 Task: Look for space in Miskolc, Hungary from 6th June, 2023 to 8th June, 2023 for 2 adults in price range Rs.7000 to Rs.12000. Place can be private room with 1  bedroom having 2 beds and 1 bathroom. Property type can be house, flat, guest house. Booking option can be shelf check-in. Required host language is English.
Action: Mouse moved to (601, 83)
Screenshot: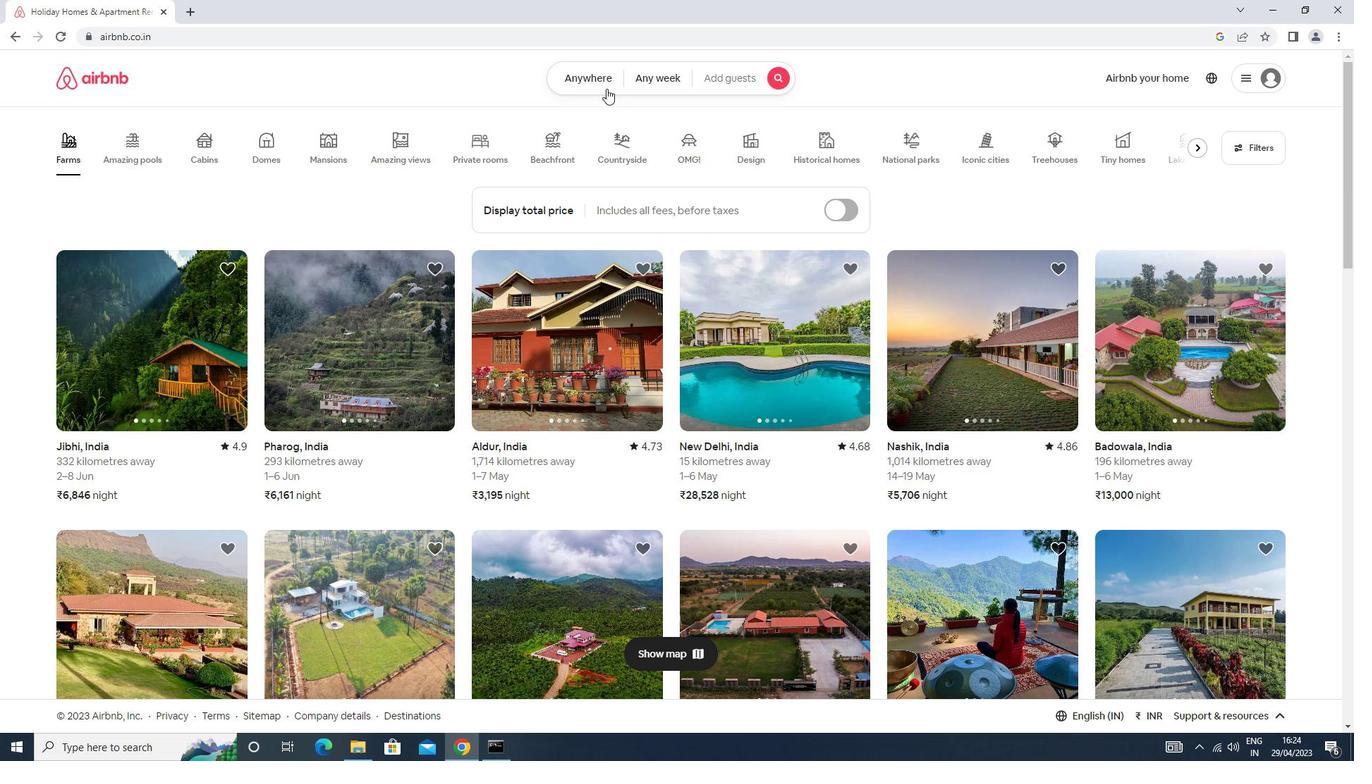 
Action: Mouse pressed left at (601, 83)
Screenshot: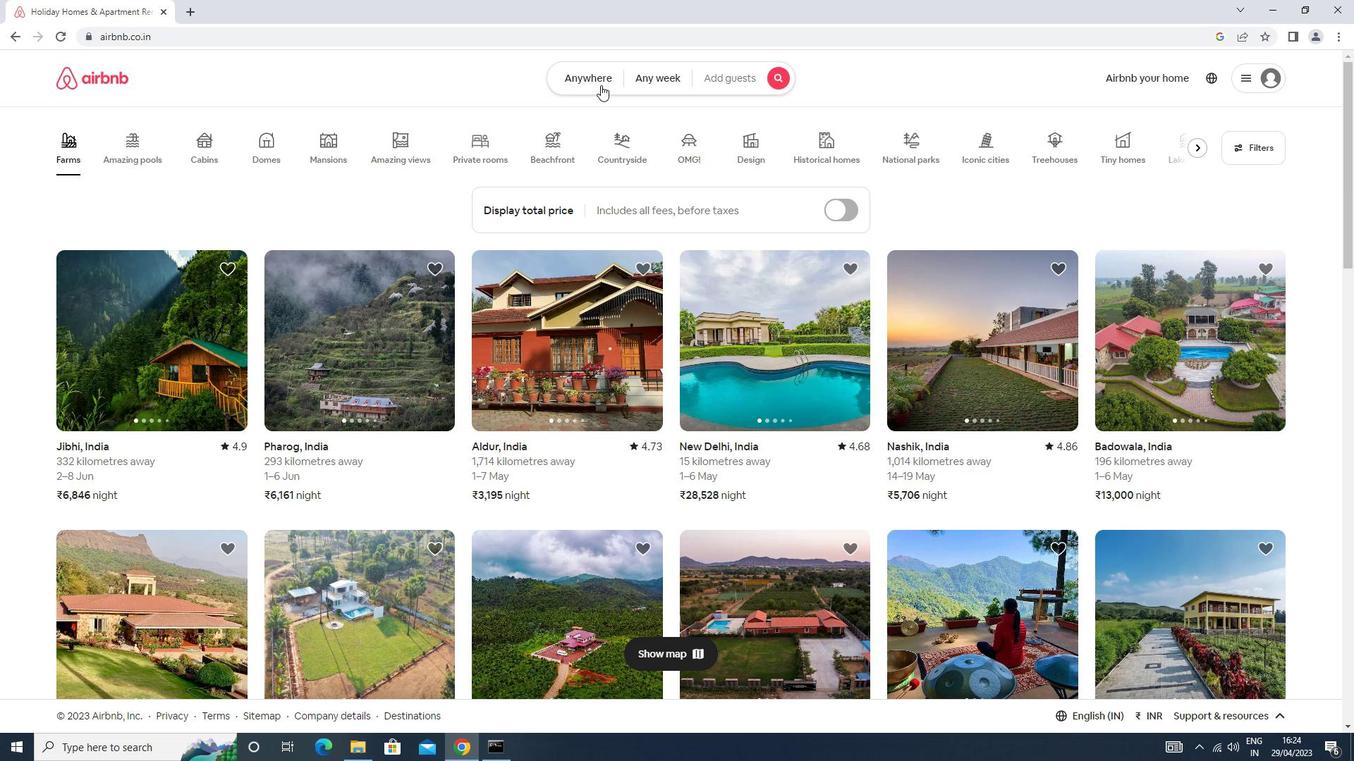
Action: Mouse moved to (527, 131)
Screenshot: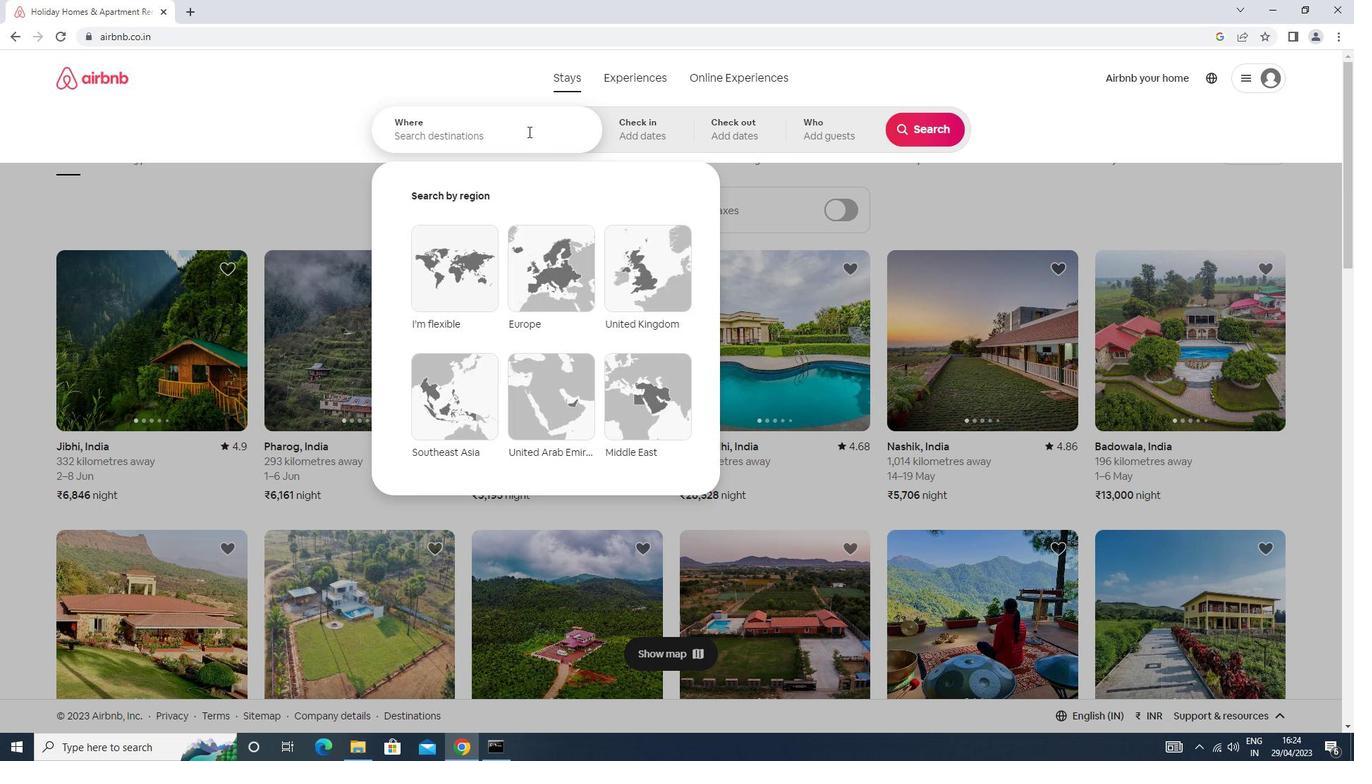 
Action: Mouse pressed left at (527, 131)
Screenshot: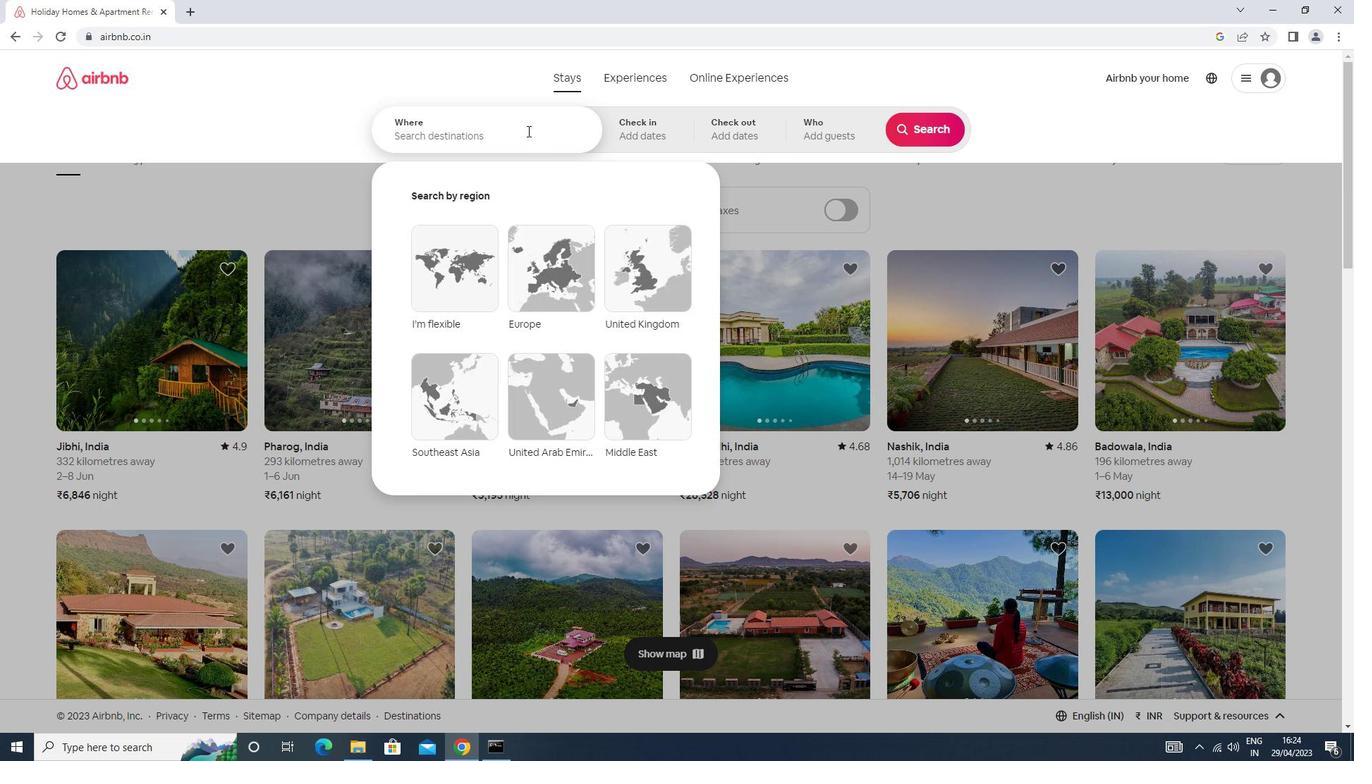 
Action: Key pressed <Key.caps_lock>m<Key.caps_lock>iskolc<Key.enter>
Screenshot: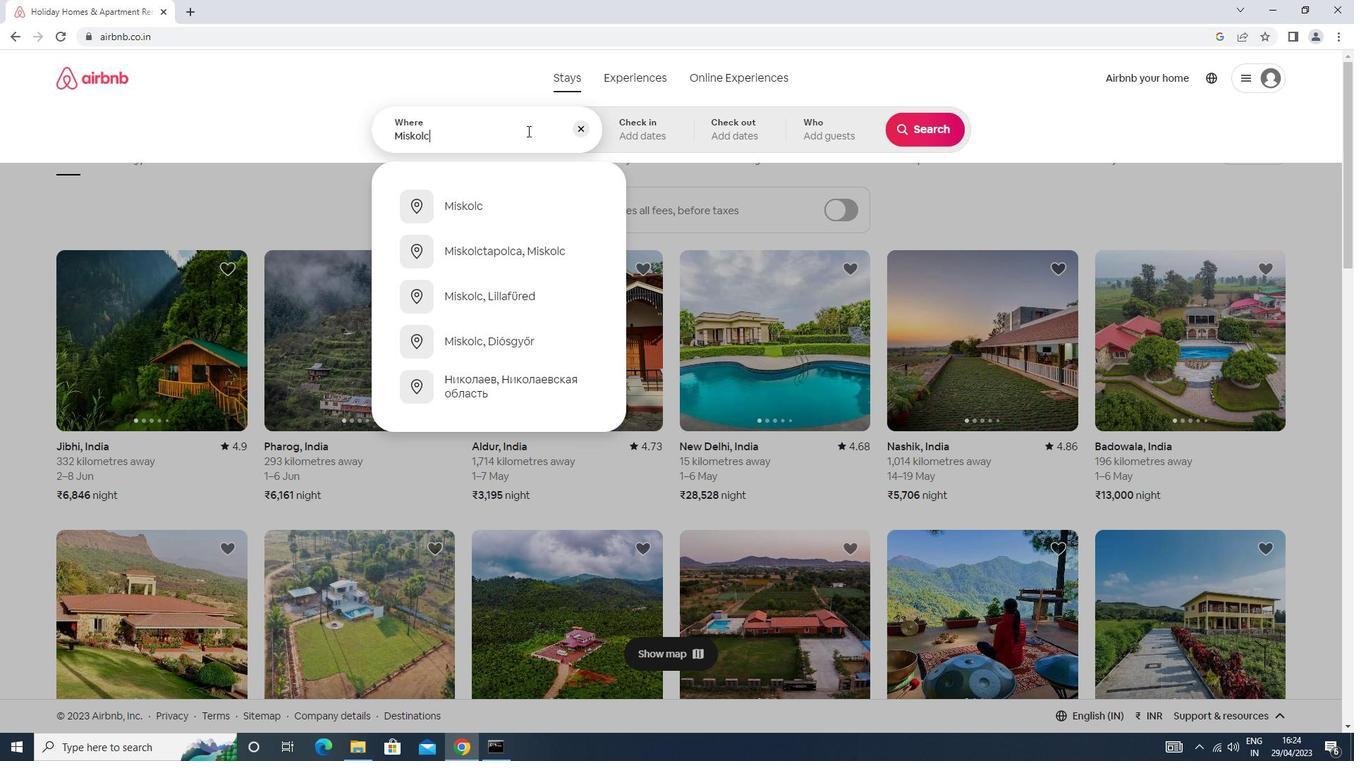 
Action: Mouse moved to (921, 242)
Screenshot: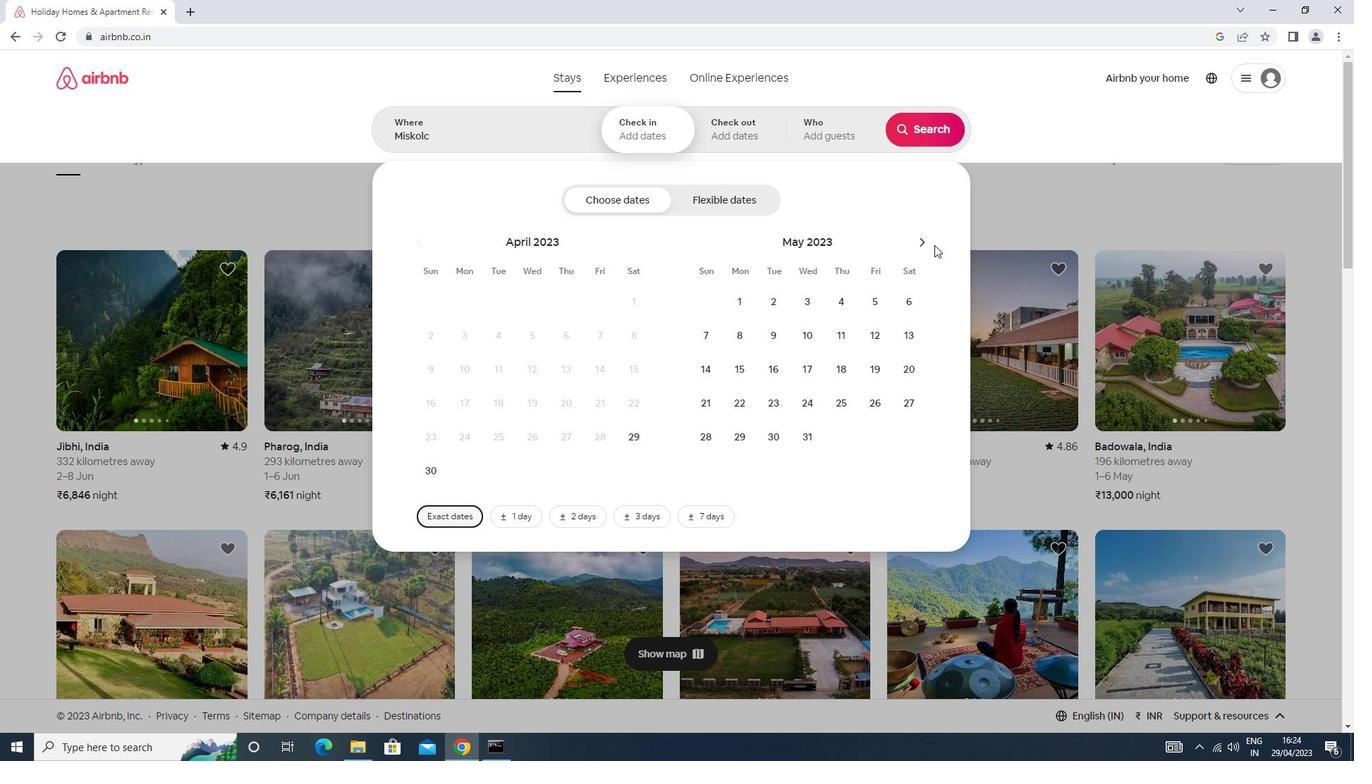
Action: Mouse pressed left at (921, 242)
Screenshot: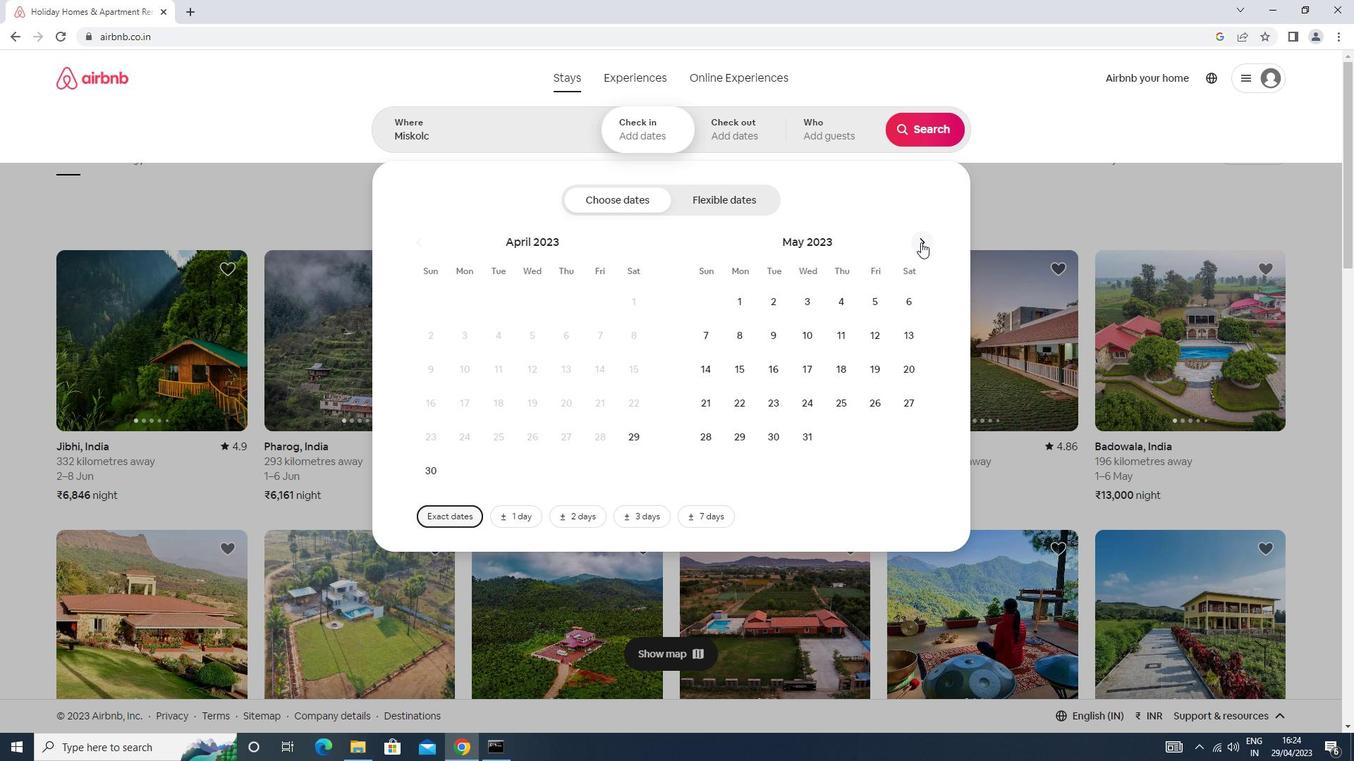 
Action: Mouse pressed left at (921, 242)
Screenshot: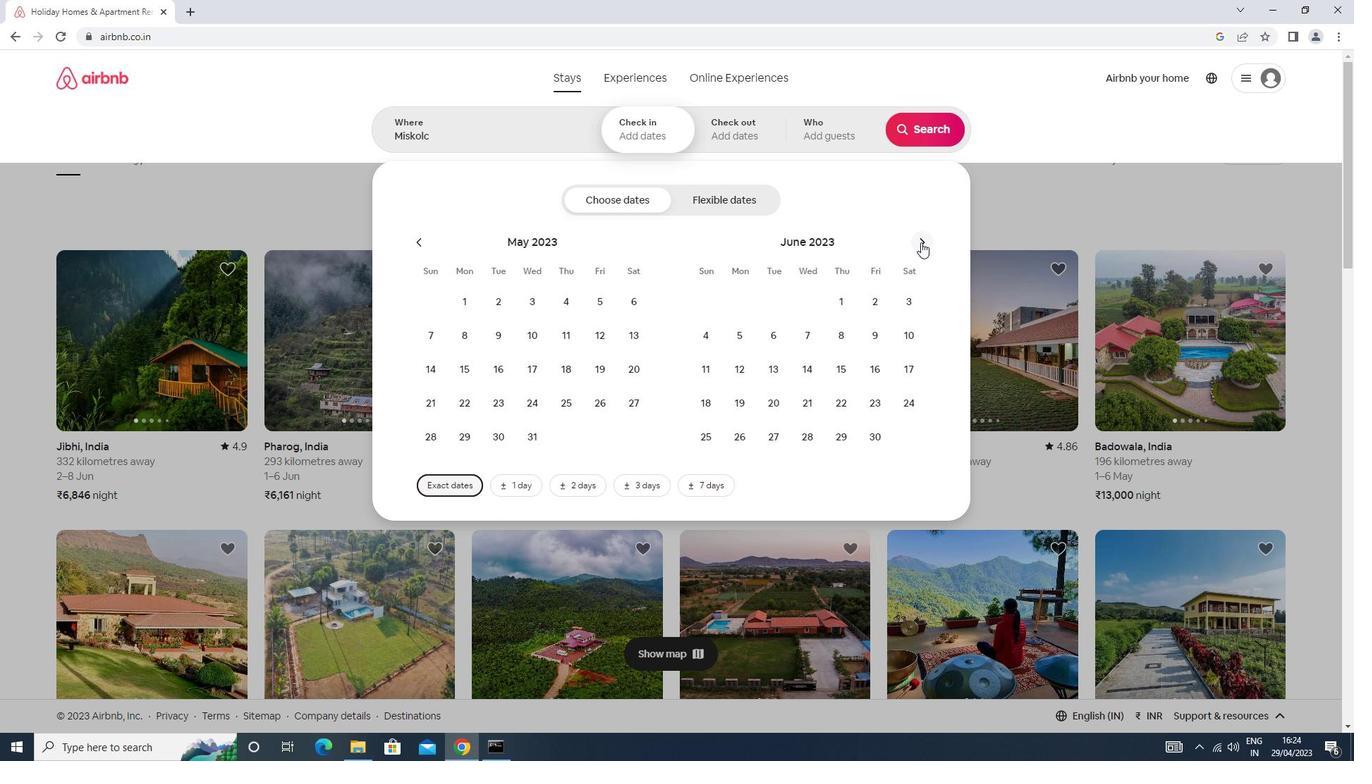 
Action: Mouse moved to (505, 335)
Screenshot: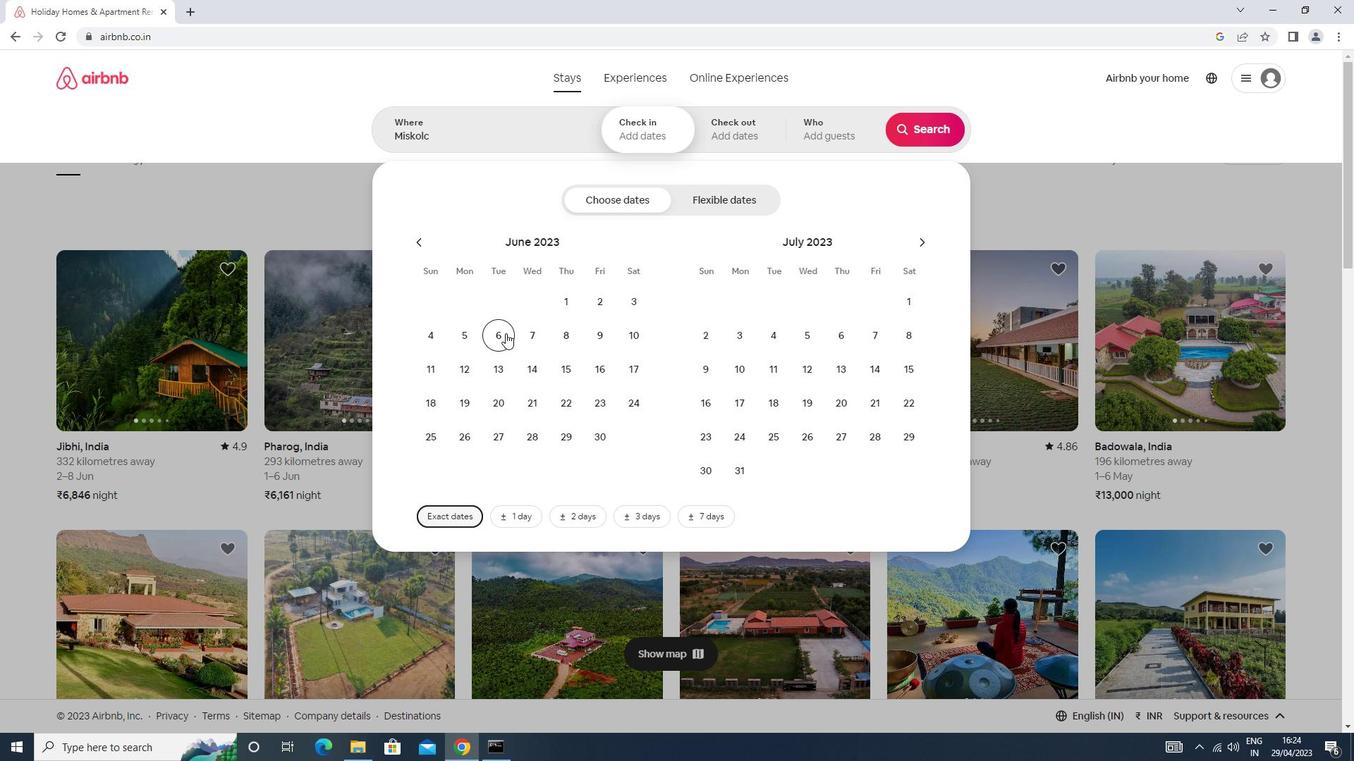 
Action: Mouse pressed left at (505, 335)
Screenshot: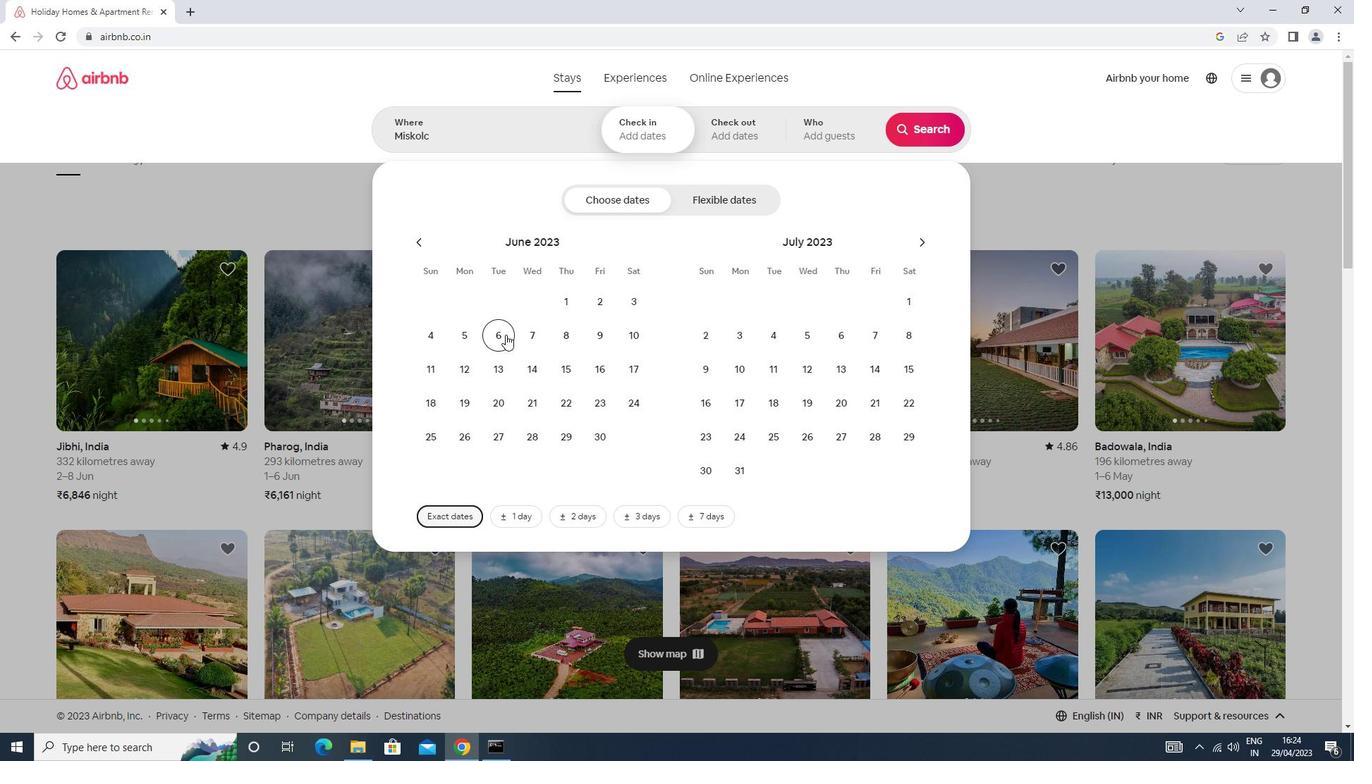 
Action: Mouse moved to (555, 339)
Screenshot: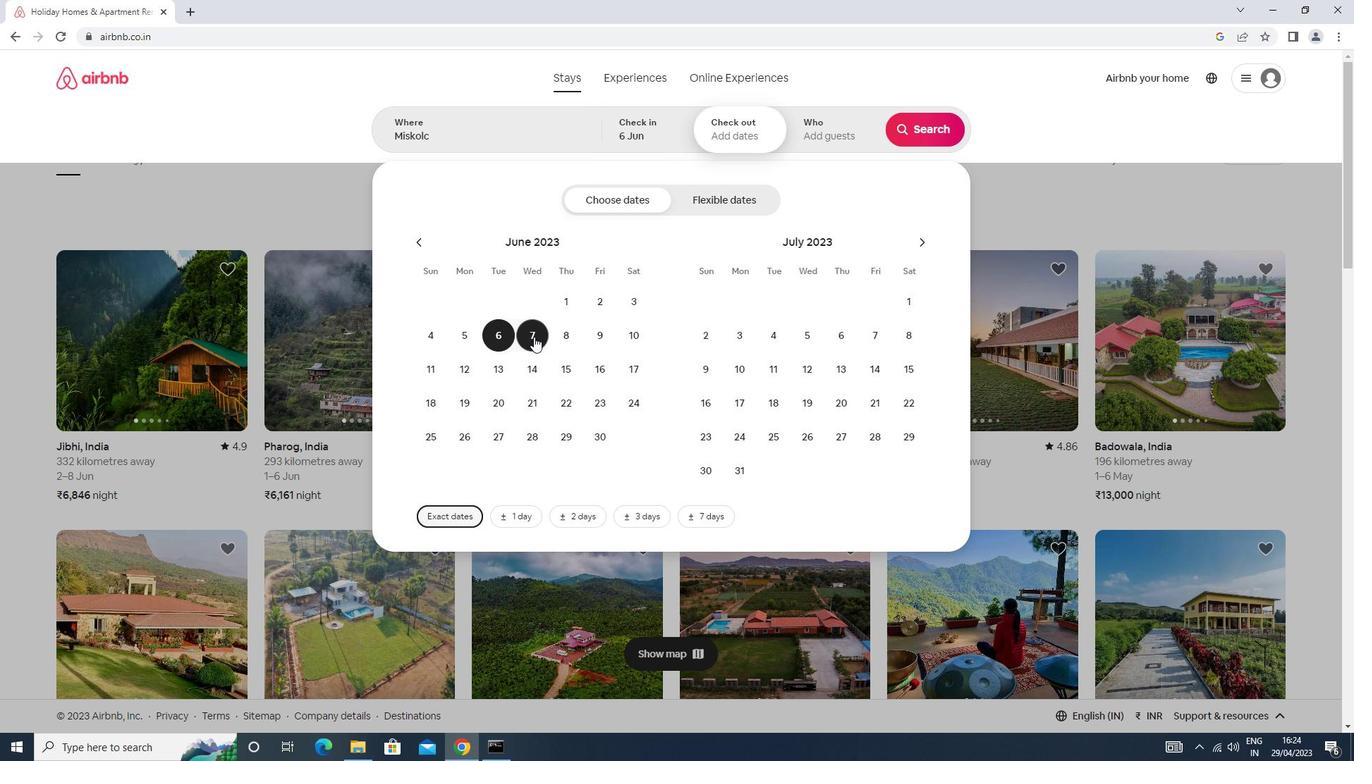 
Action: Mouse pressed left at (555, 339)
Screenshot: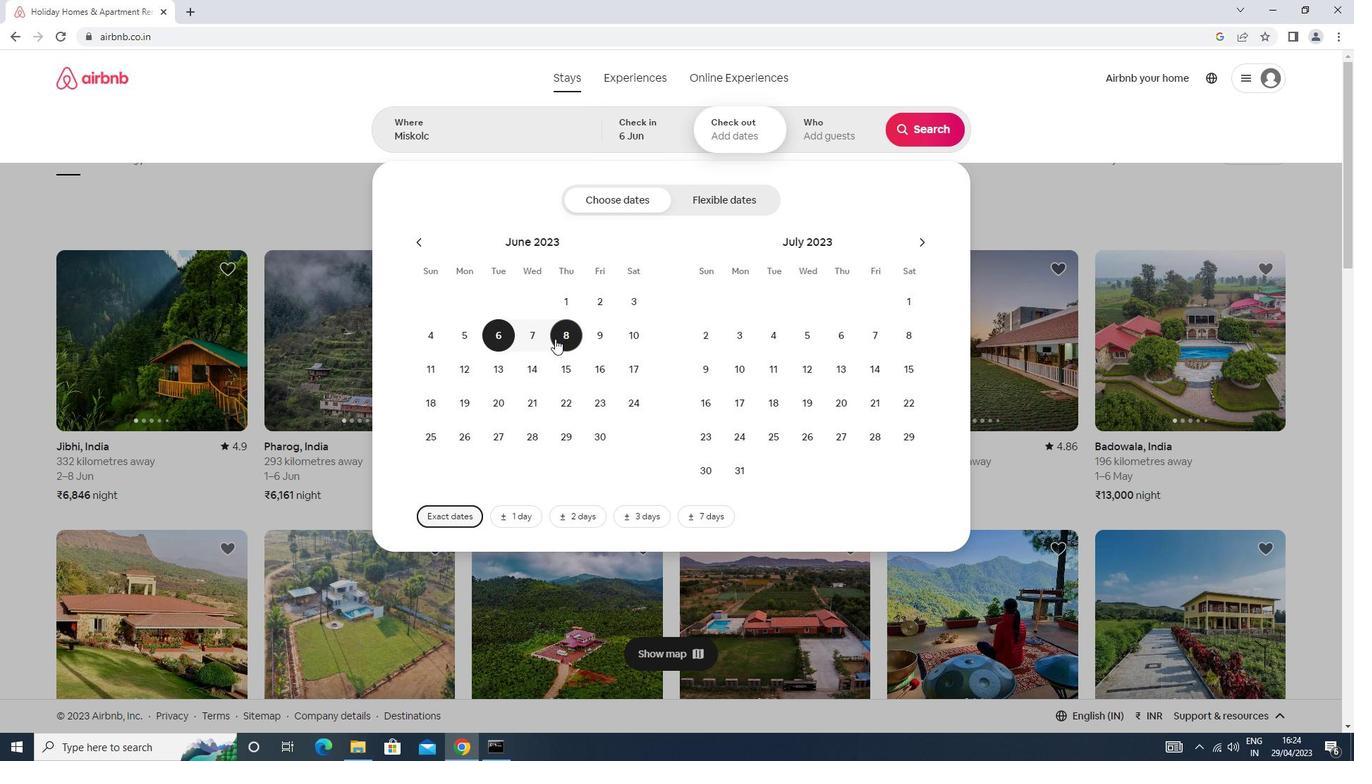 
Action: Mouse moved to (818, 132)
Screenshot: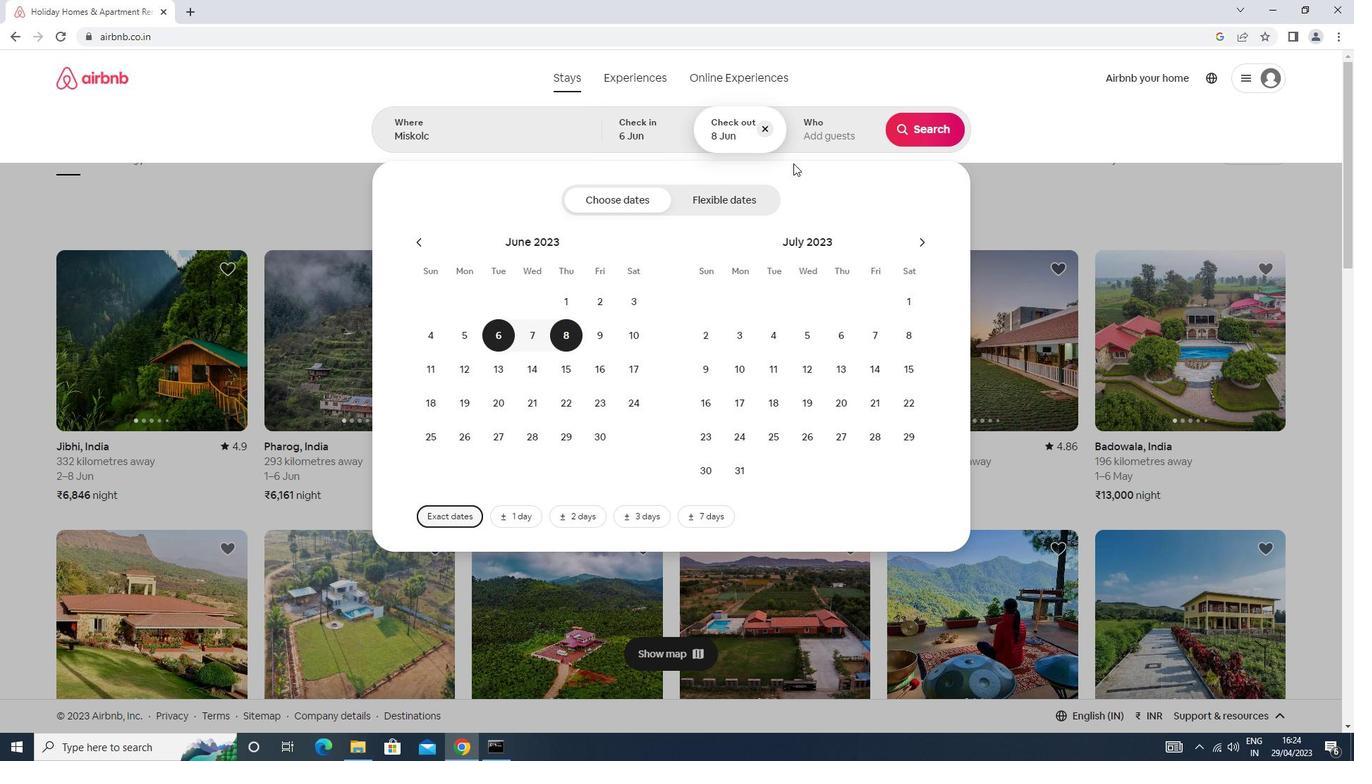 
Action: Mouse pressed left at (818, 132)
Screenshot: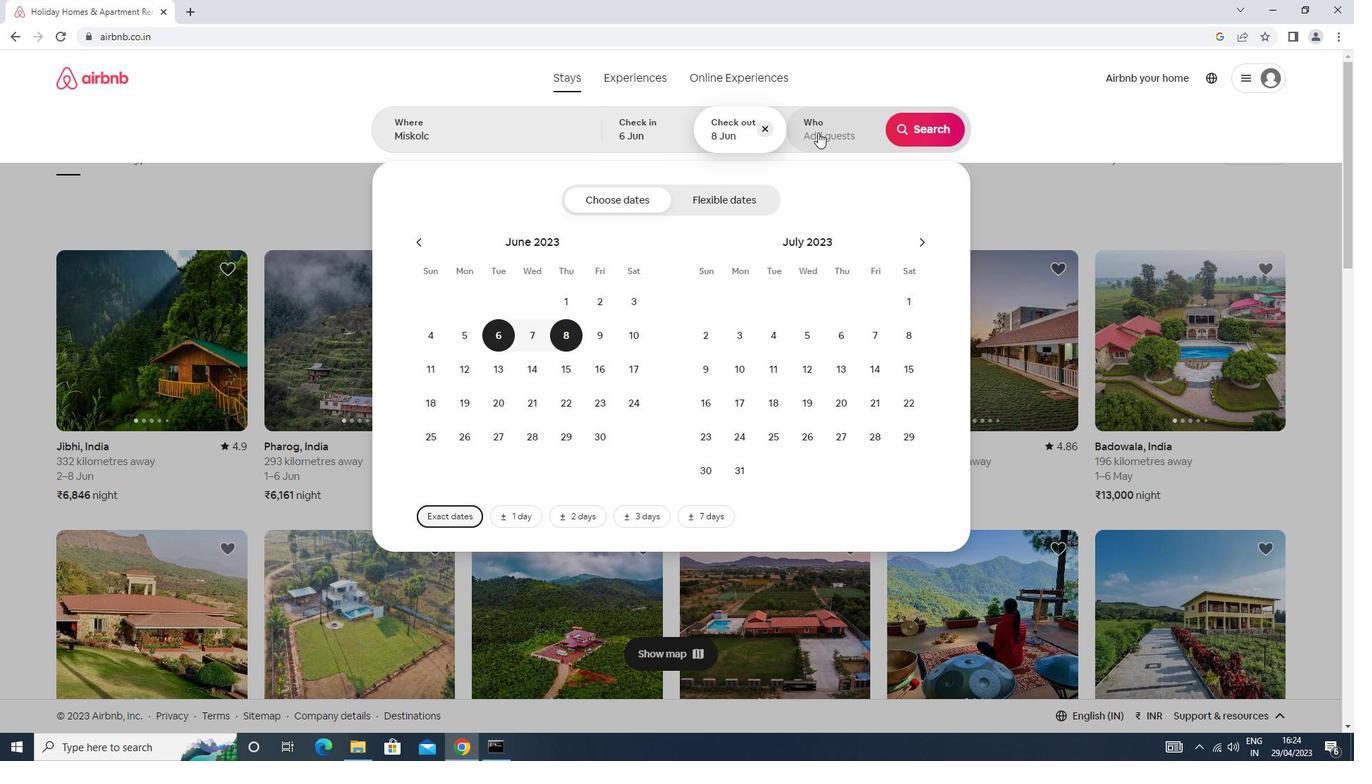
Action: Mouse moved to (926, 201)
Screenshot: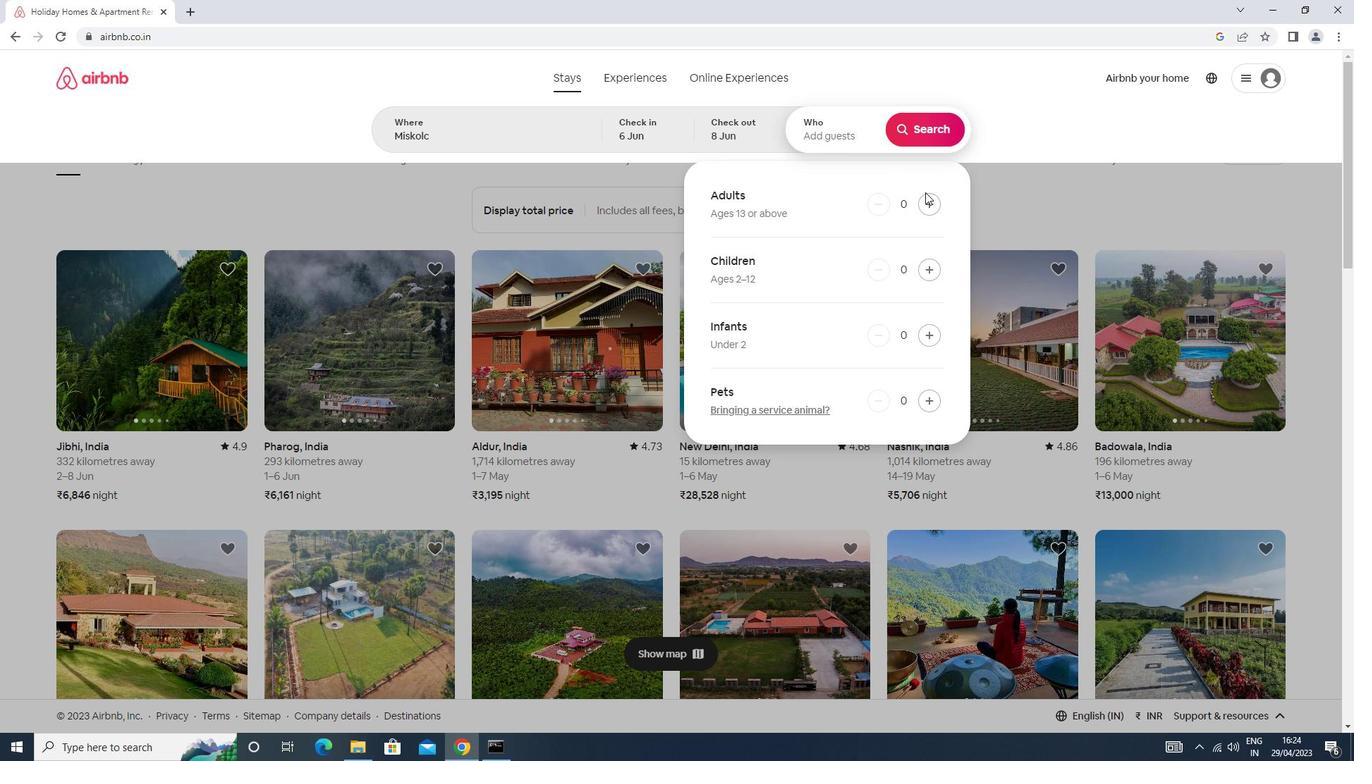 
Action: Mouse pressed left at (926, 201)
Screenshot: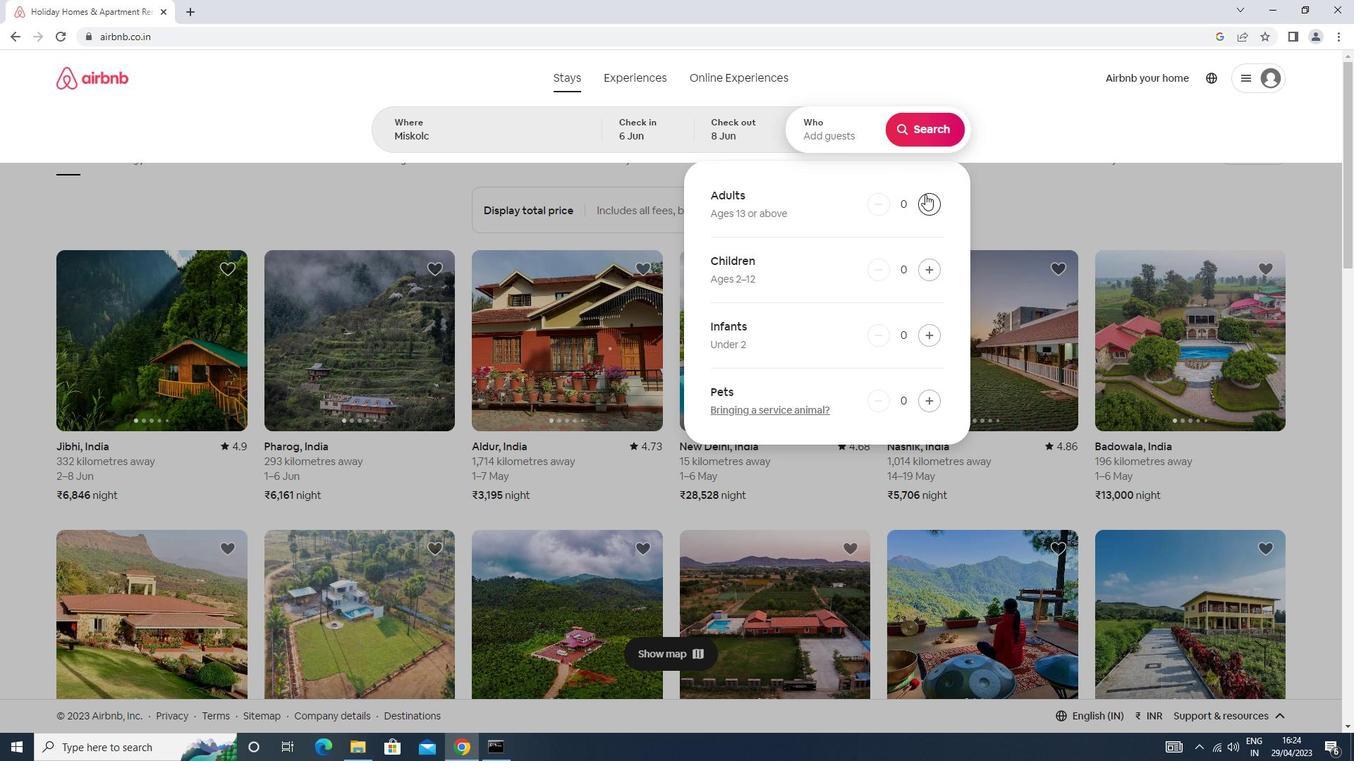 
Action: Mouse pressed left at (926, 201)
Screenshot: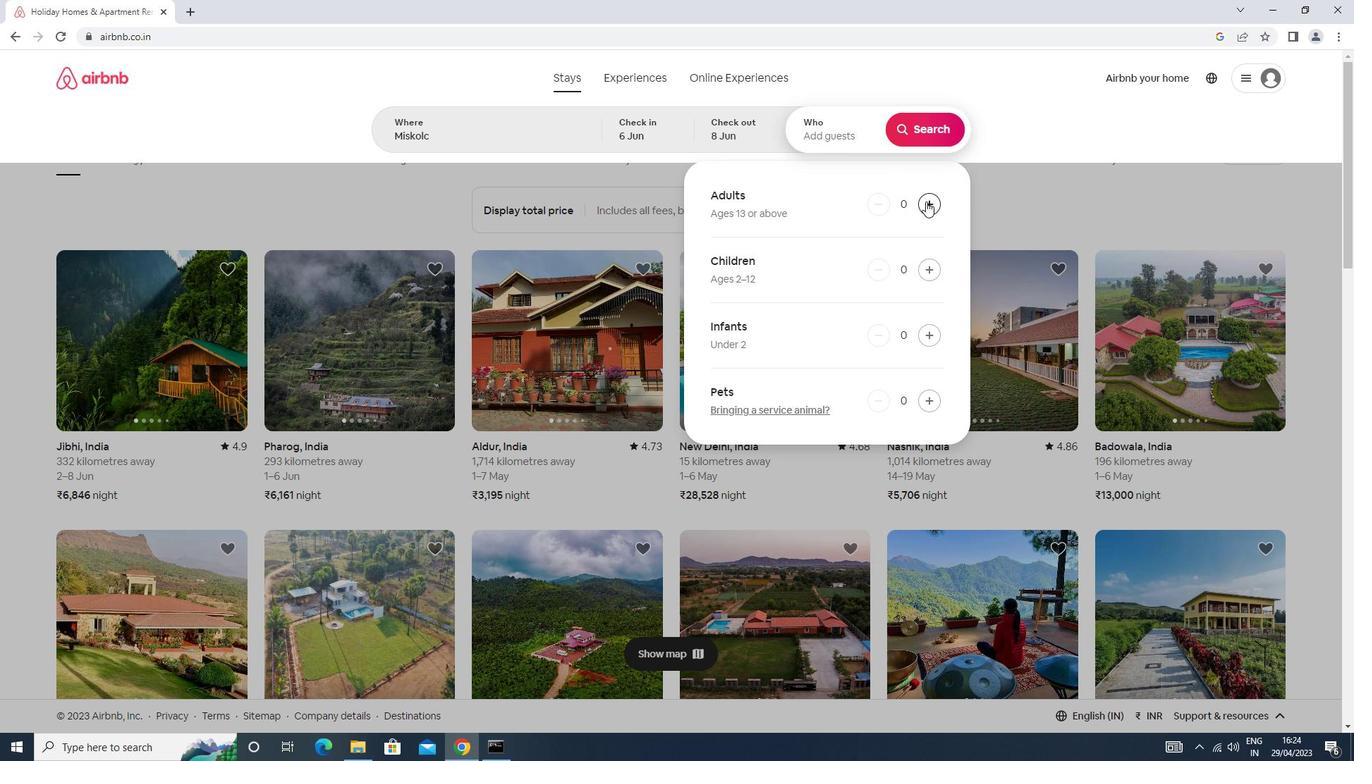 
Action: Mouse moved to (927, 124)
Screenshot: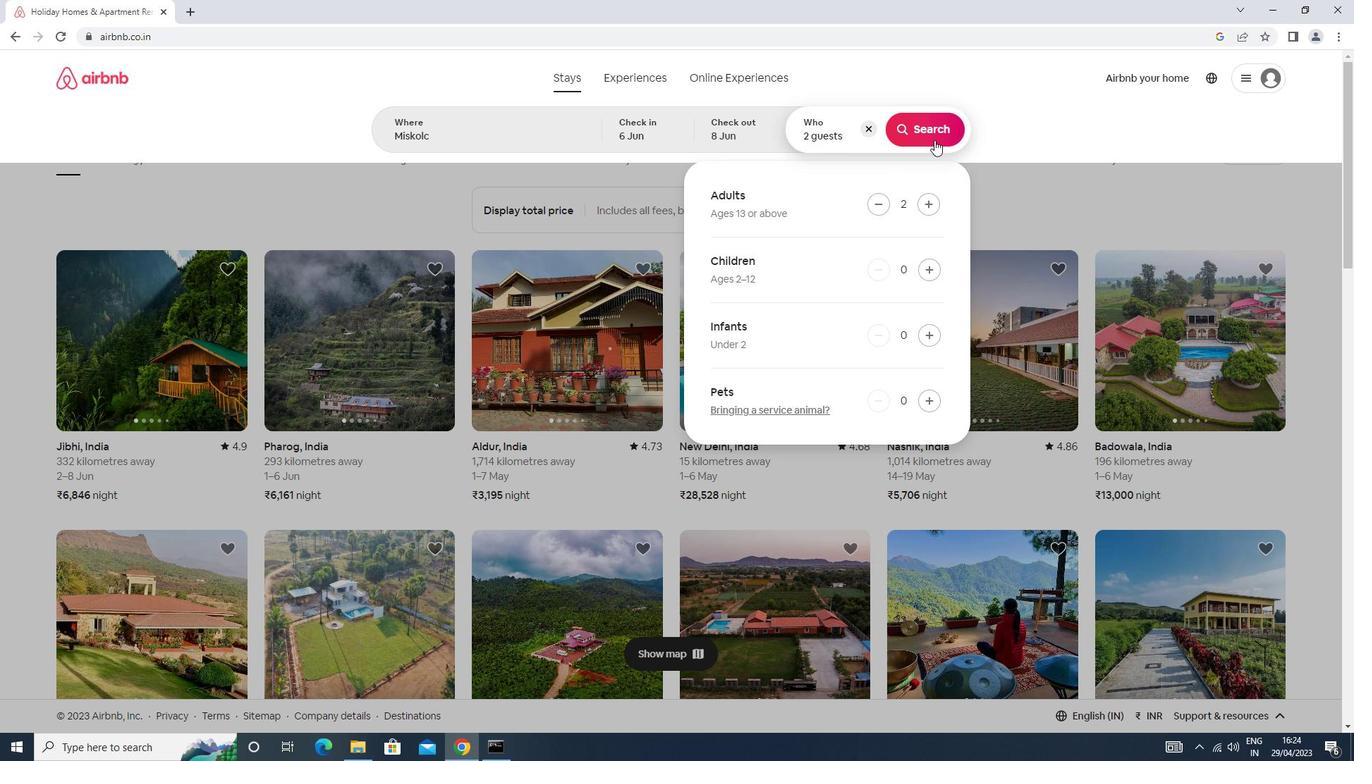 
Action: Mouse pressed left at (927, 124)
Screenshot: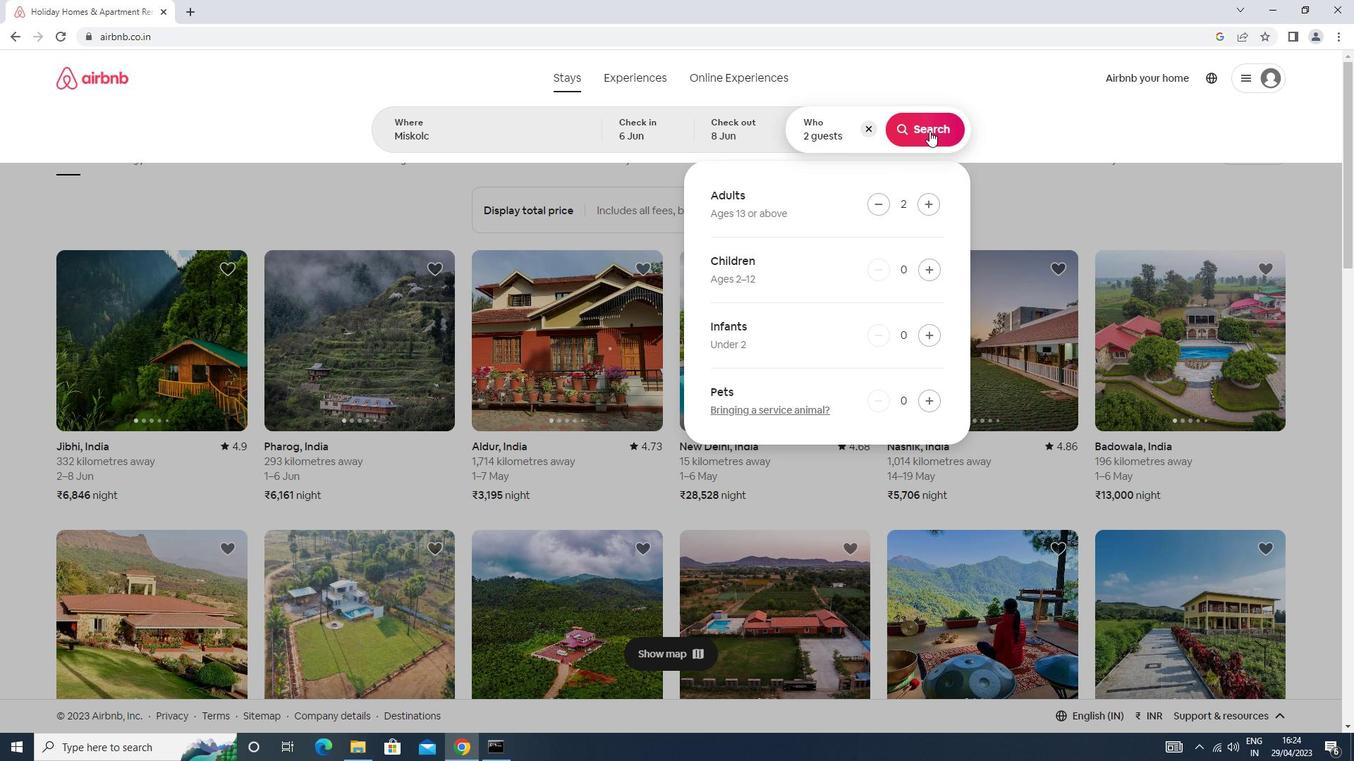 
Action: Mouse moved to (1299, 131)
Screenshot: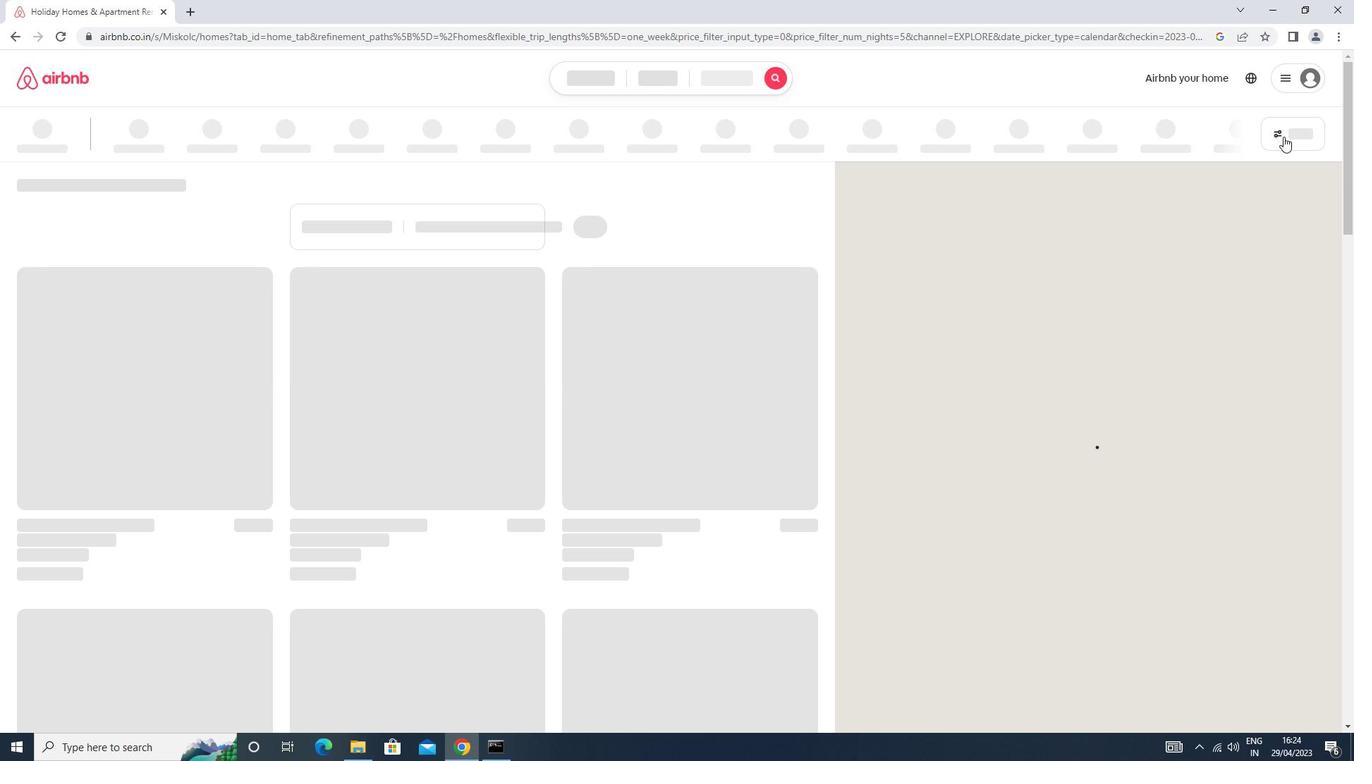
Action: Mouse pressed left at (1299, 131)
Screenshot: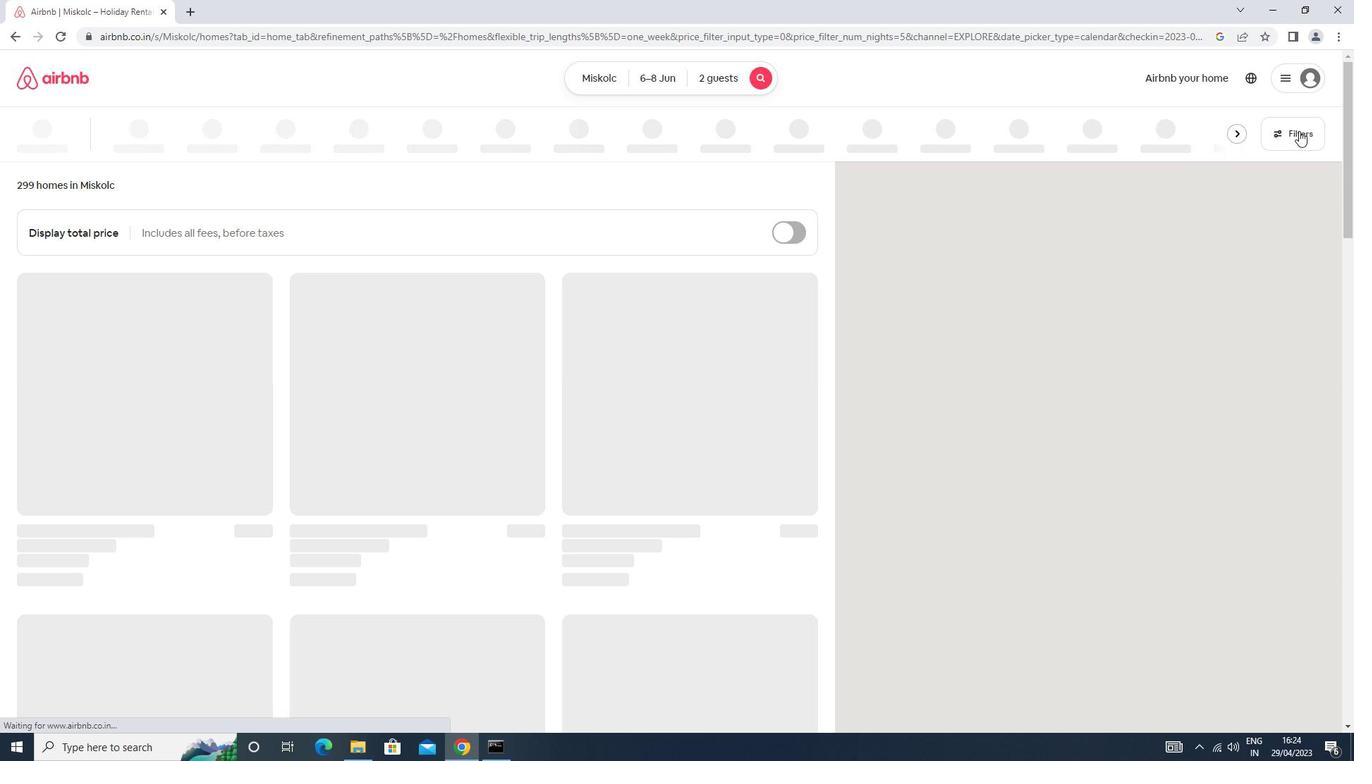 
Action: Mouse moved to (500, 318)
Screenshot: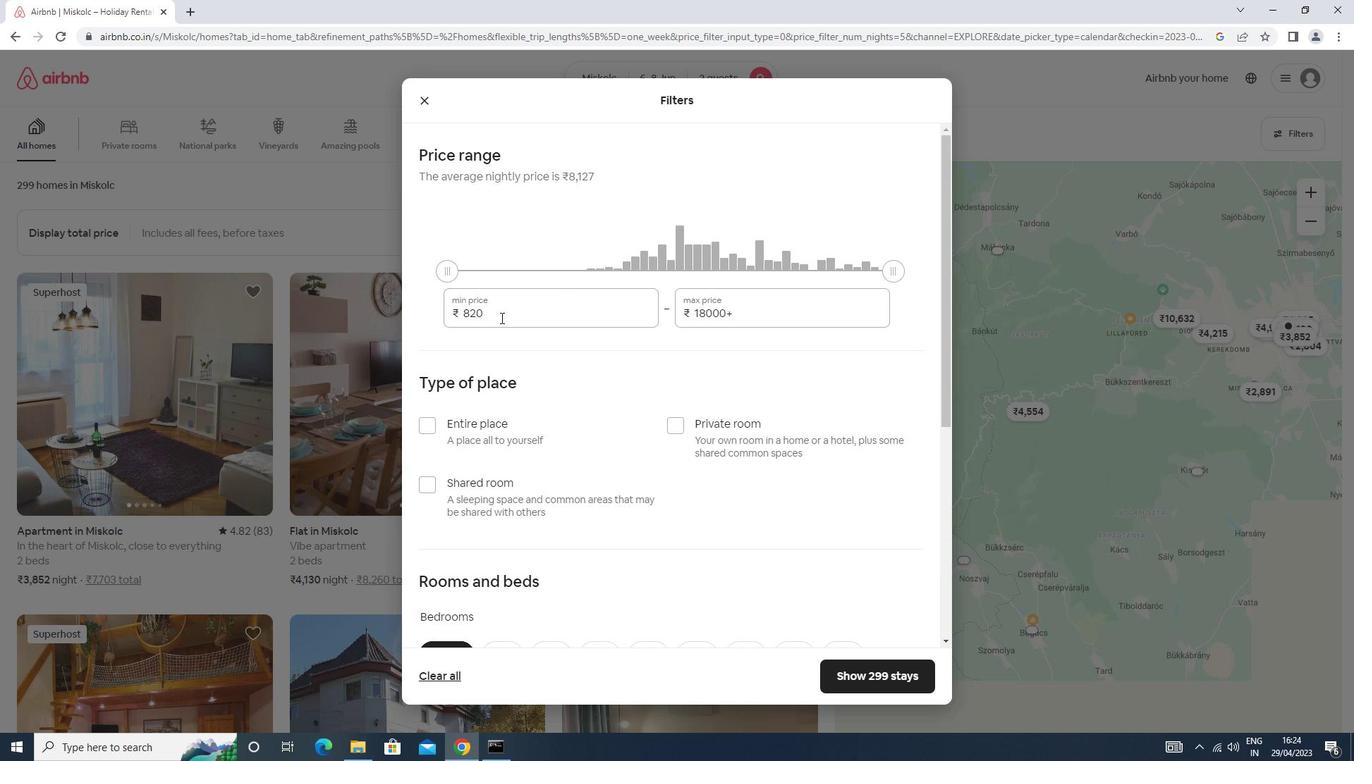 
Action: Mouse pressed left at (500, 318)
Screenshot: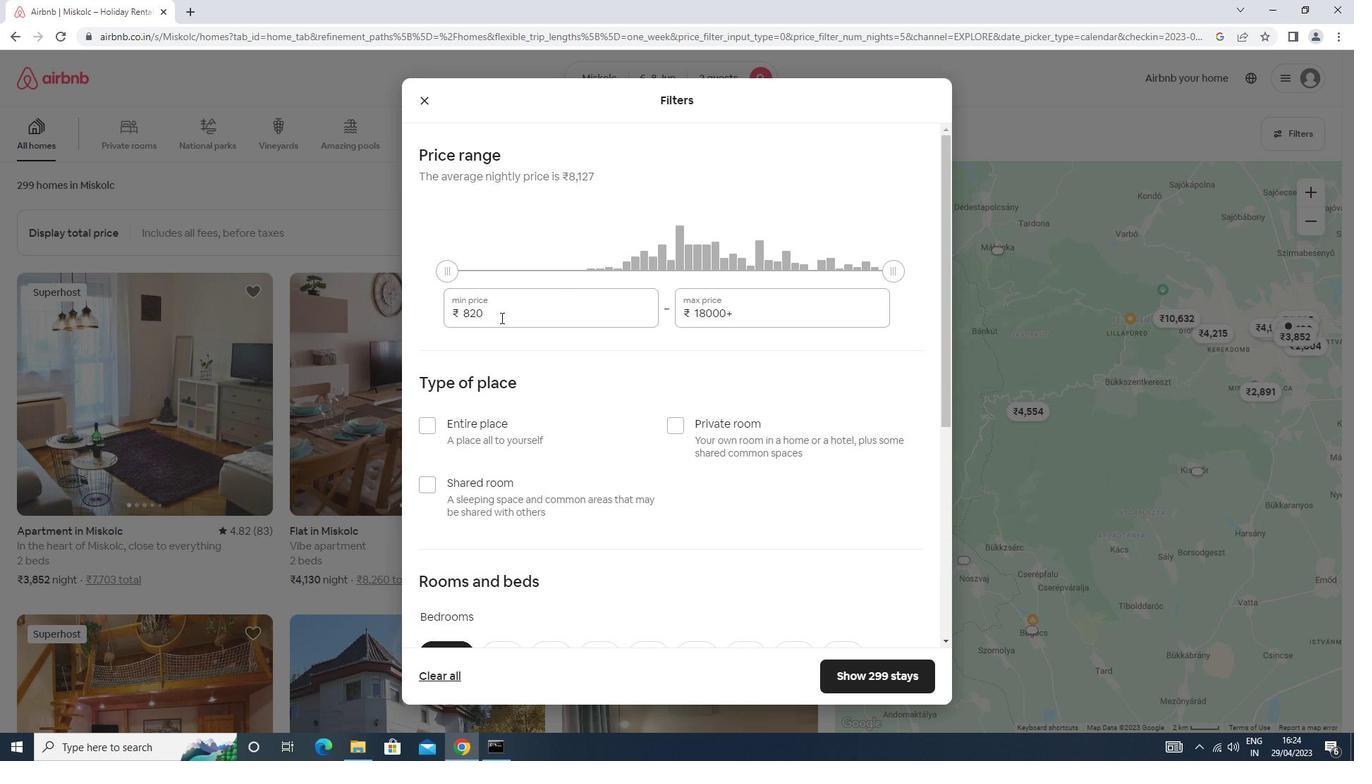 
Action: Key pressed <Key.backspace><Key.backspace><Key.backspace><Key.backspace><Key.backspace><Key.backspace><Key.backspace><Key.backspace><Key.backspace><Key.backspace><Key.backspace><Key.backspace><Key.backspace><Key.backspace><Key.backspace><Key.backspace><Key.backspace><Key.backspace><Key.backspace>7000<Key.tab>12000
Screenshot: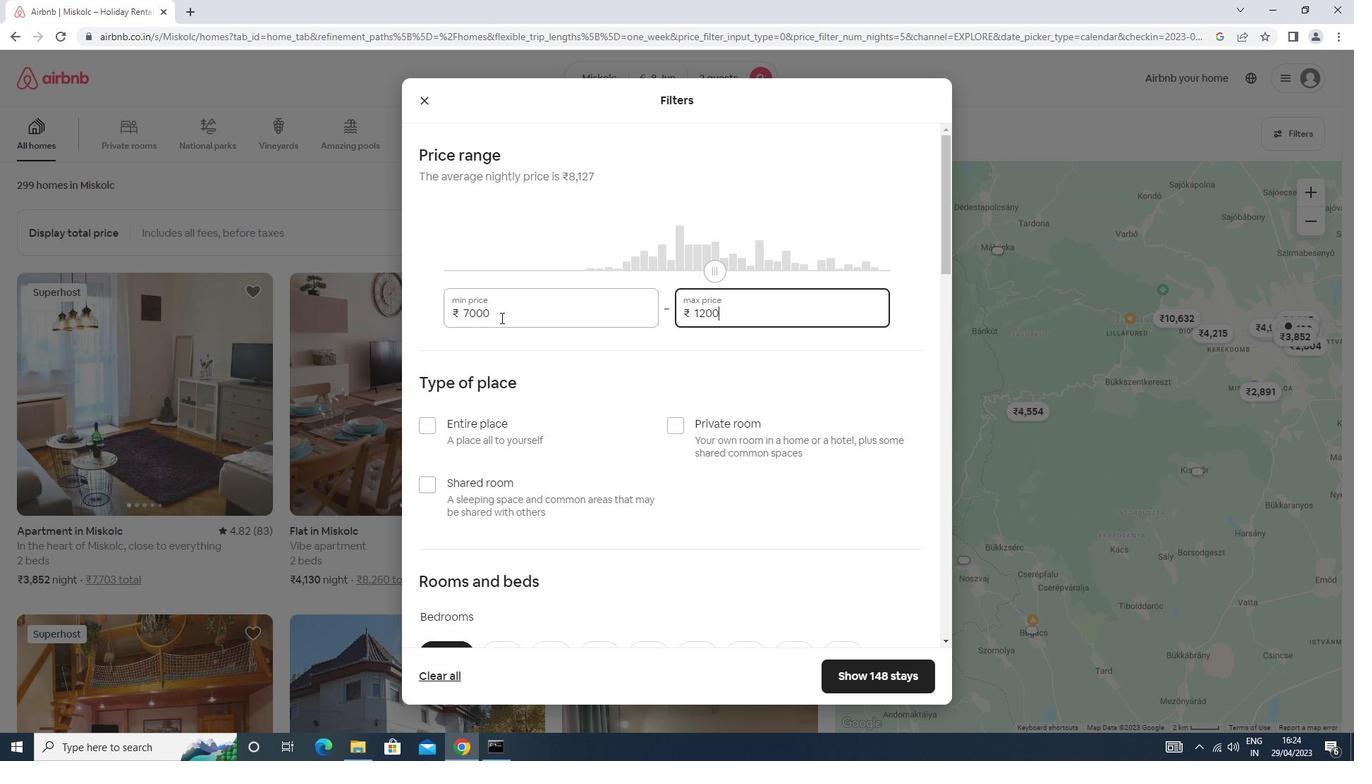 
Action: Mouse moved to (680, 416)
Screenshot: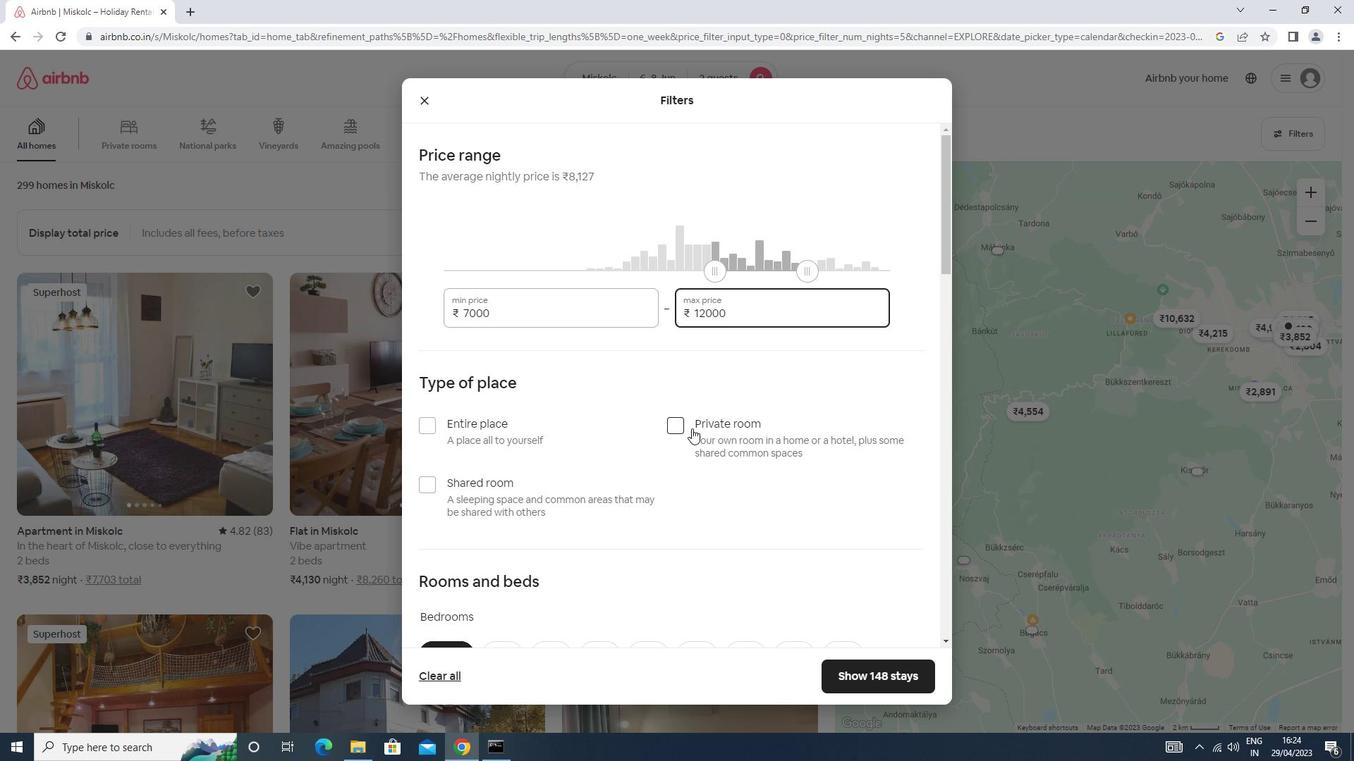 
Action: Mouse pressed left at (680, 416)
Screenshot: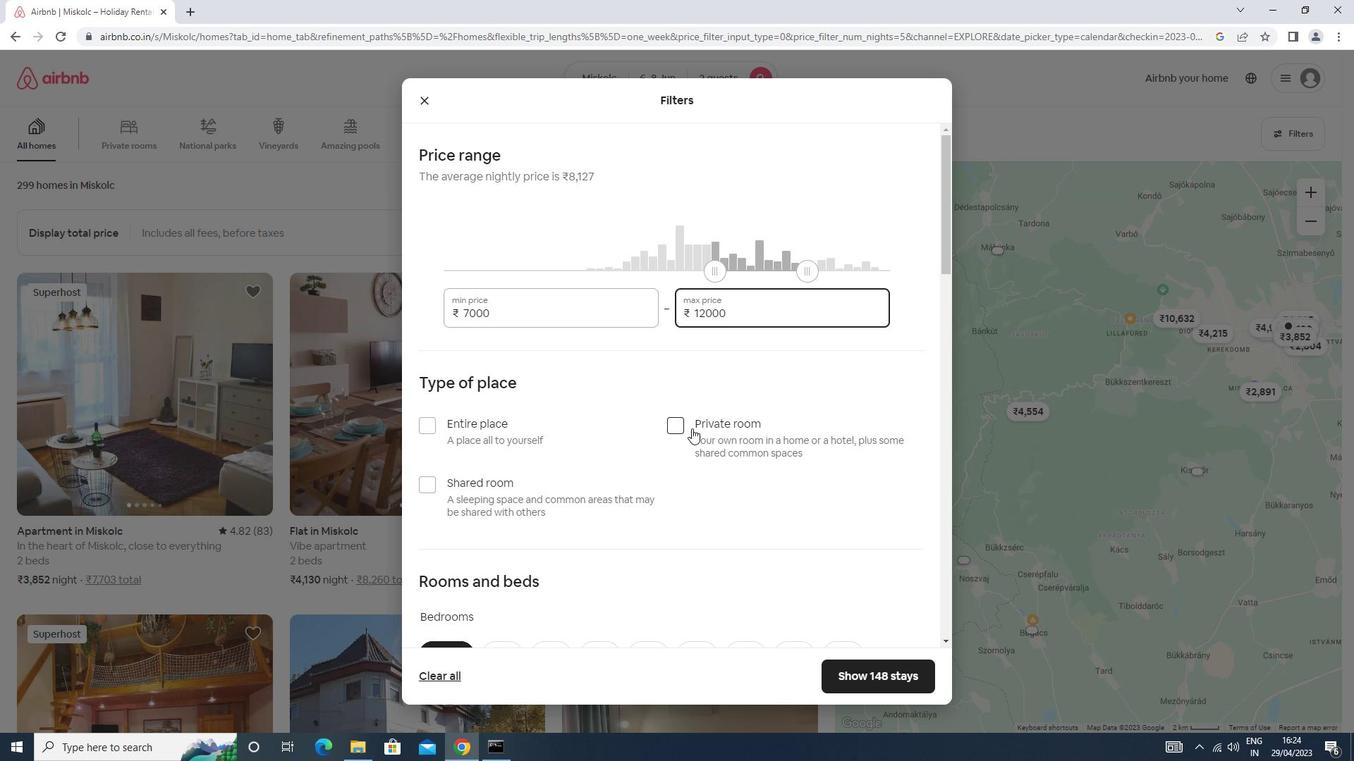 
Action: Mouse moved to (678, 426)
Screenshot: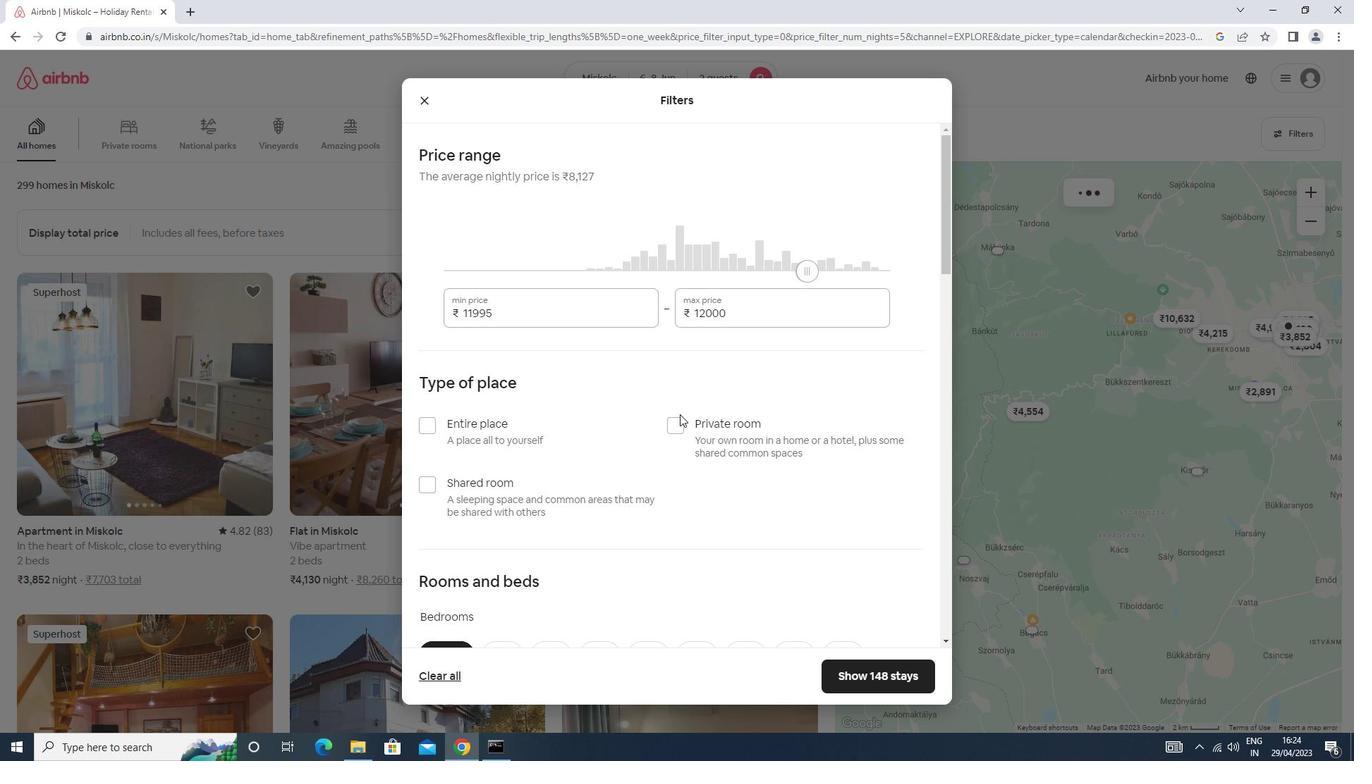 
Action: Mouse pressed left at (678, 426)
Screenshot: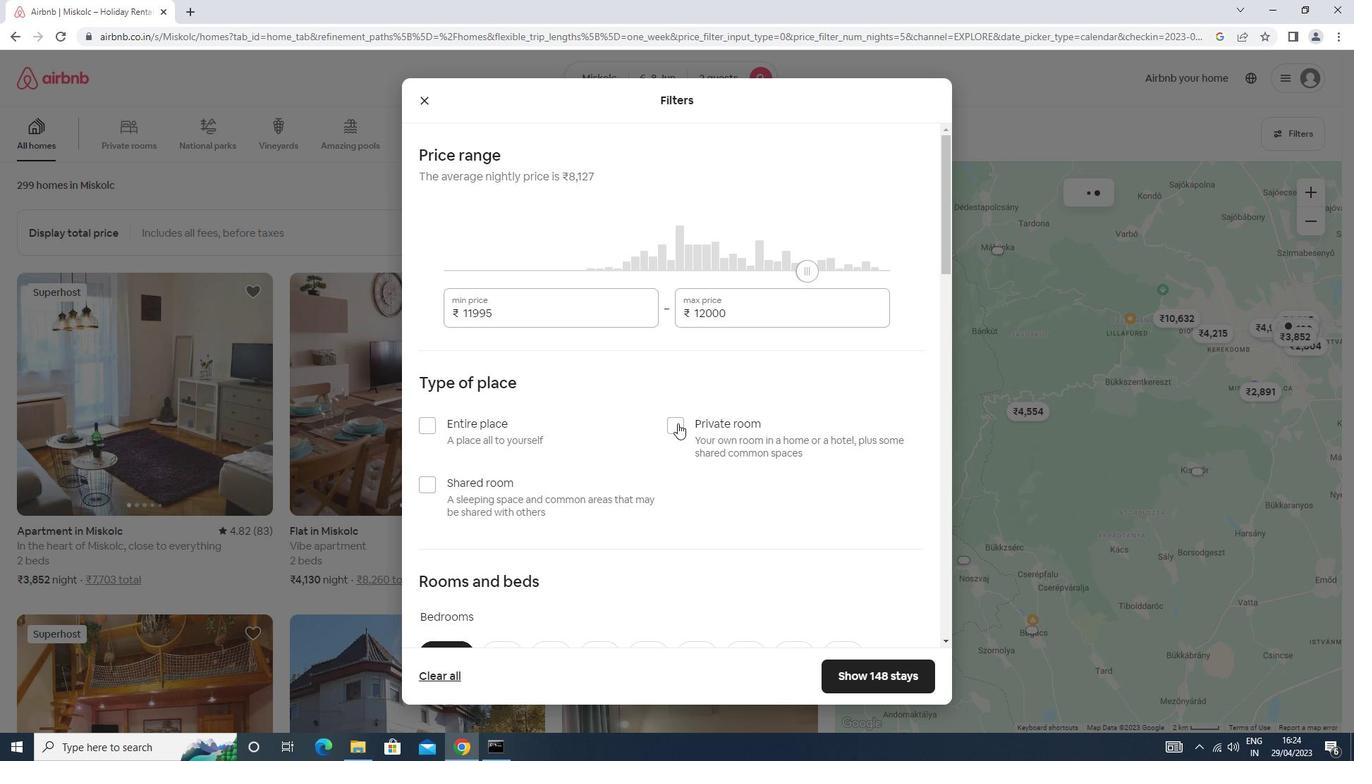 
Action: Mouse moved to (678, 423)
Screenshot: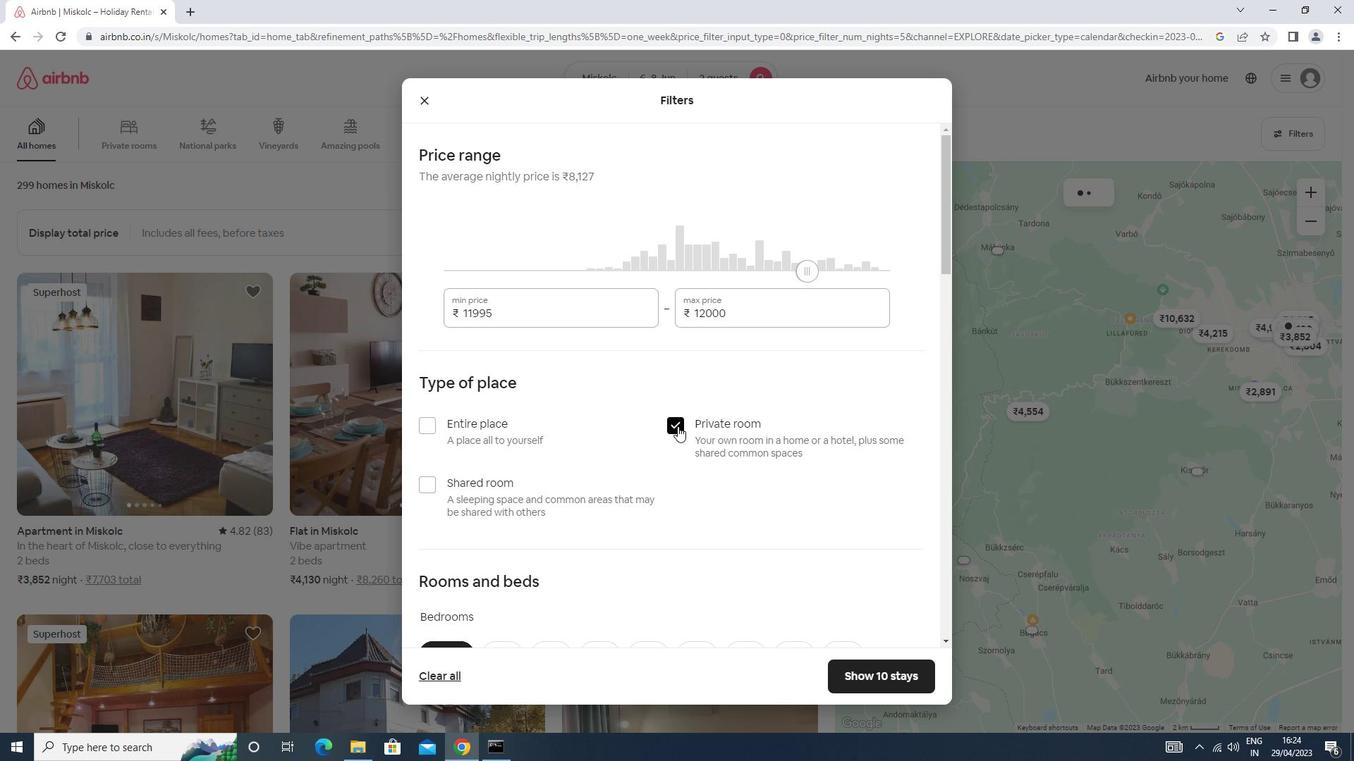 
Action: Mouse scrolled (678, 422) with delta (0, 0)
Screenshot: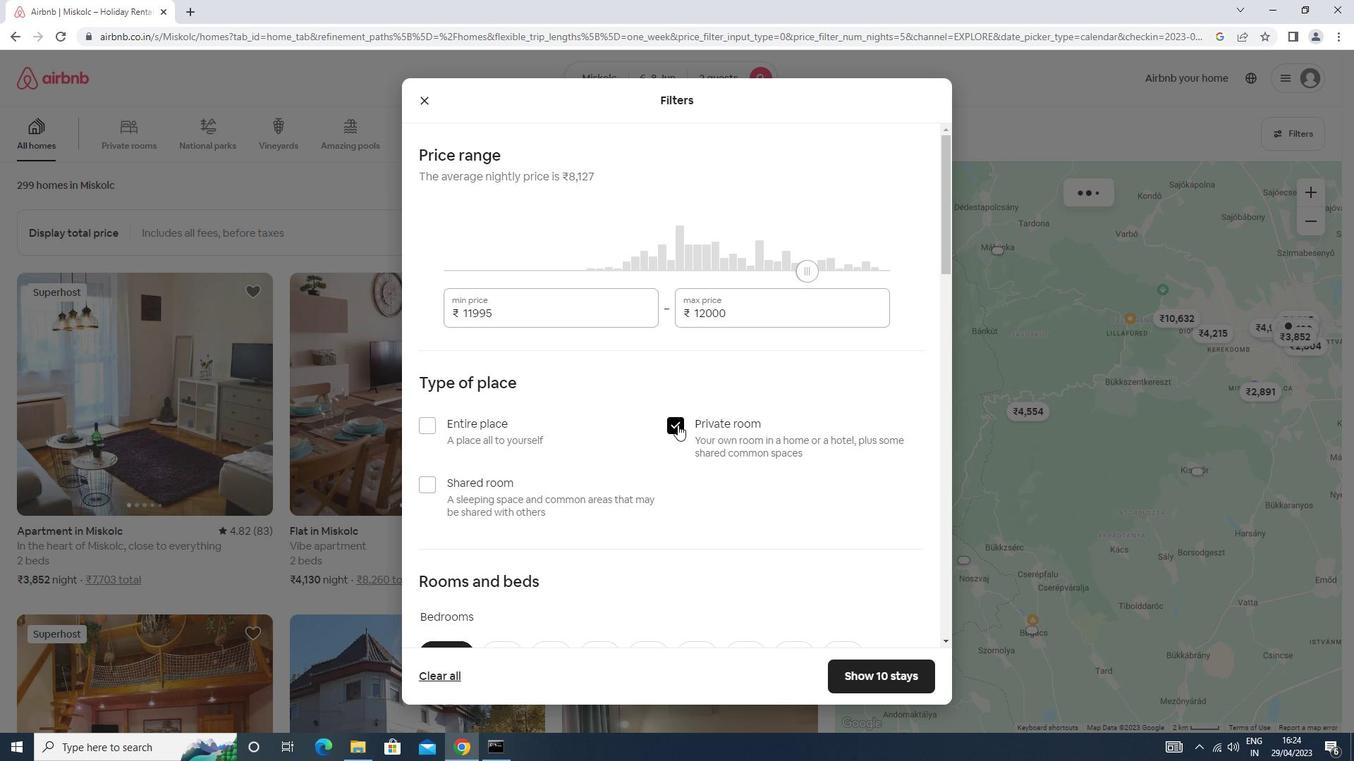 
Action: Mouse scrolled (678, 422) with delta (0, 0)
Screenshot: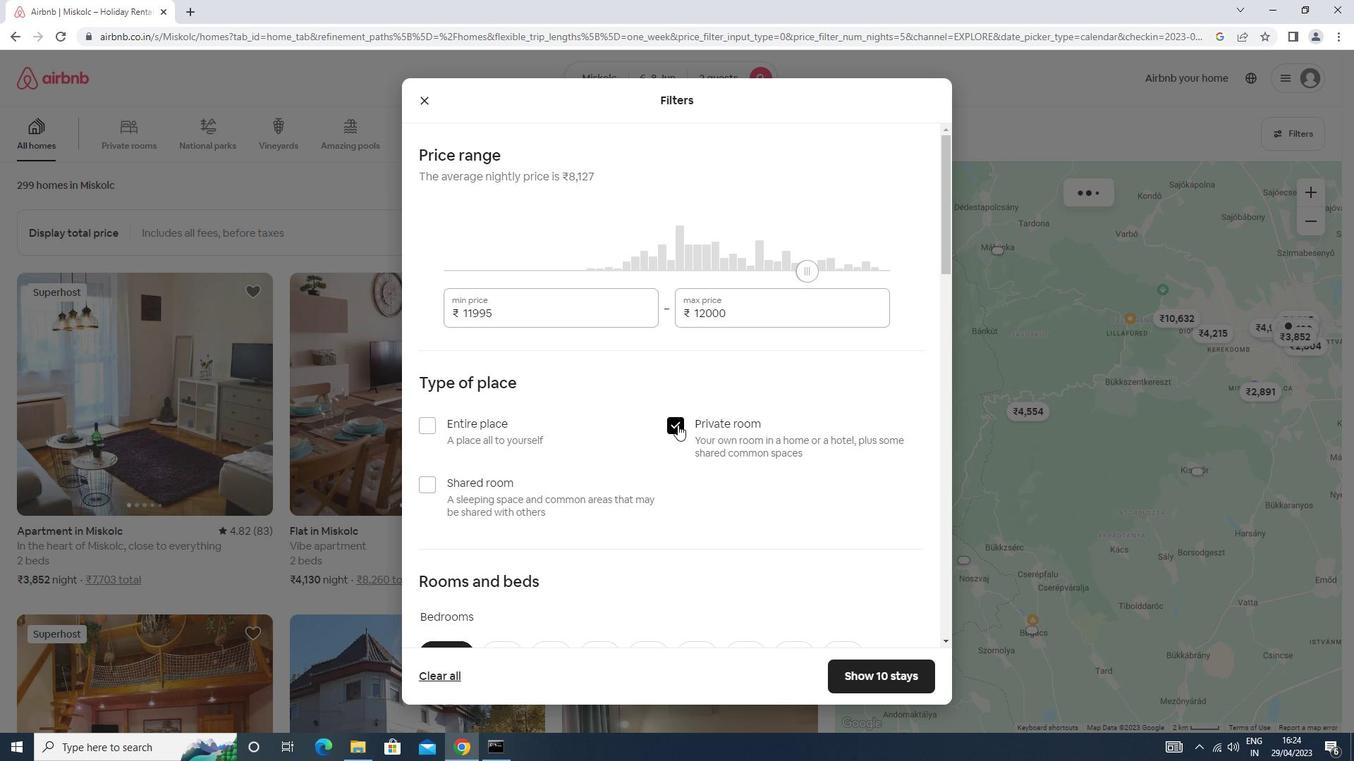 
Action: Mouse scrolled (678, 422) with delta (0, 0)
Screenshot: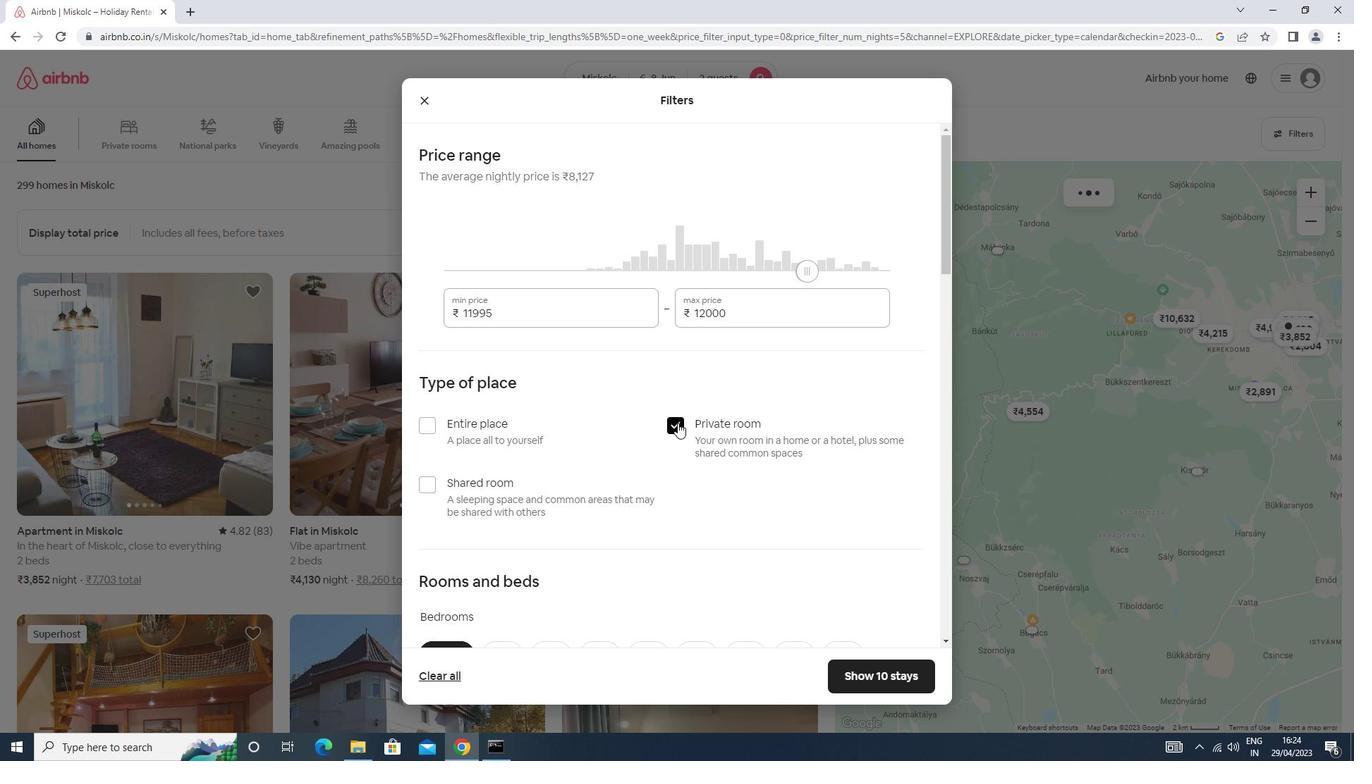 
Action: Mouse scrolled (678, 422) with delta (0, 0)
Screenshot: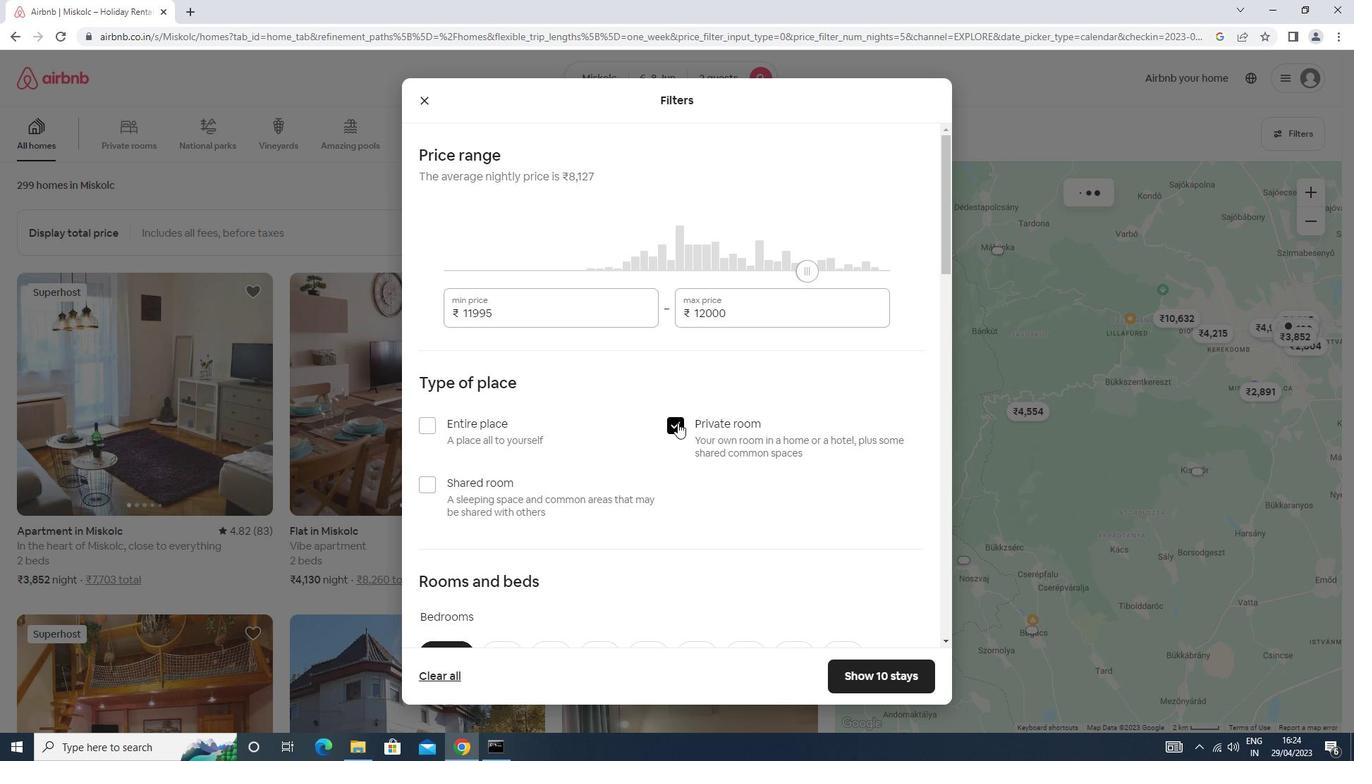
Action: Mouse moved to (498, 367)
Screenshot: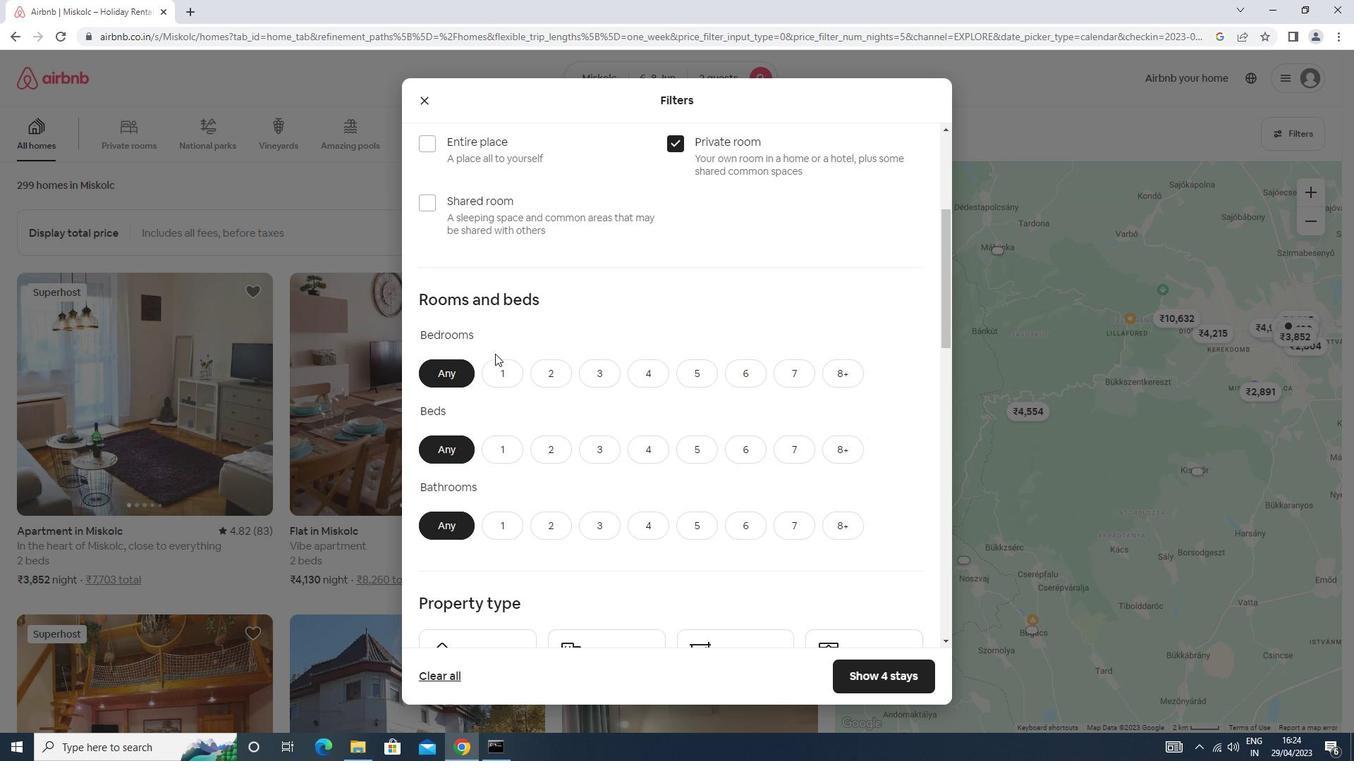 
Action: Mouse pressed left at (498, 367)
Screenshot: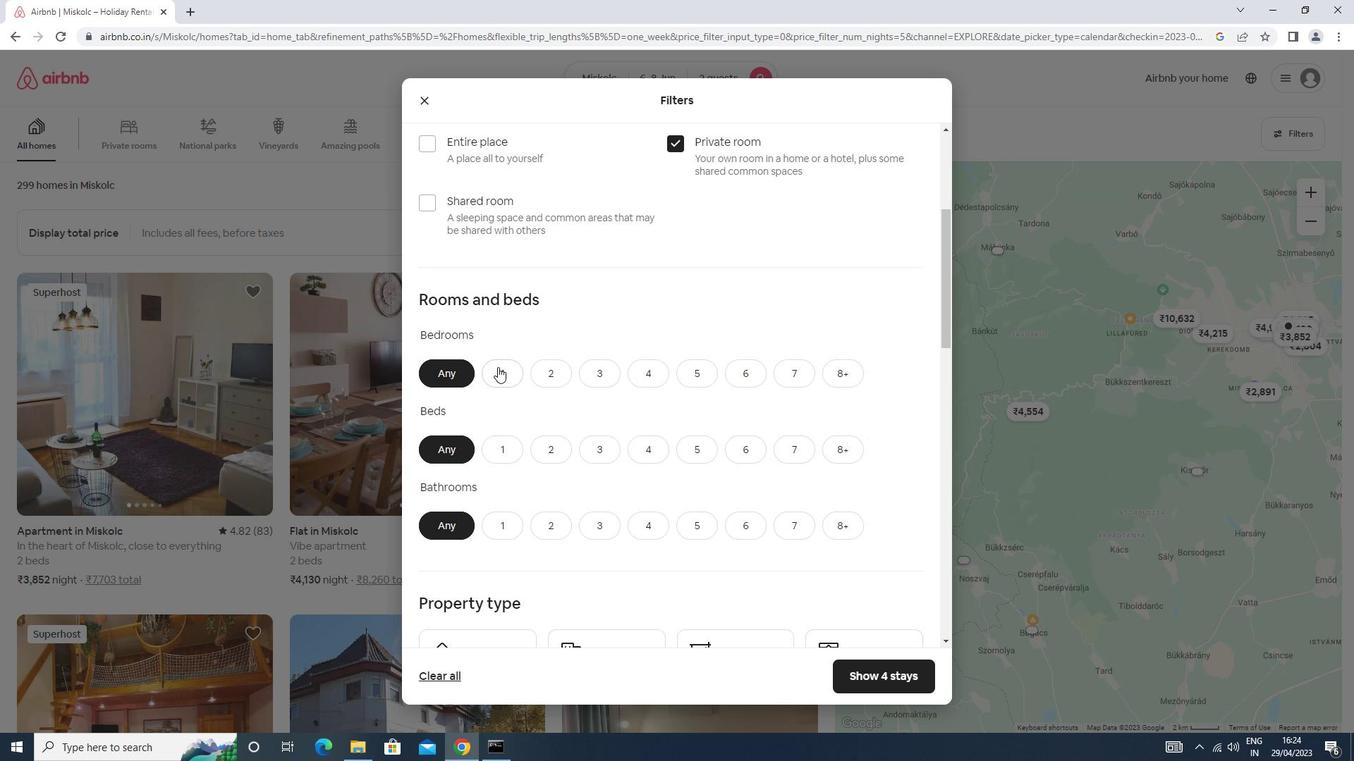 
Action: Mouse moved to (506, 446)
Screenshot: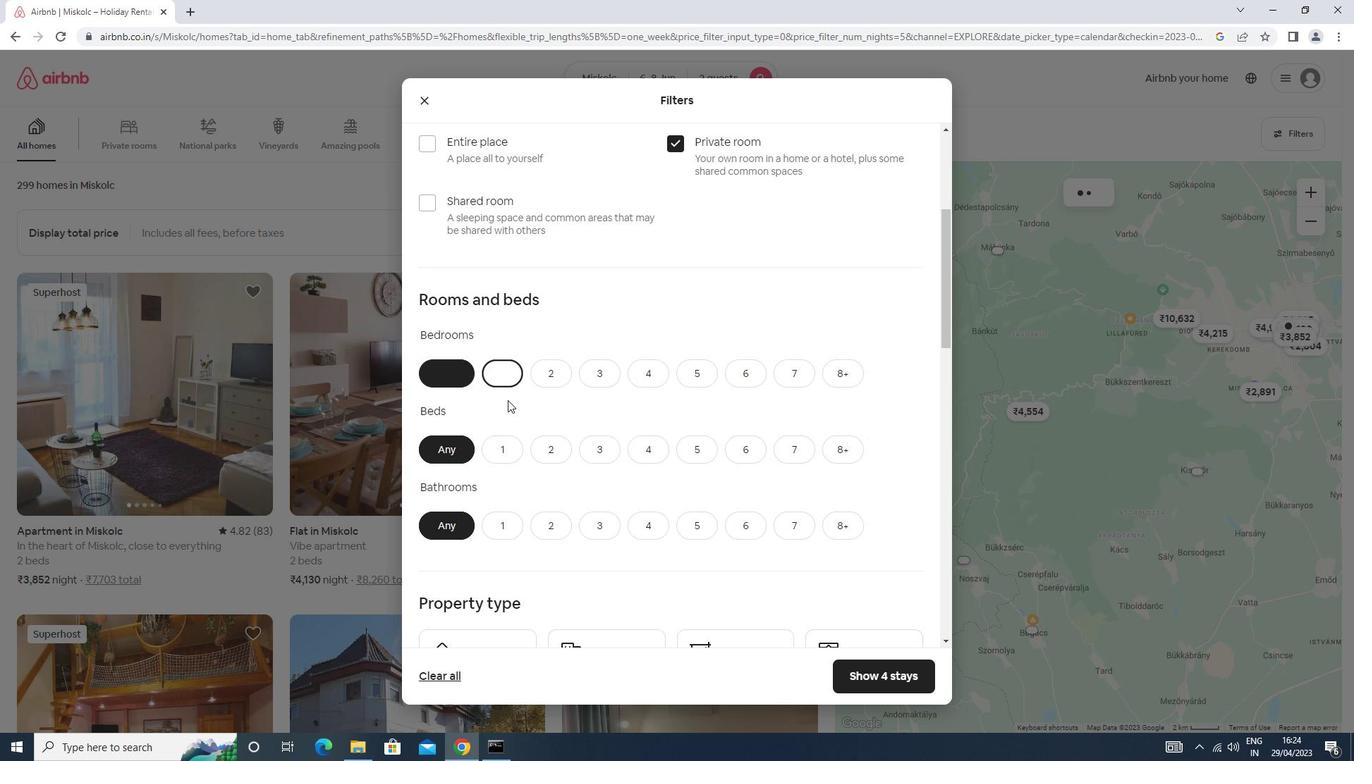 
Action: Mouse pressed left at (506, 446)
Screenshot: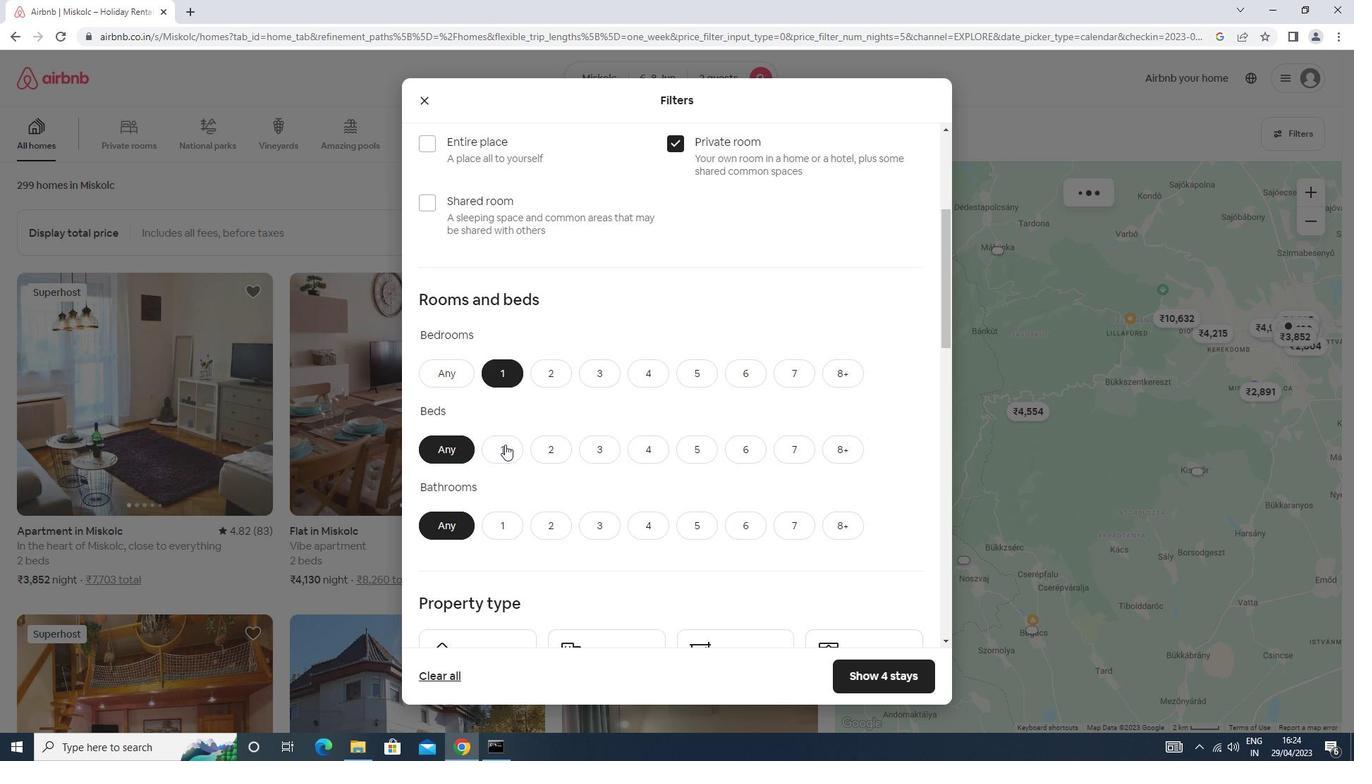 
Action: Mouse moved to (505, 527)
Screenshot: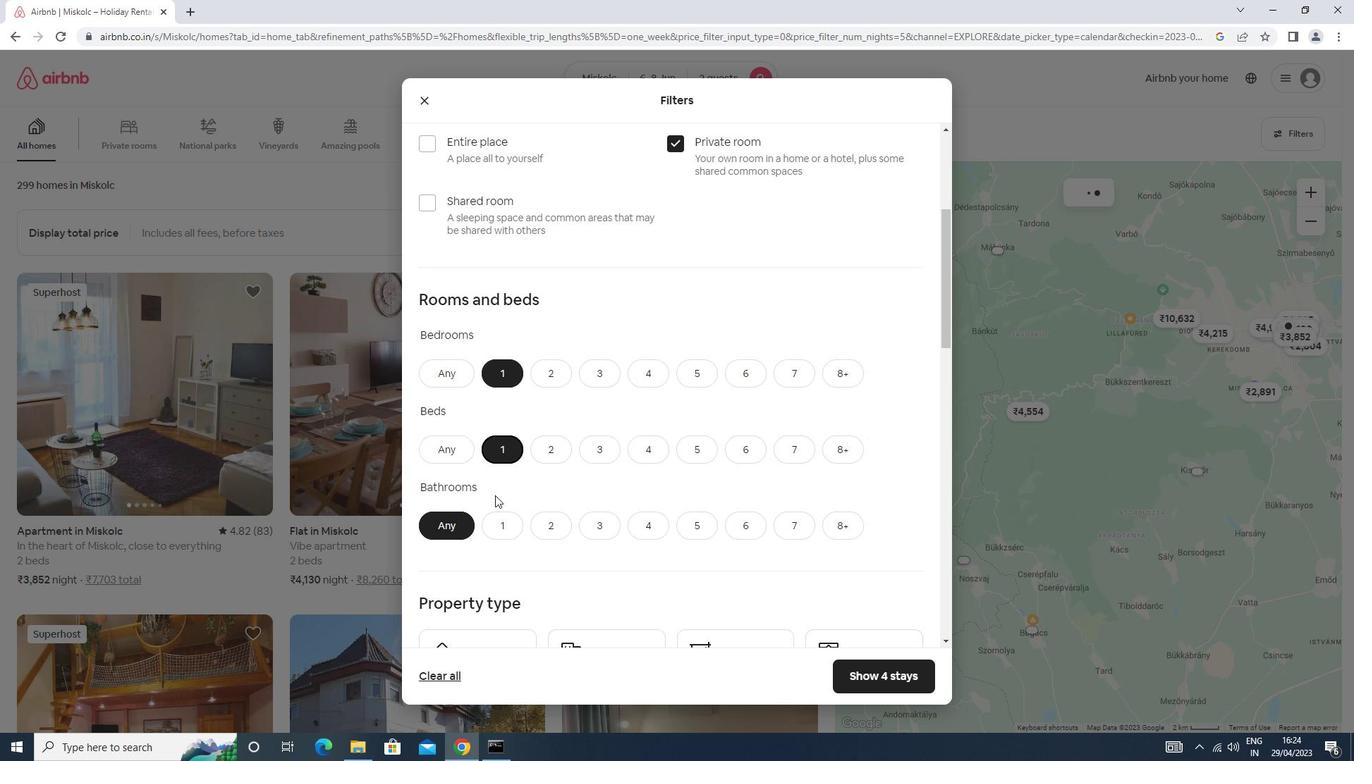 
Action: Mouse pressed left at (505, 527)
Screenshot: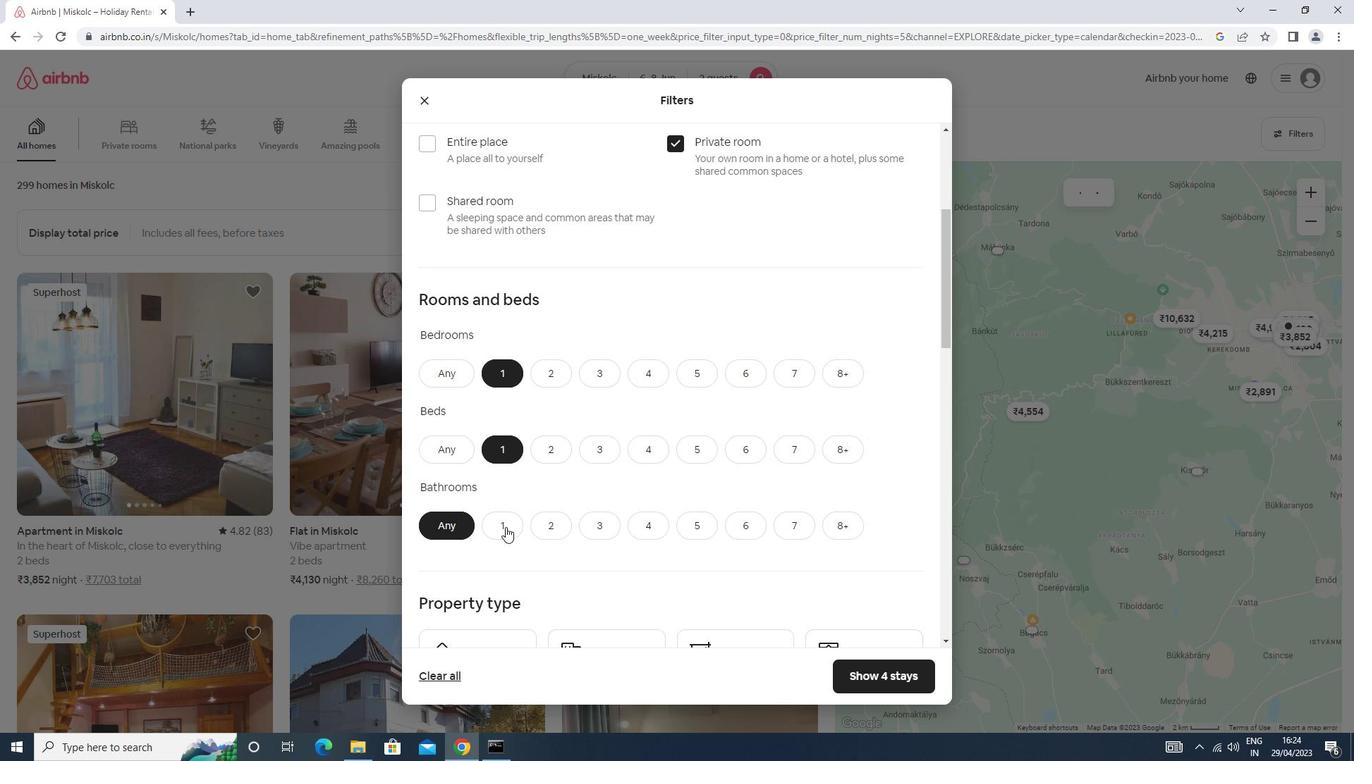 
Action: Mouse moved to (507, 500)
Screenshot: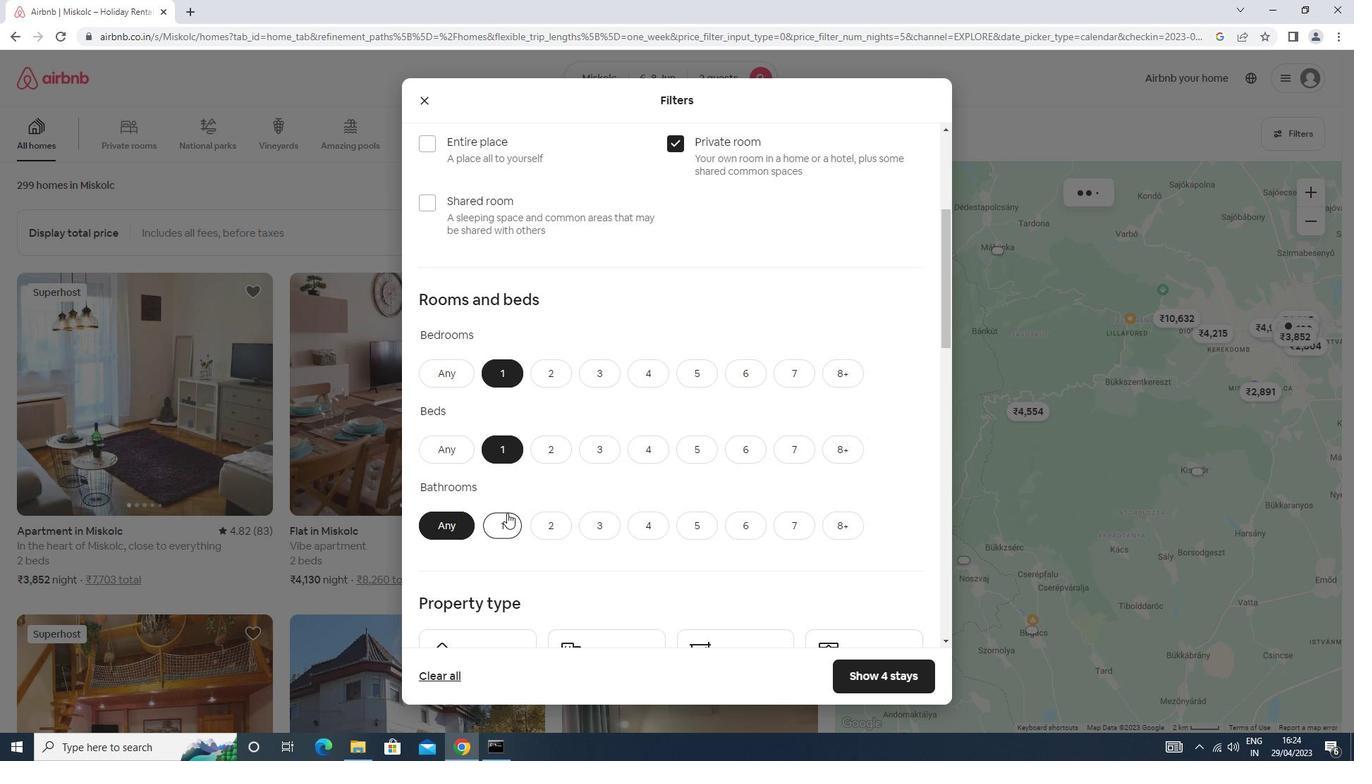 
Action: Mouse scrolled (507, 499) with delta (0, 0)
Screenshot: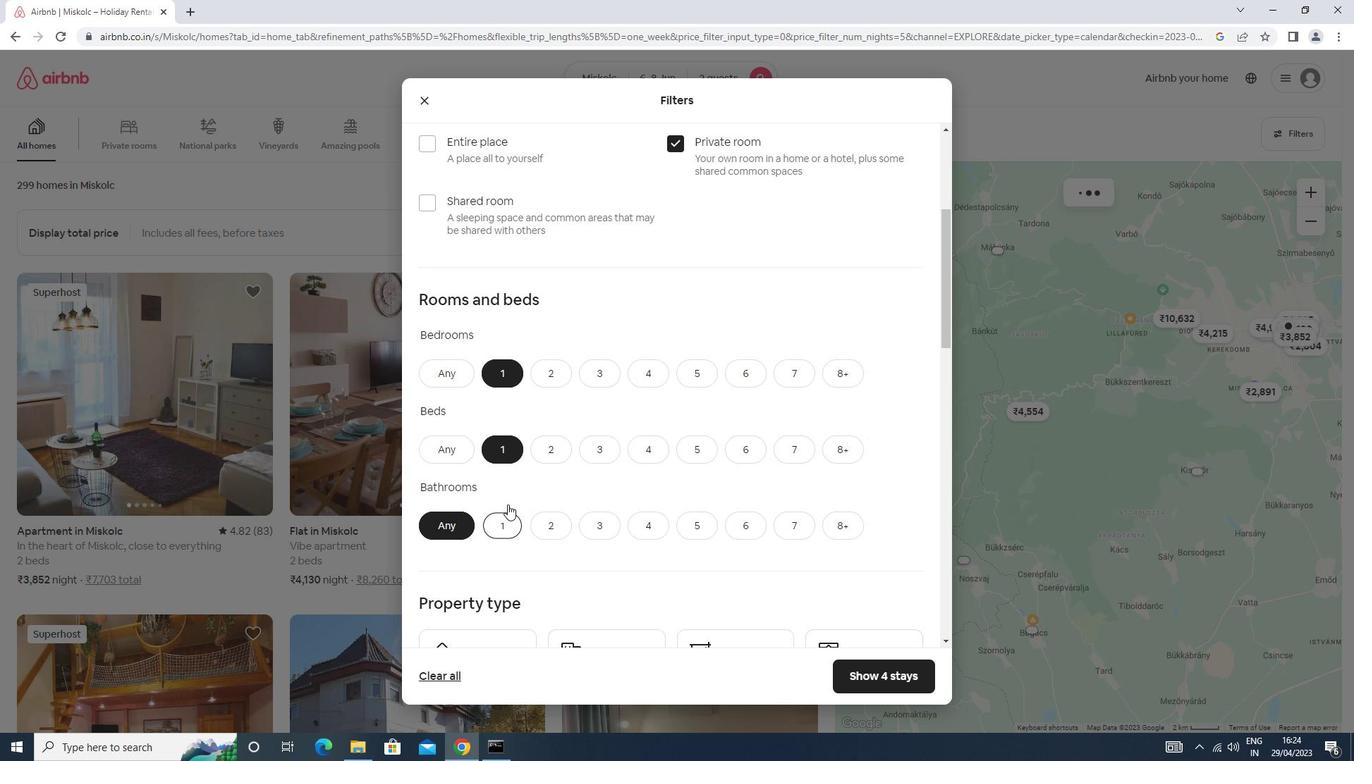
Action: Mouse scrolled (507, 499) with delta (0, 0)
Screenshot: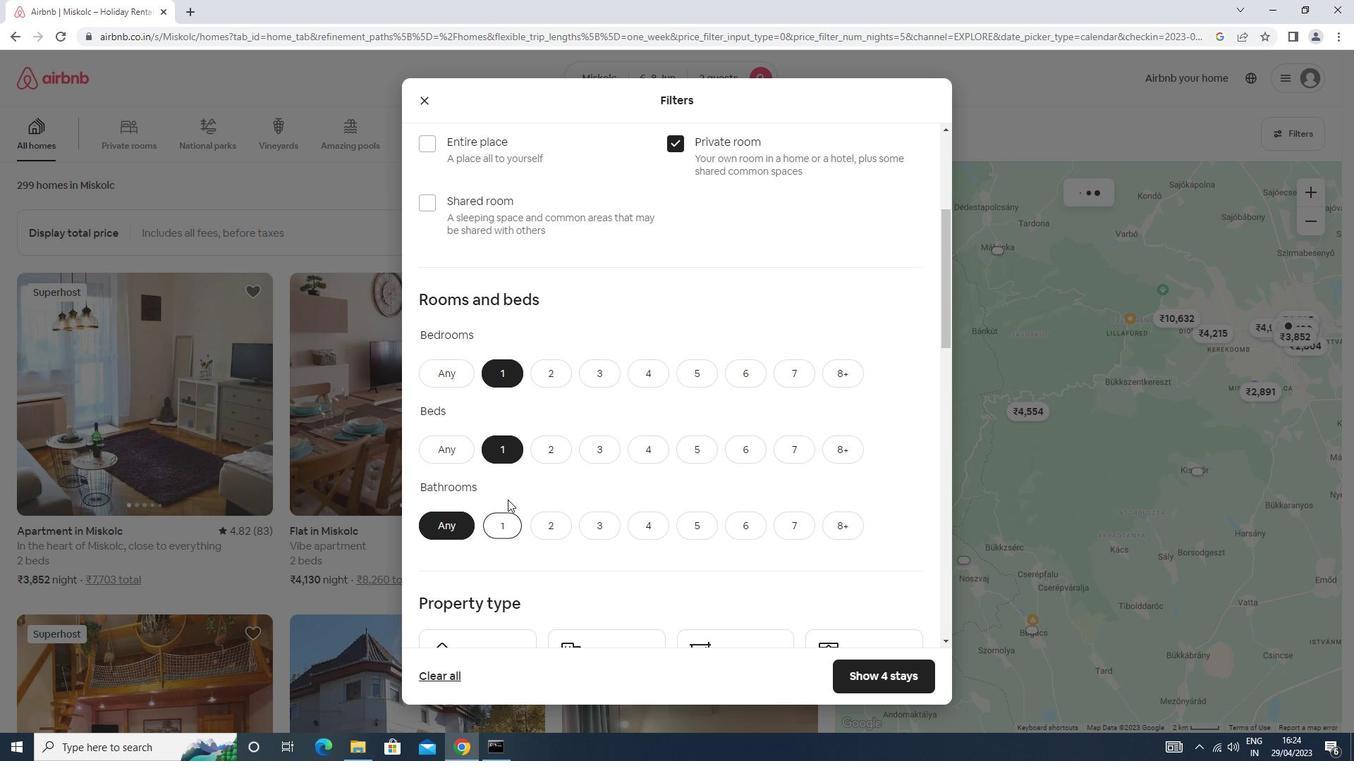 
Action: Mouse scrolled (507, 499) with delta (0, 0)
Screenshot: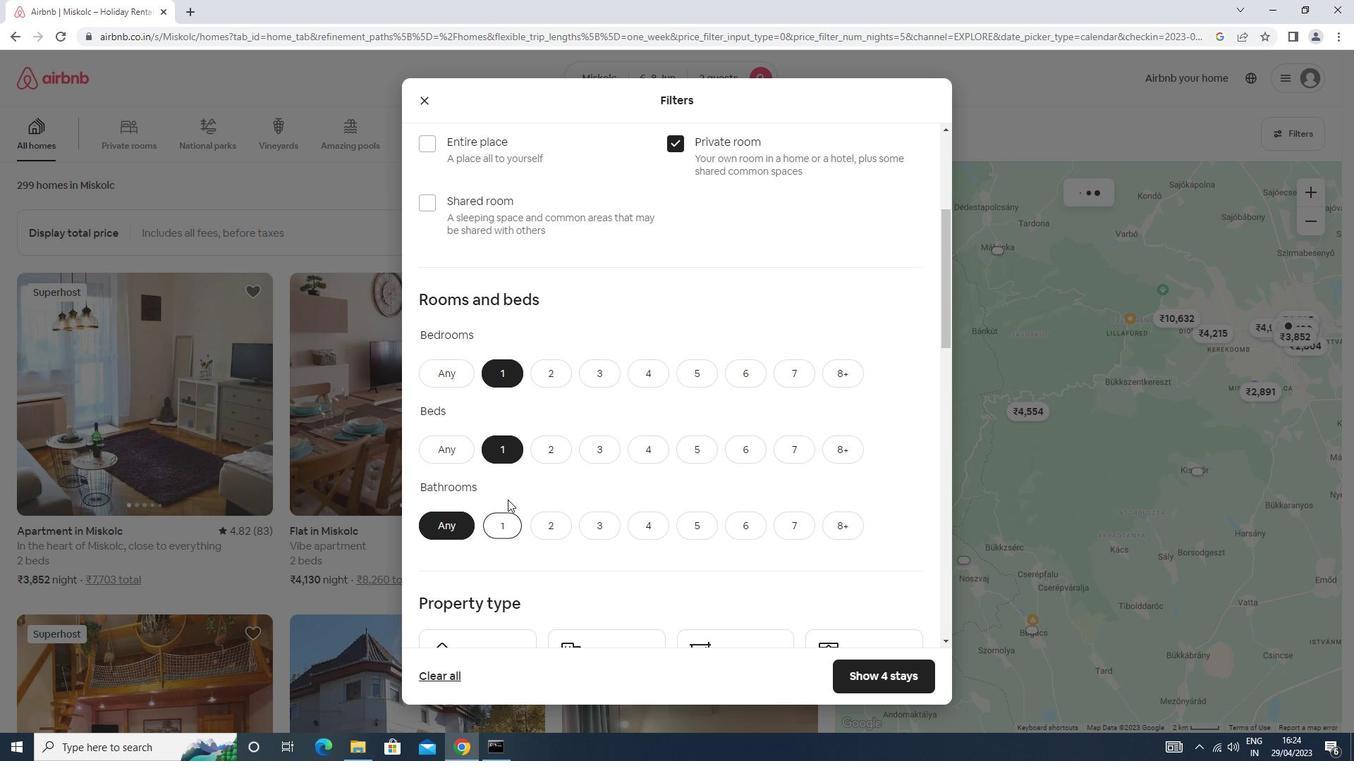 
Action: Mouse moved to (490, 486)
Screenshot: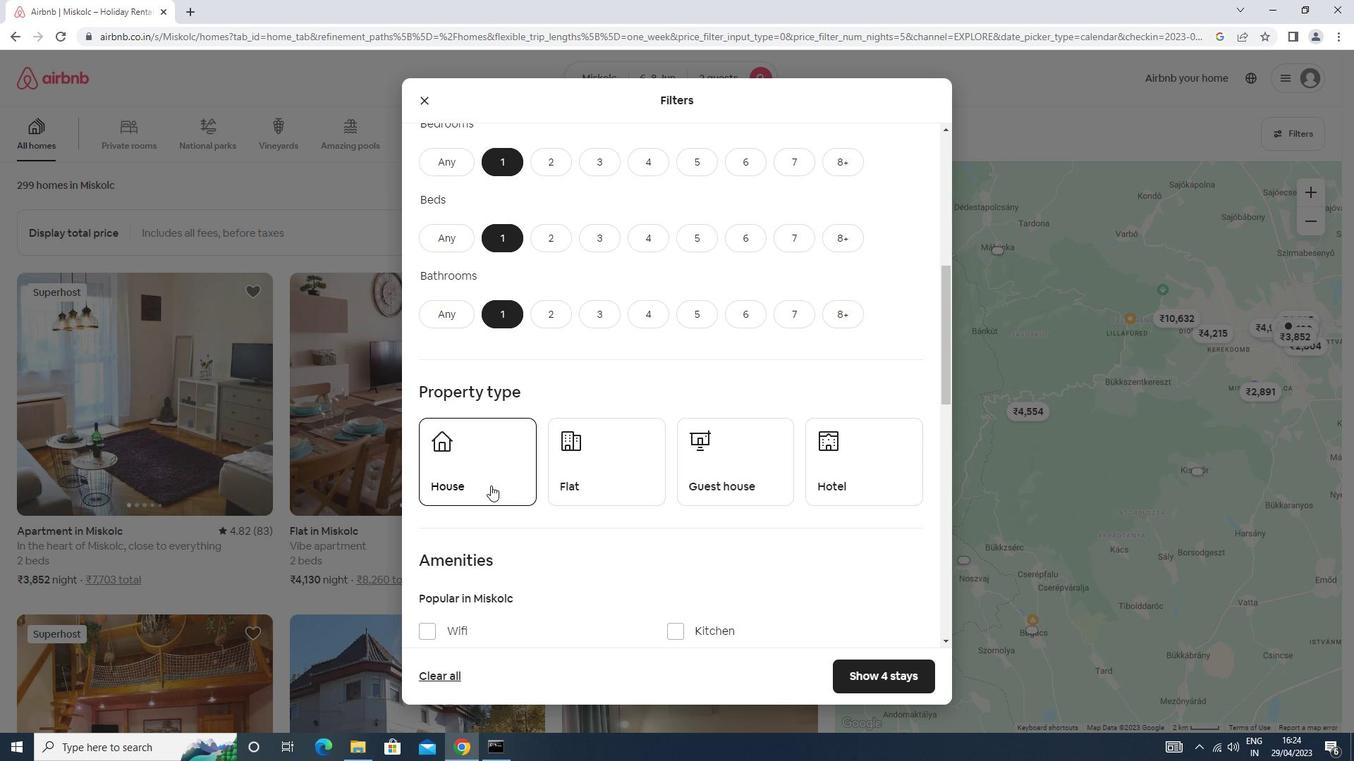
Action: Mouse pressed left at (490, 486)
Screenshot: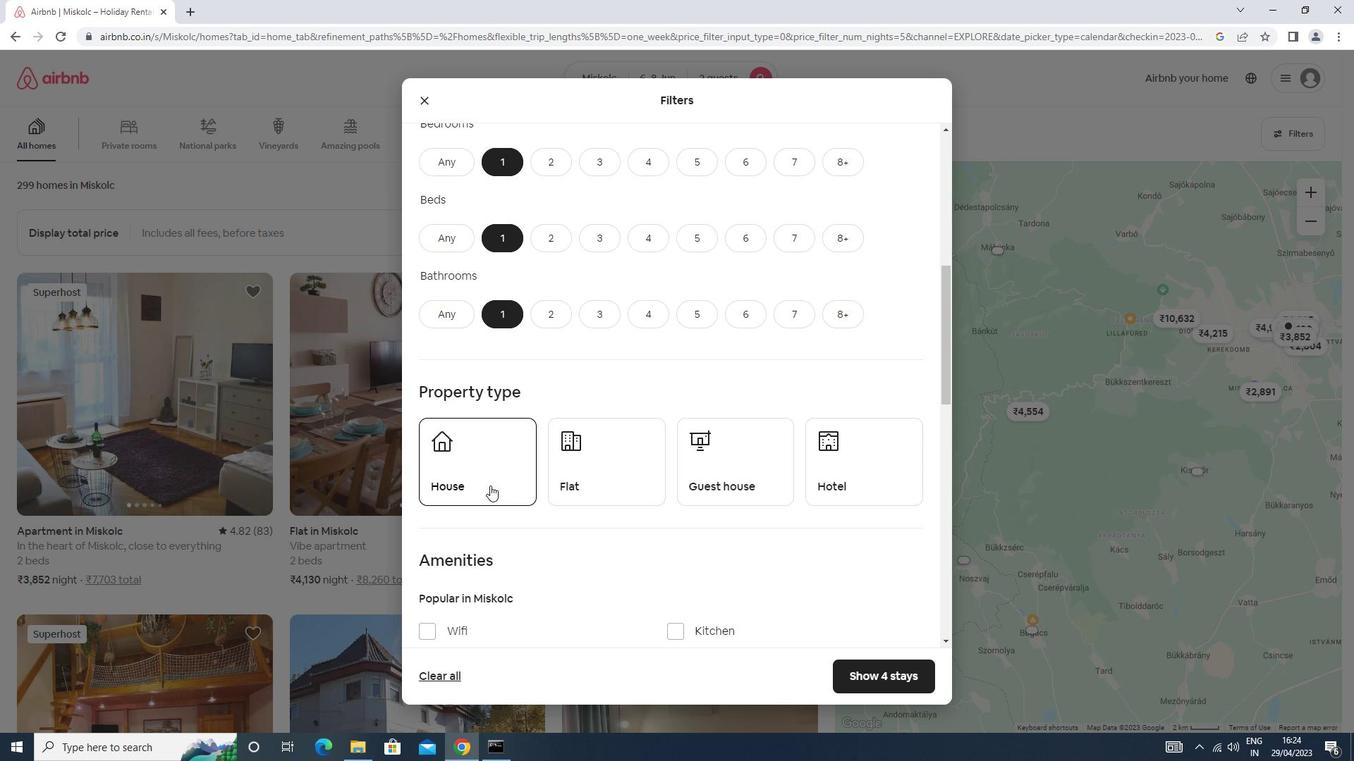 
Action: Mouse moved to (630, 498)
Screenshot: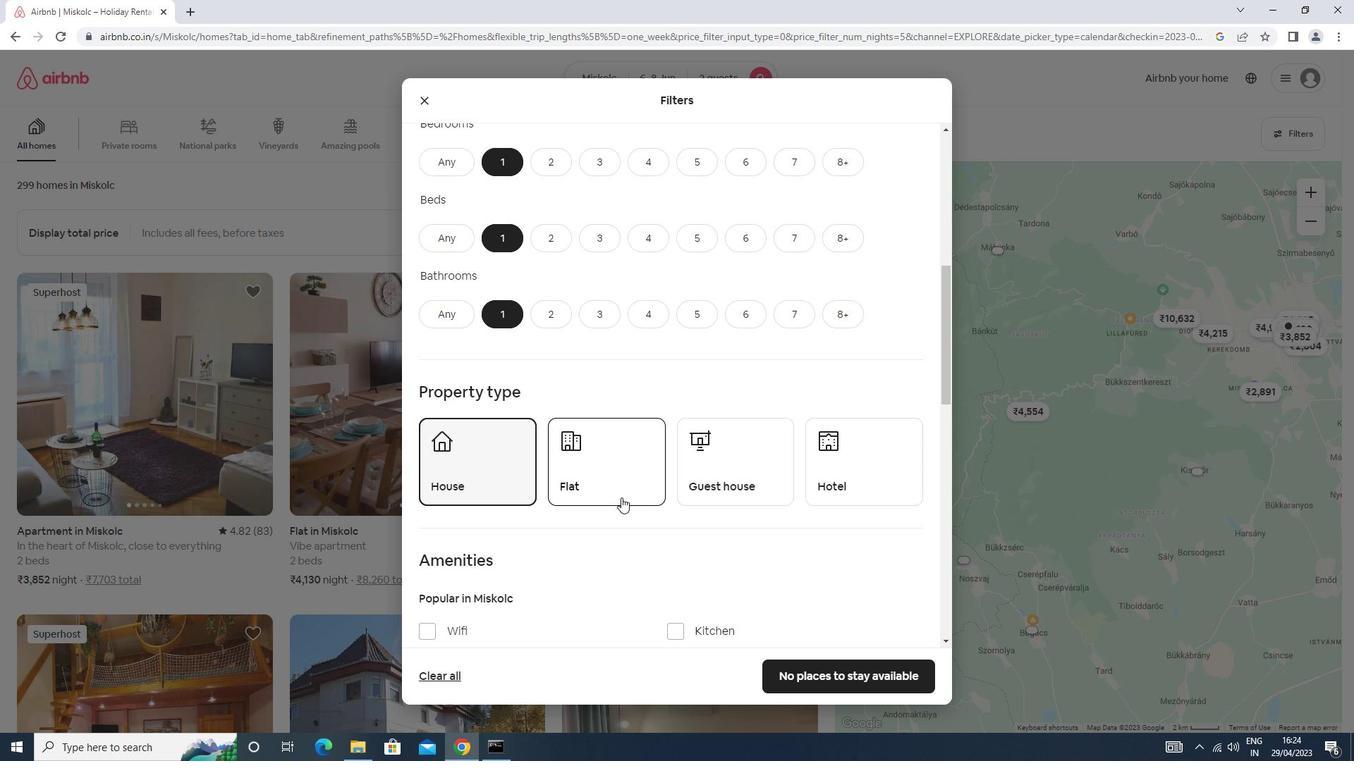 
Action: Mouse pressed left at (630, 498)
Screenshot: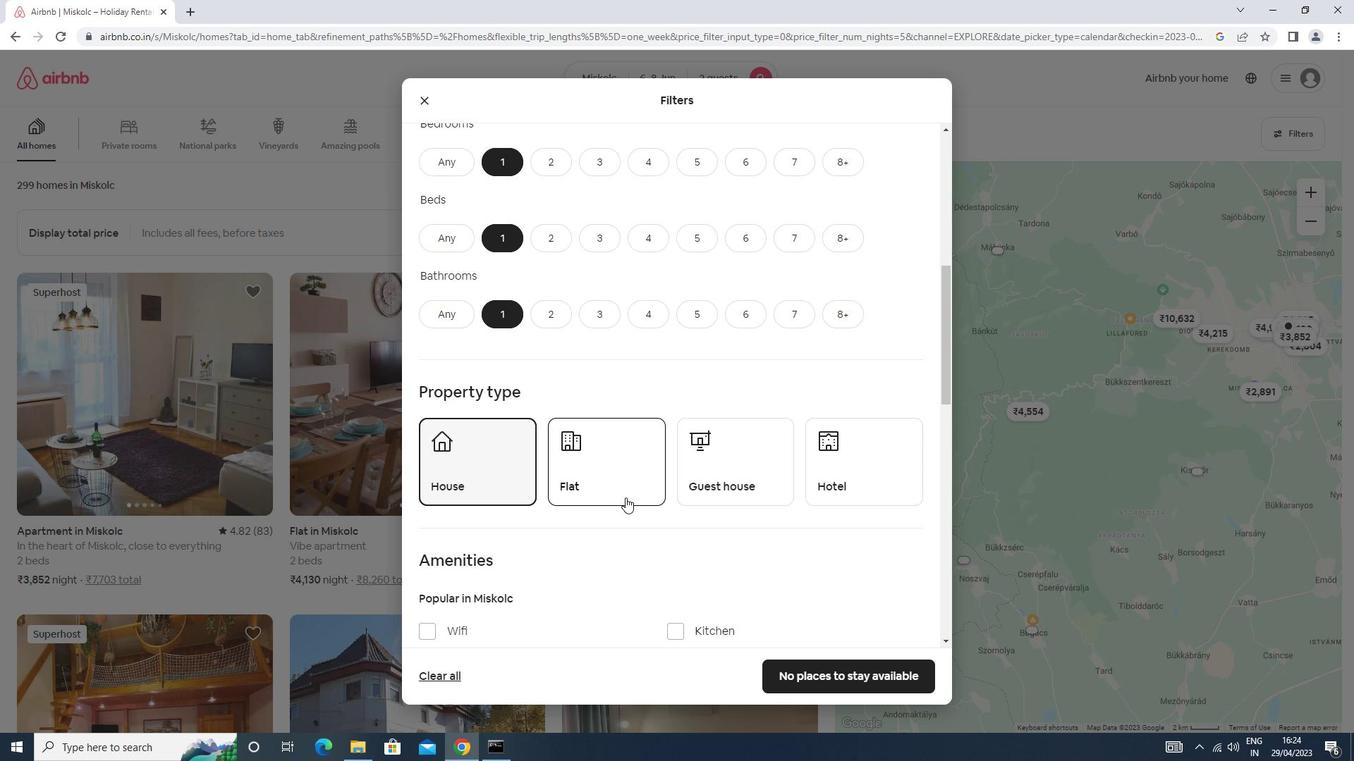 
Action: Mouse moved to (734, 459)
Screenshot: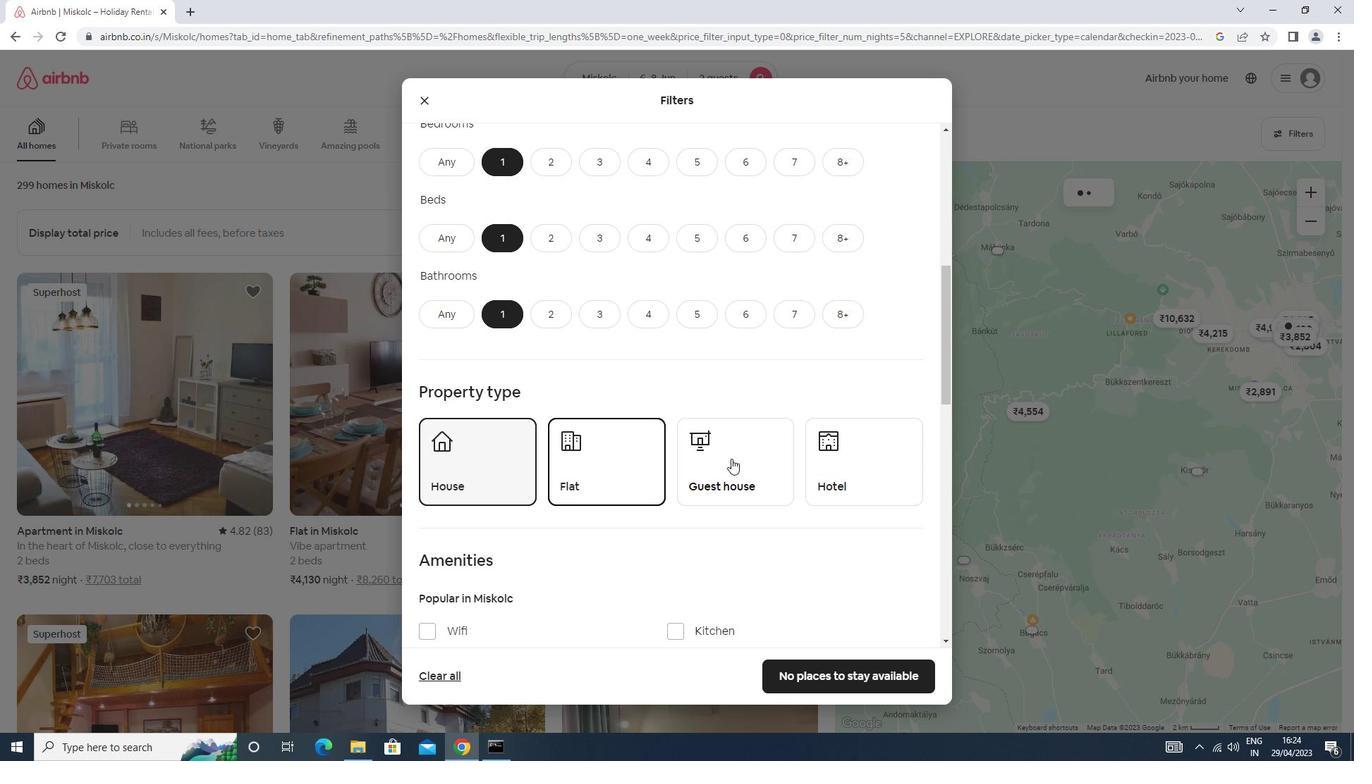 
Action: Mouse pressed left at (734, 459)
Screenshot: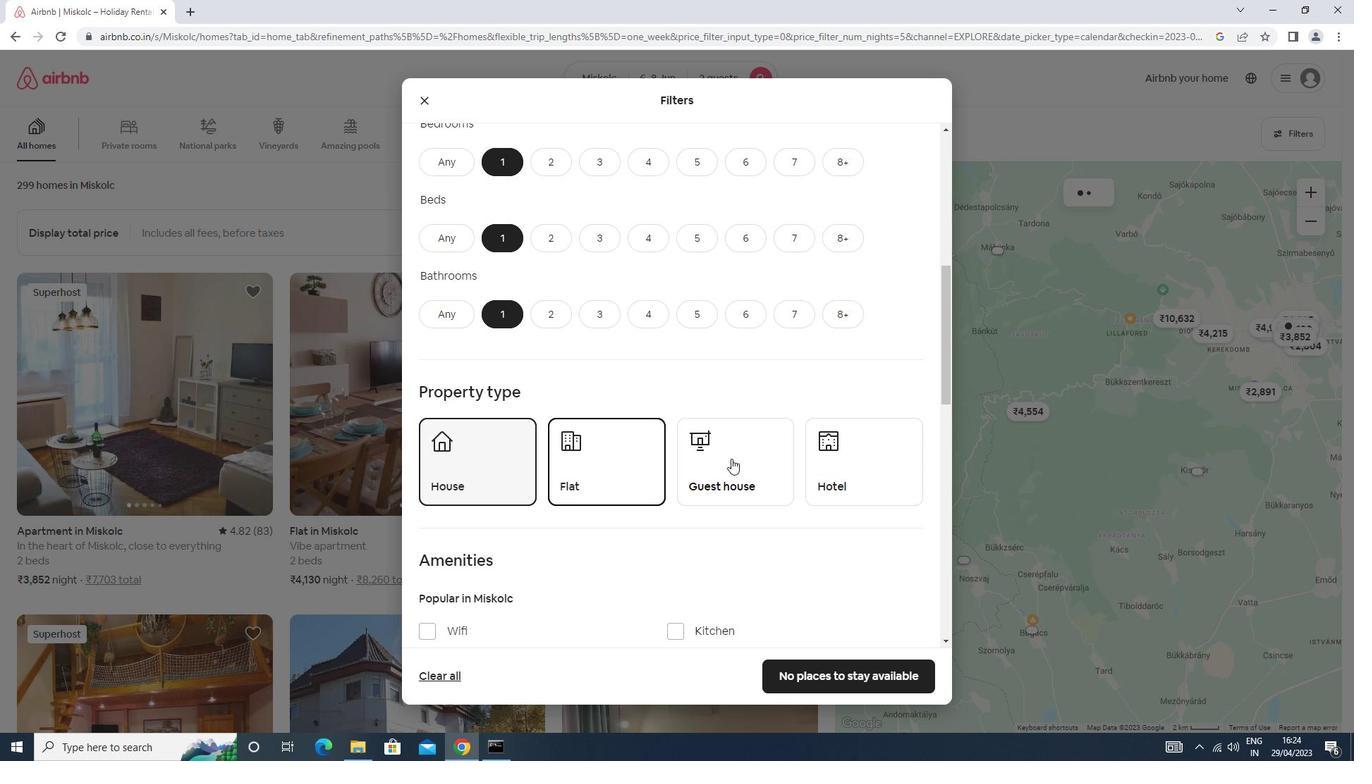 
Action: Mouse moved to (731, 459)
Screenshot: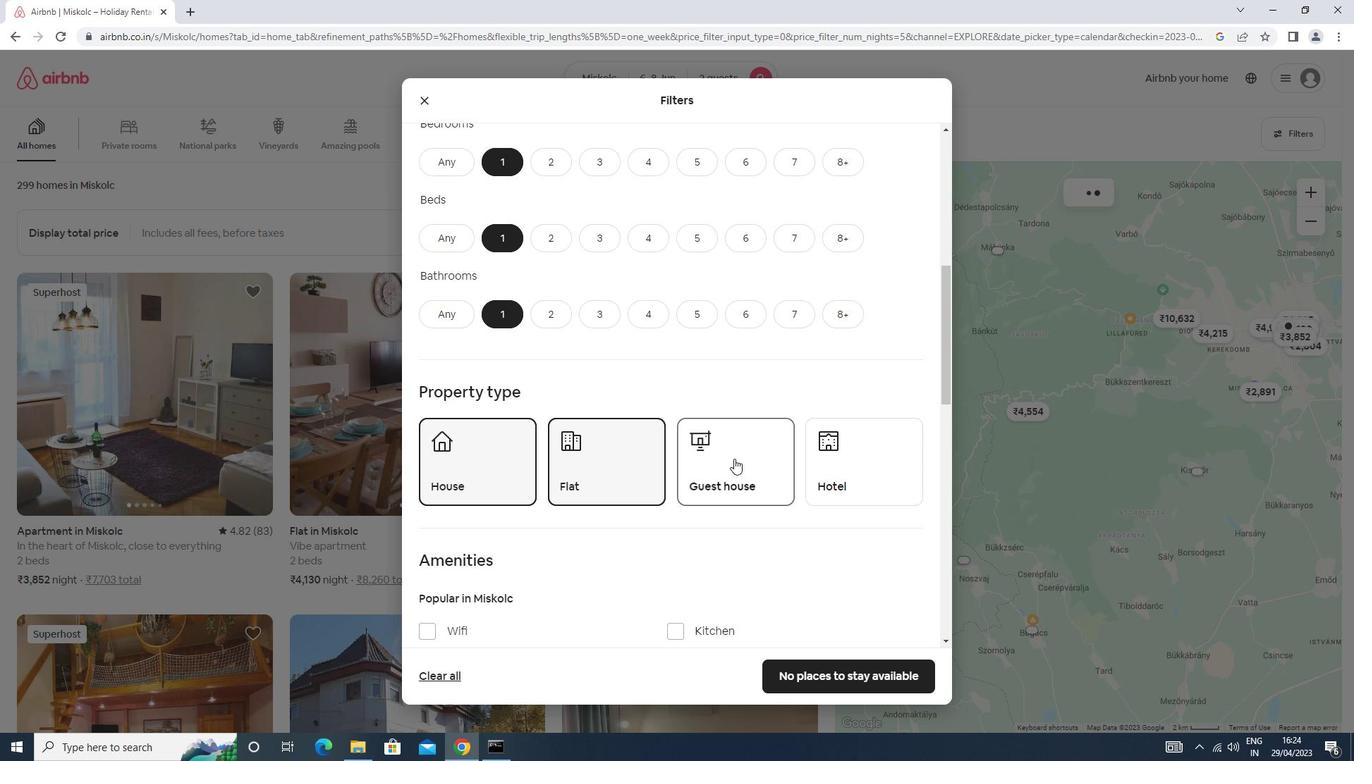 
Action: Mouse scrolled (731, 458) with delta (0, 0)
Screenshot: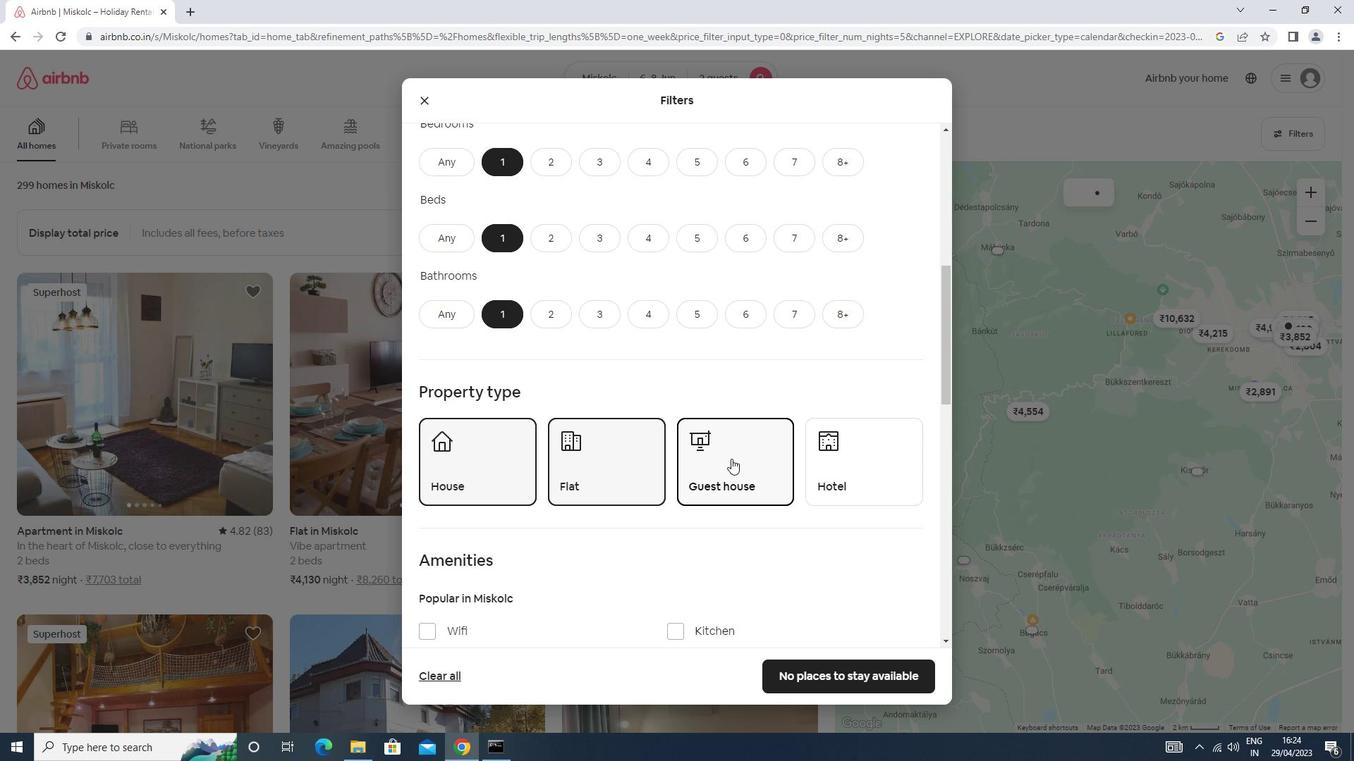 
Action: Mouse scrolled (731, 458) with delta (0, 0)
Screenshot: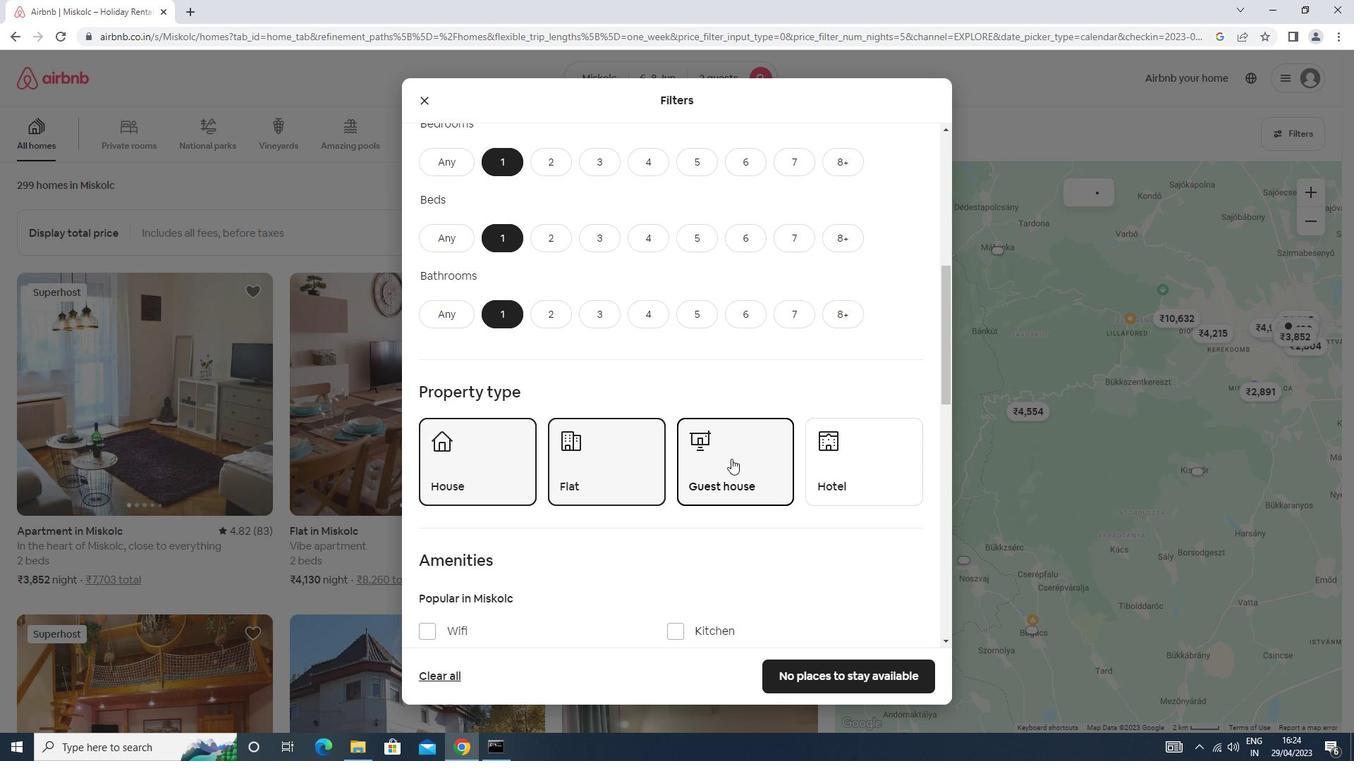 
Action: Mouse scrolled (731, 458) with delta (0, 0)
Screenshot: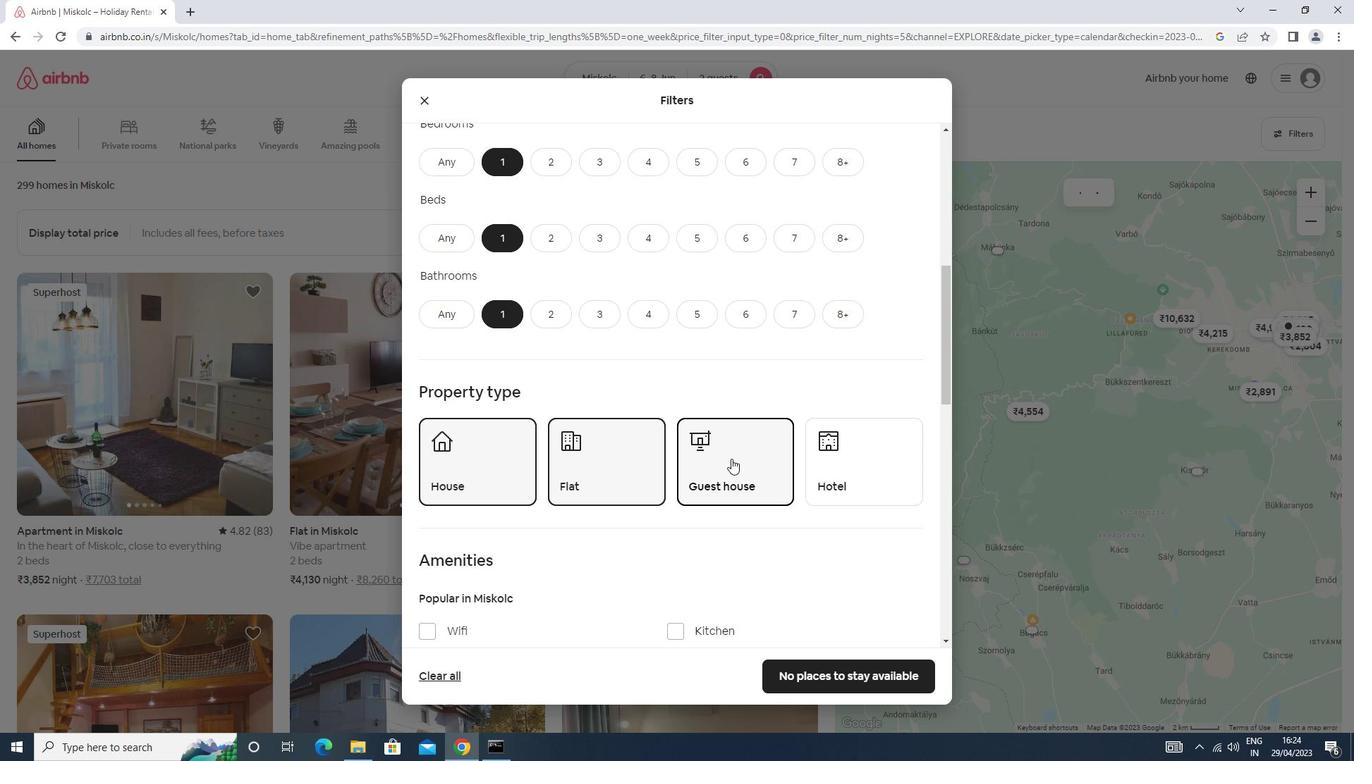 
Action: Mouse scrolled (731, 458) with delta (0, 0)
Screenshot: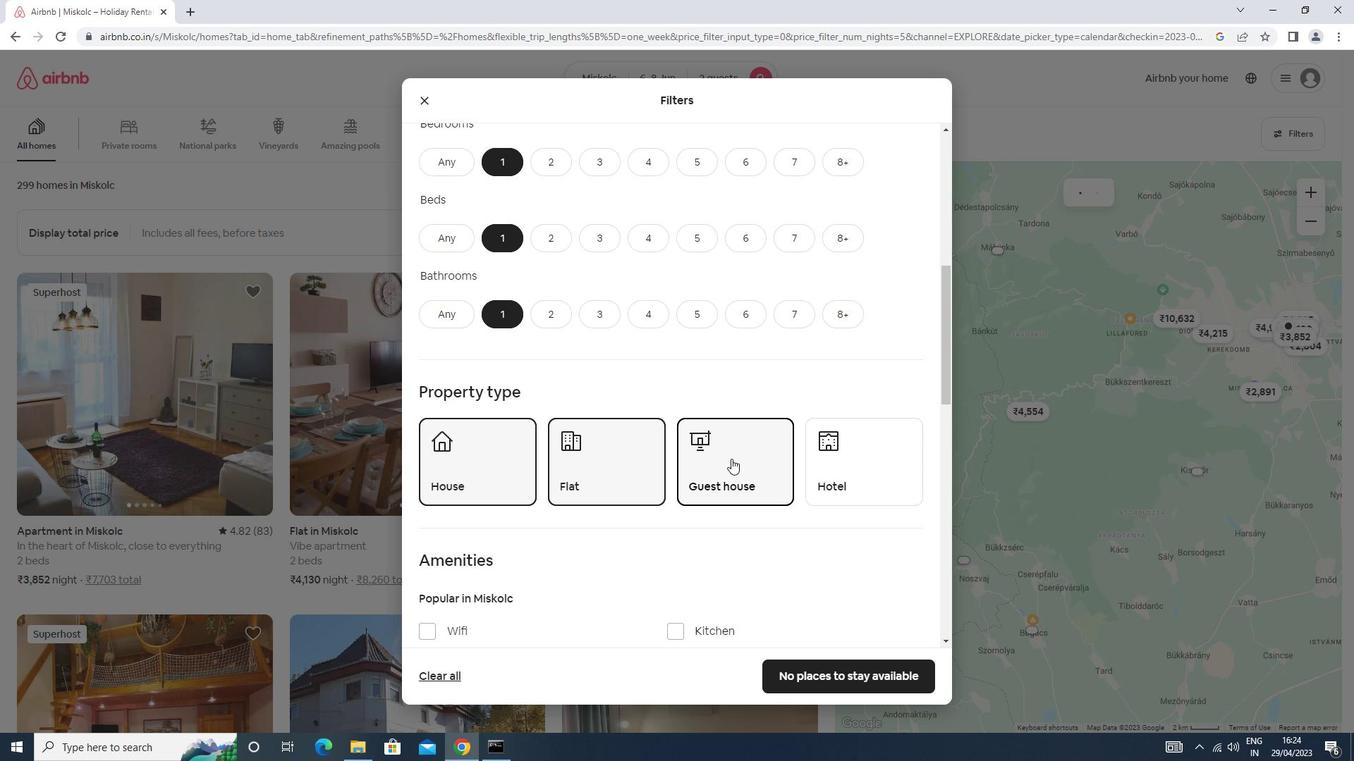 
Action: Mouse moved to (730, 459)
Screenshot: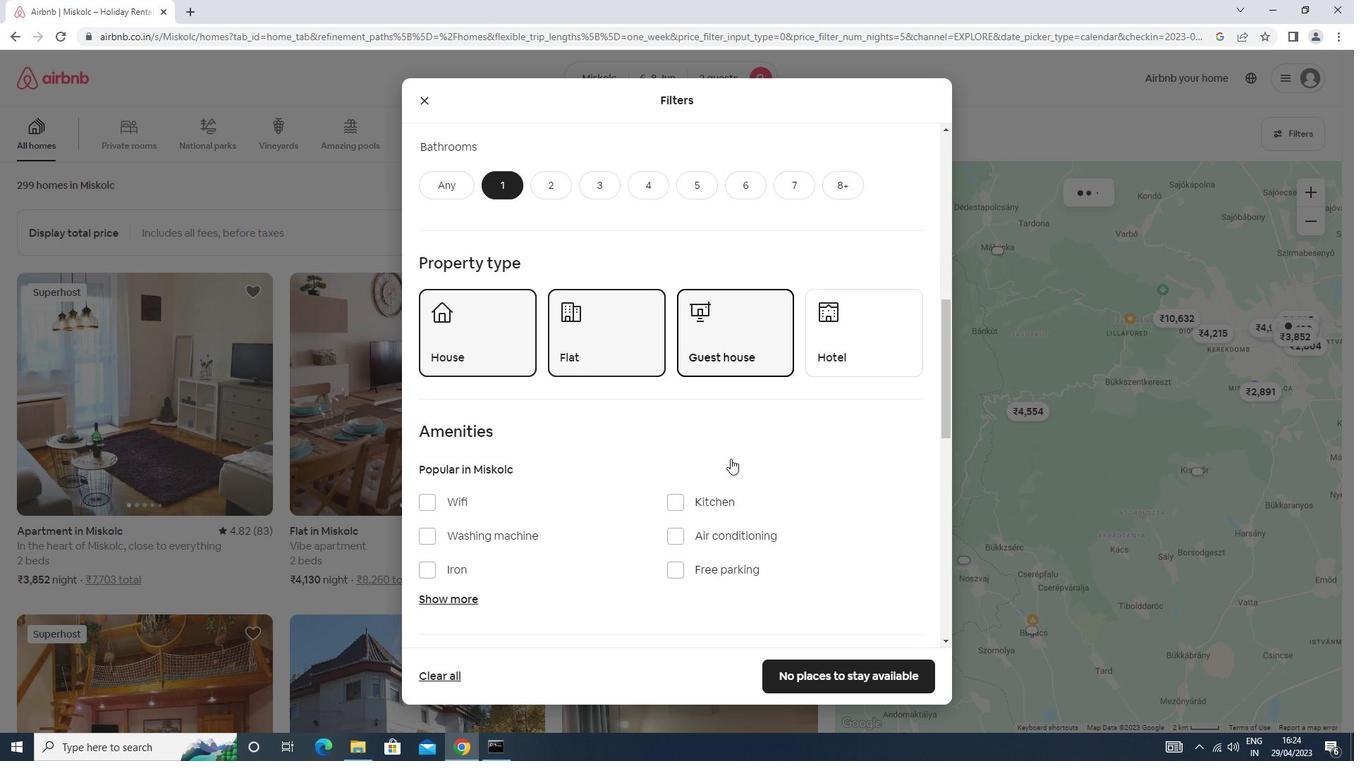 
Action: Mouse scrolled (730, 458) with delta (0, 0)
Screenshot: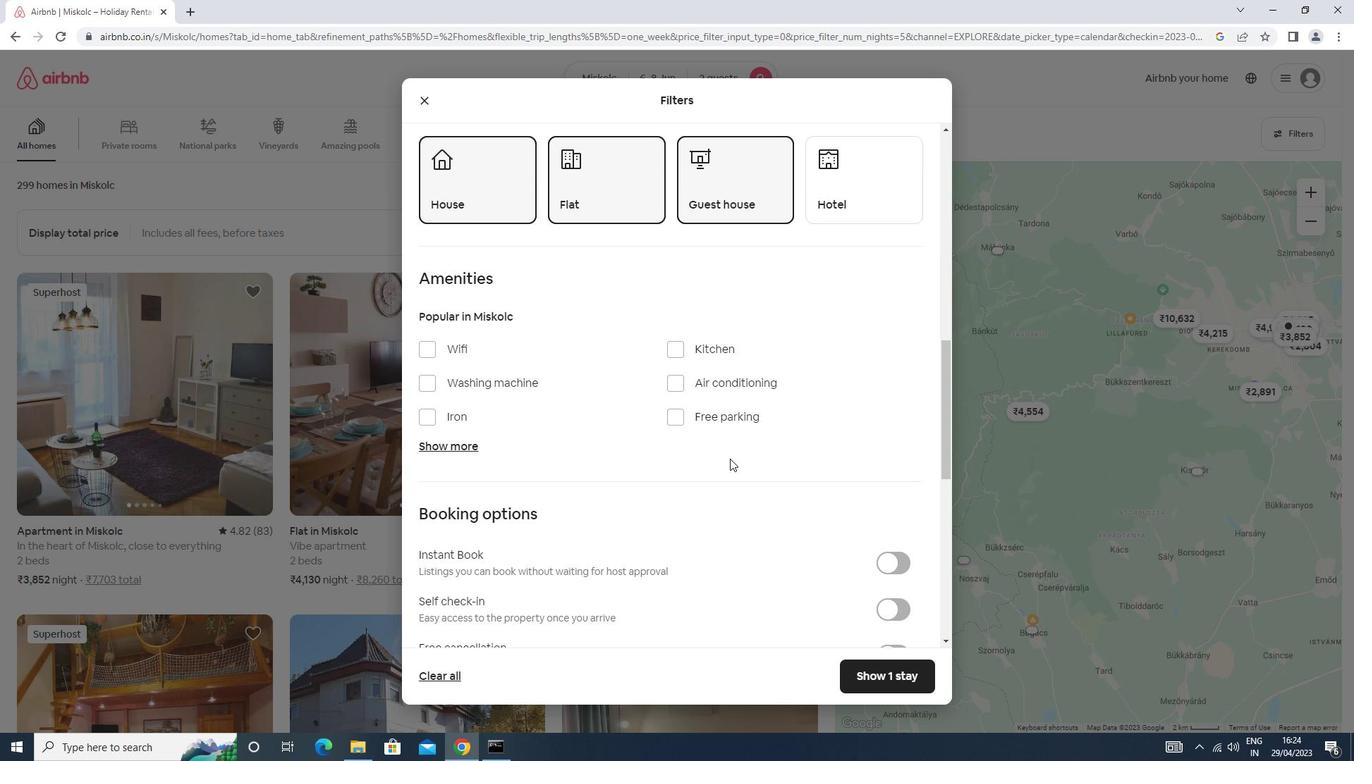 
Action: Mouse scrolled (730, 458) with delta (0, 0)
Screenshot: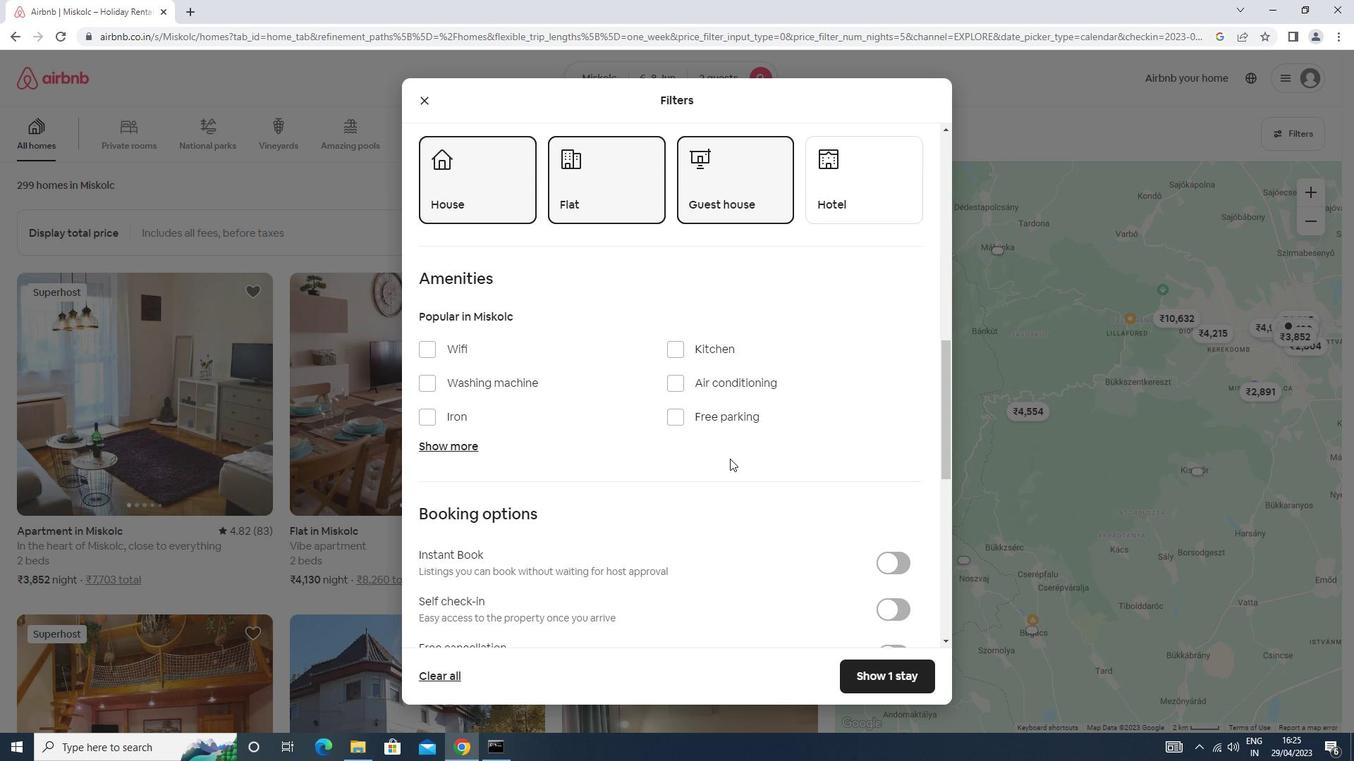 
Action: Mouse moved to (891, 472)
Screenshot: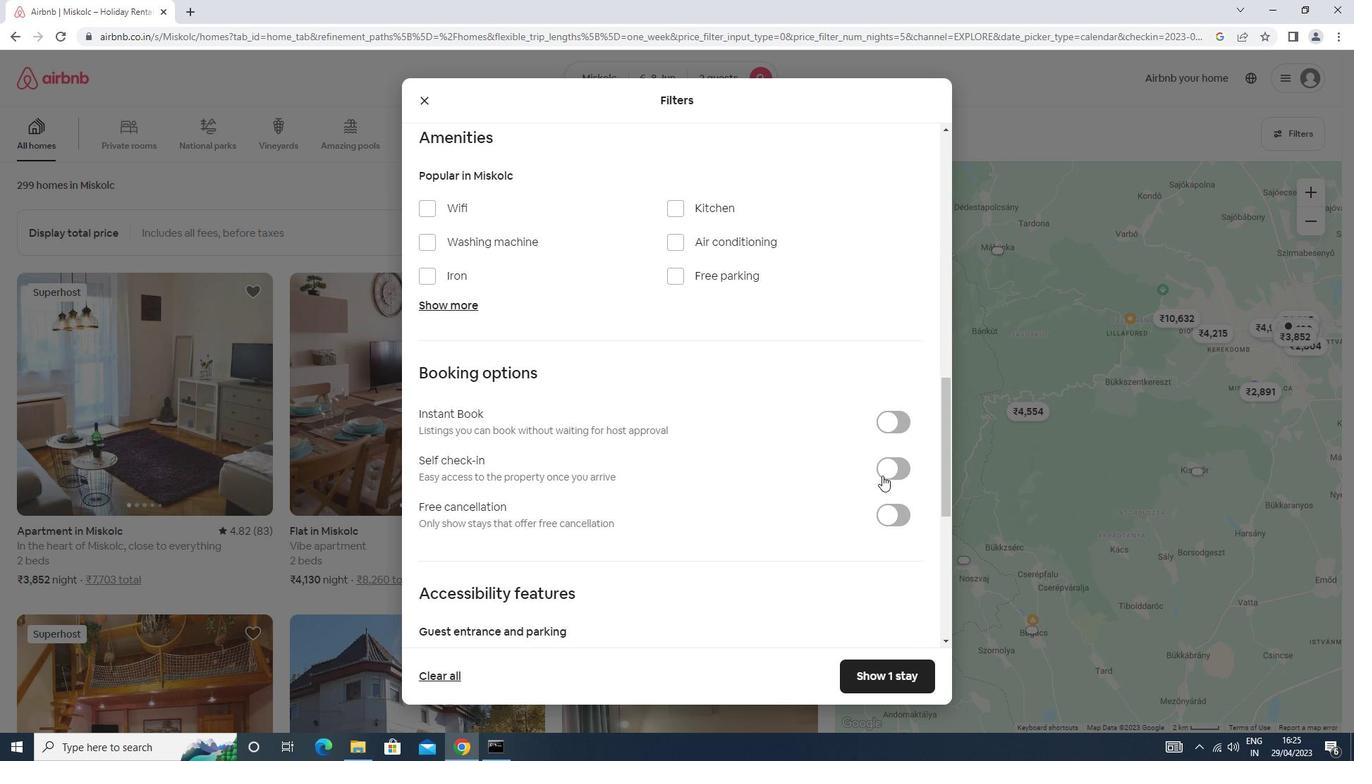 
Action: Mouse pressed left at (891, 472)
Screenshot: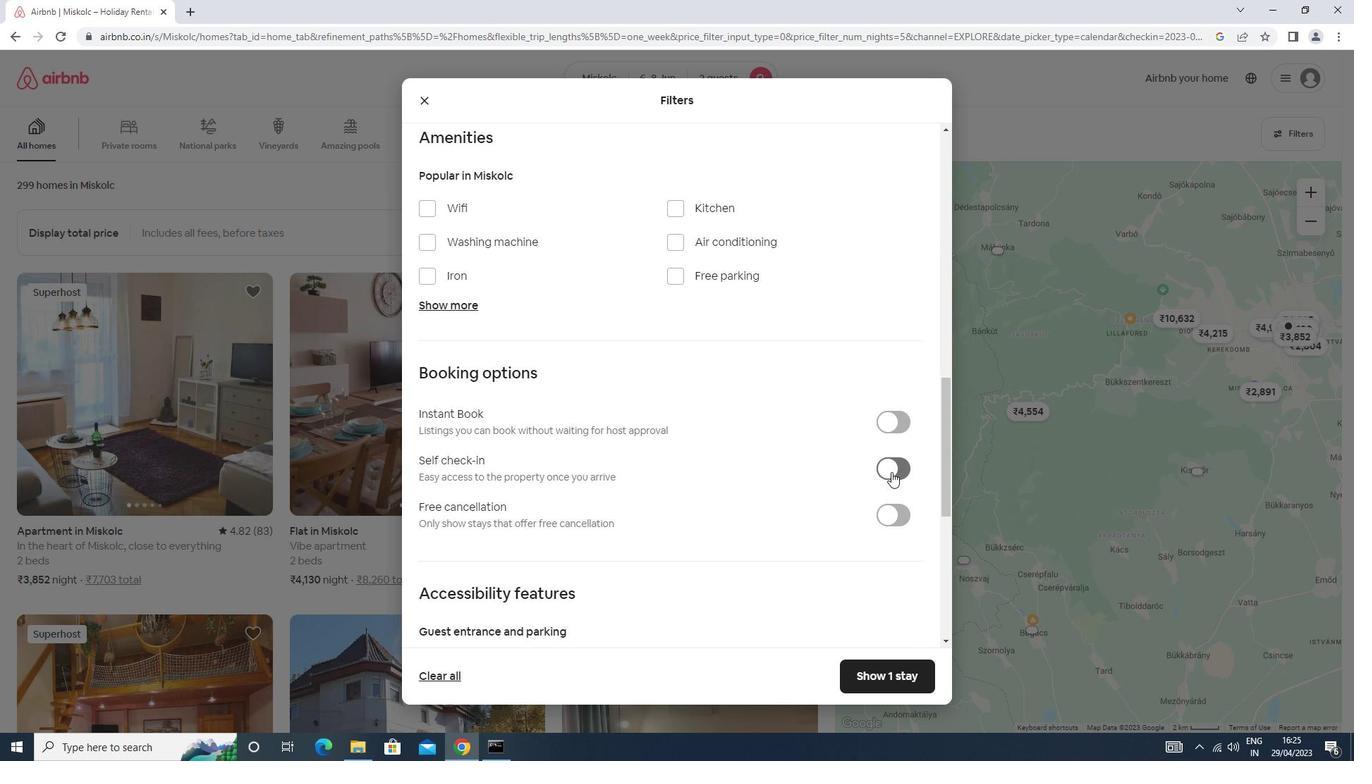 
Action: Mouse moved to (889, 472)
Screenshot: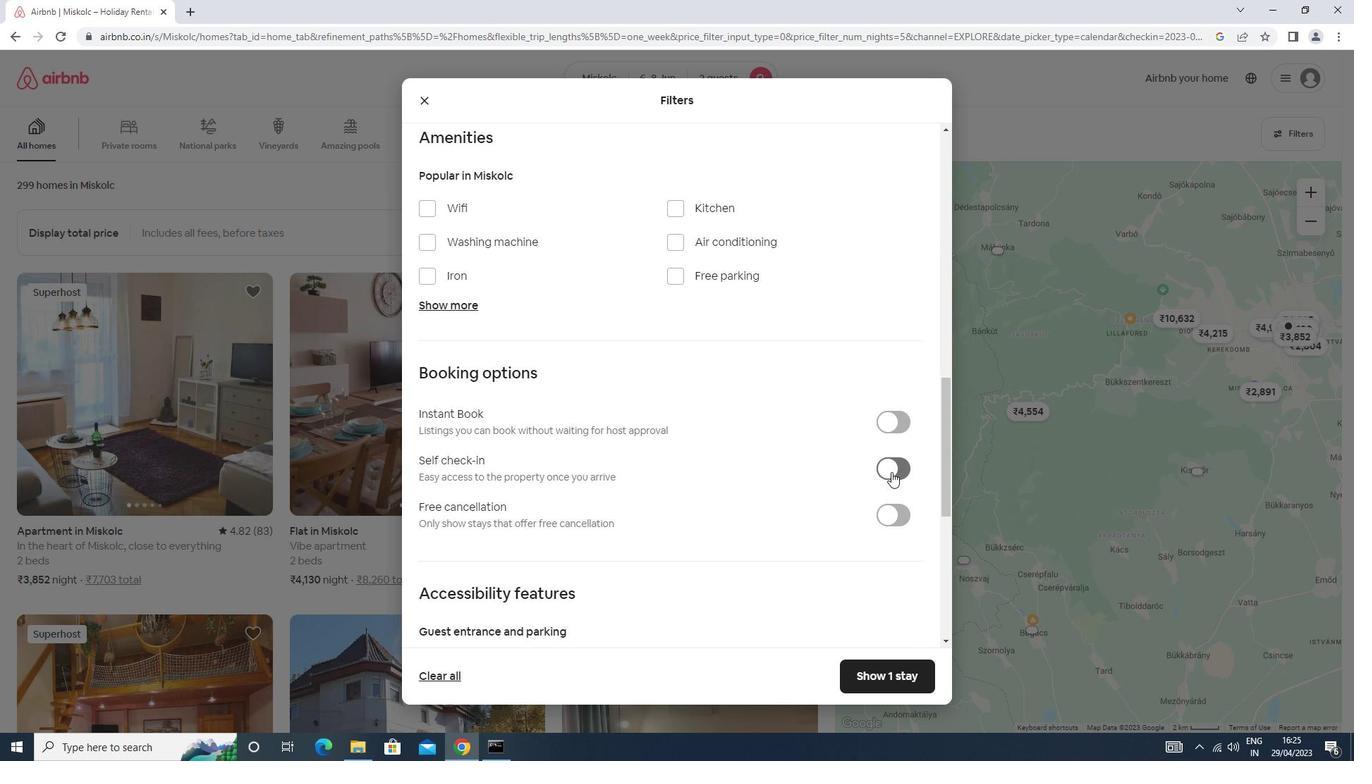 
Action: Mouse scrolled (889, 472) with delta (0, 0)
Screenshot: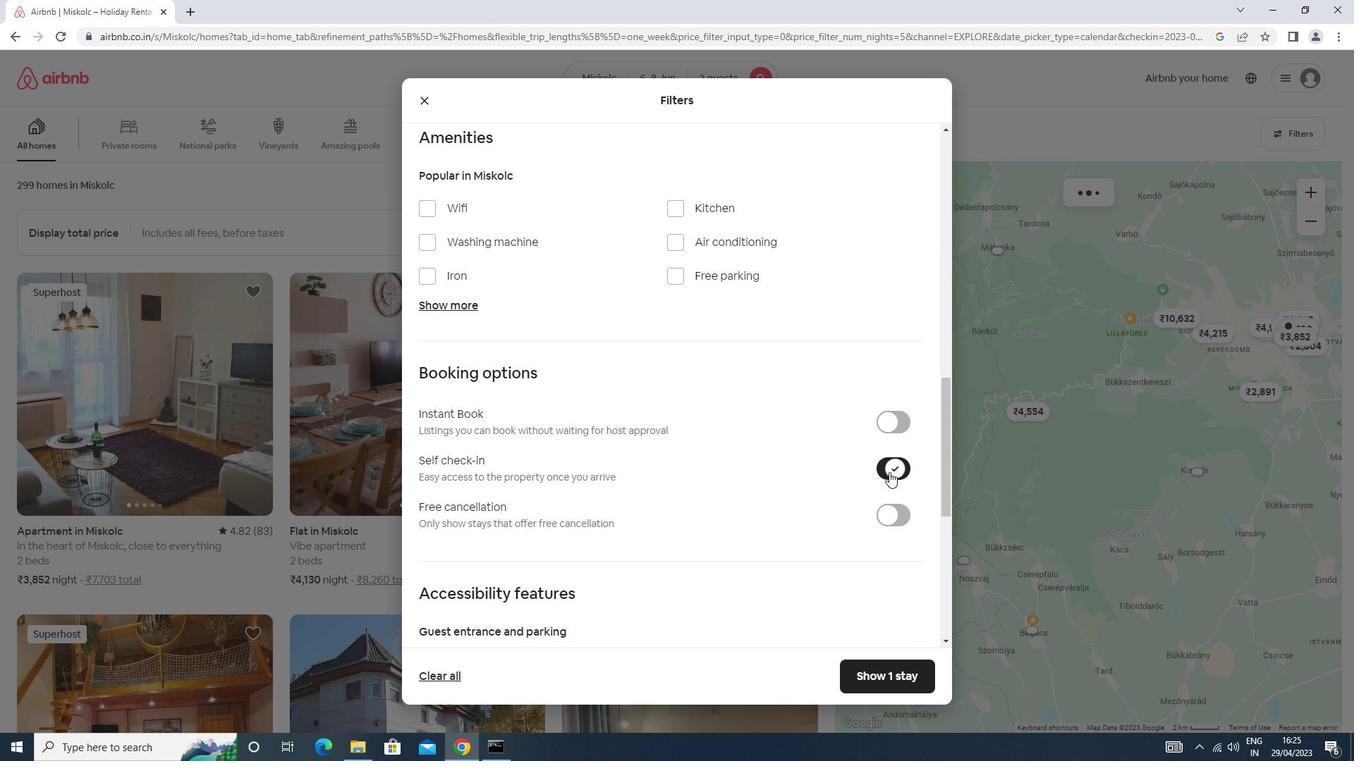 
Action: Mouse scrolled (889, 472) with delta (0, 0)
Screenshot: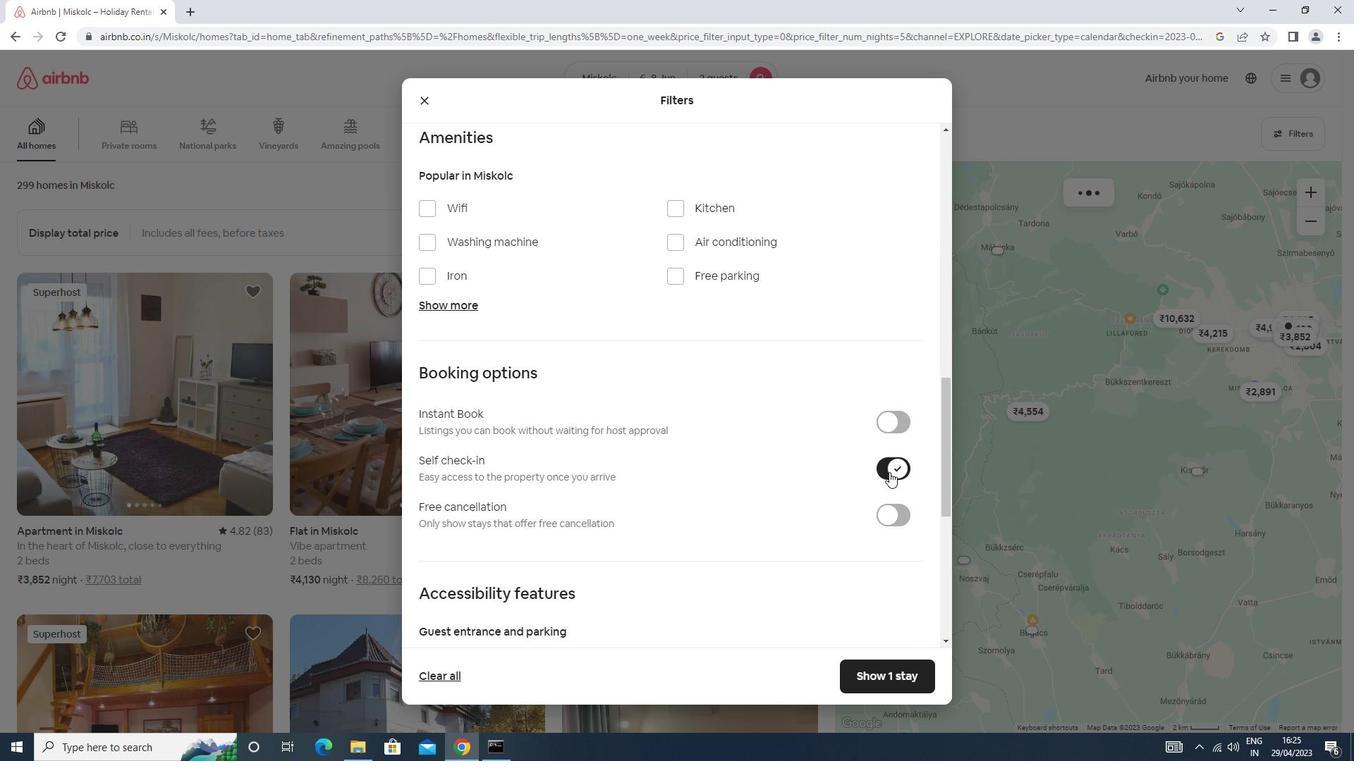 
Action: Mouse scrolled (889, 472) with delta (0, 0)
Screenshot: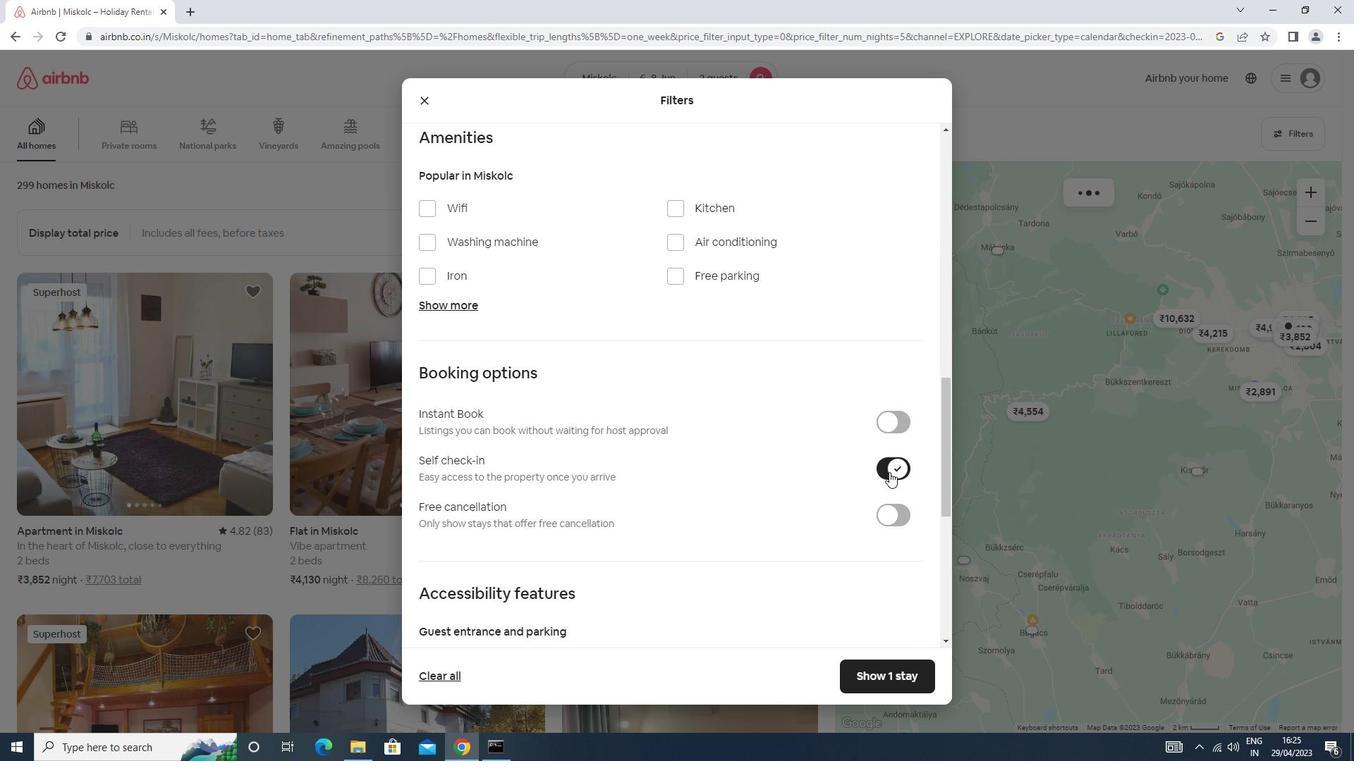 
Action: Mouse scrolled (889, 472) with delta (0, 0)
Screenshot: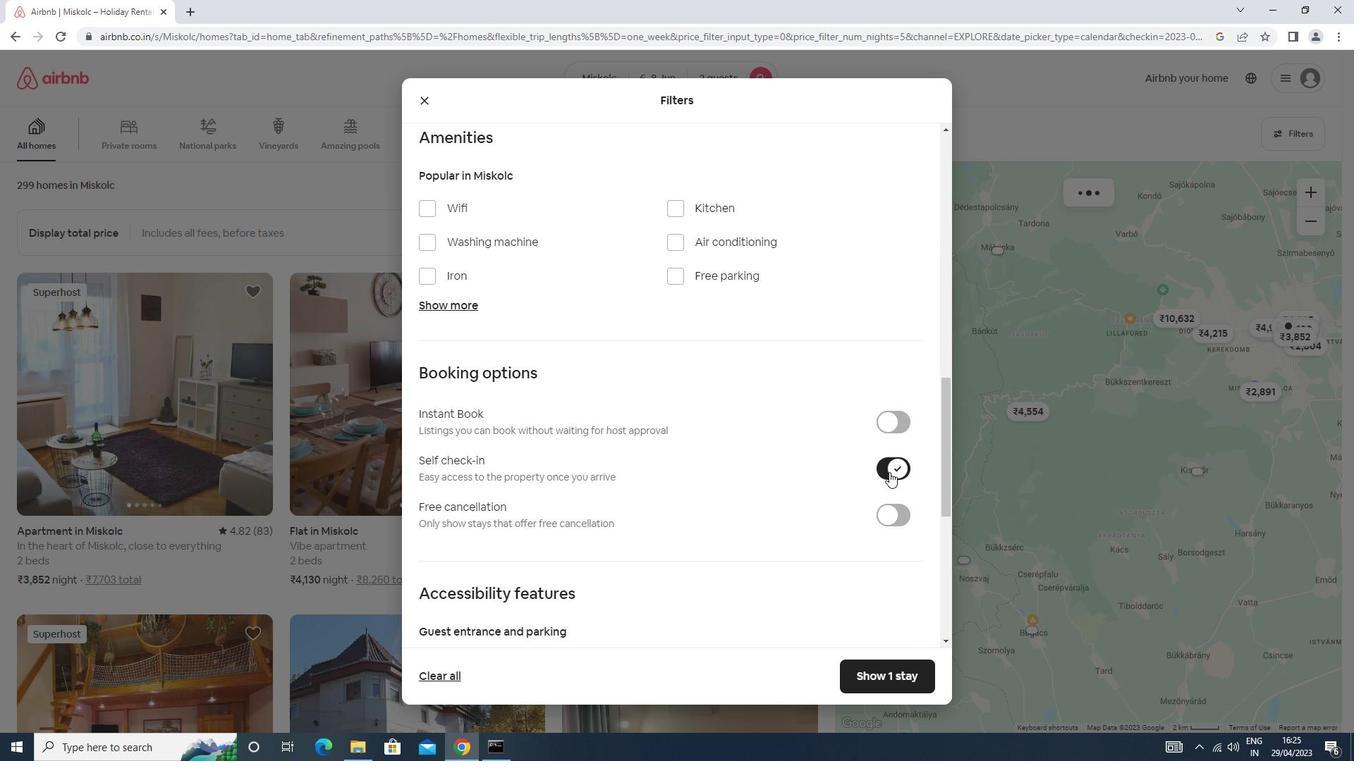
Action: Mouse scrolled (889, 472) with delta (0, 0)
Screenshot: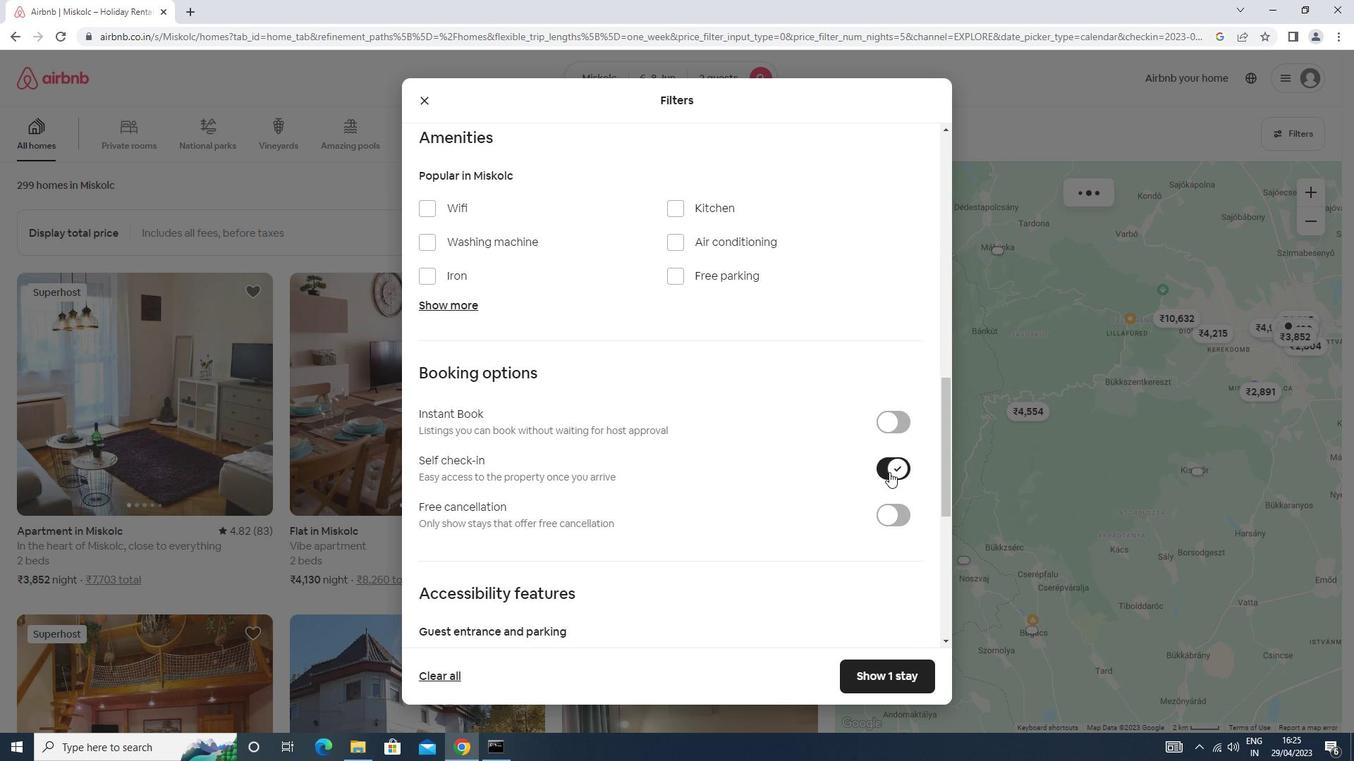 
Action: Mouse scrolled (889, 472) with delta (0, 0)
Screenshot: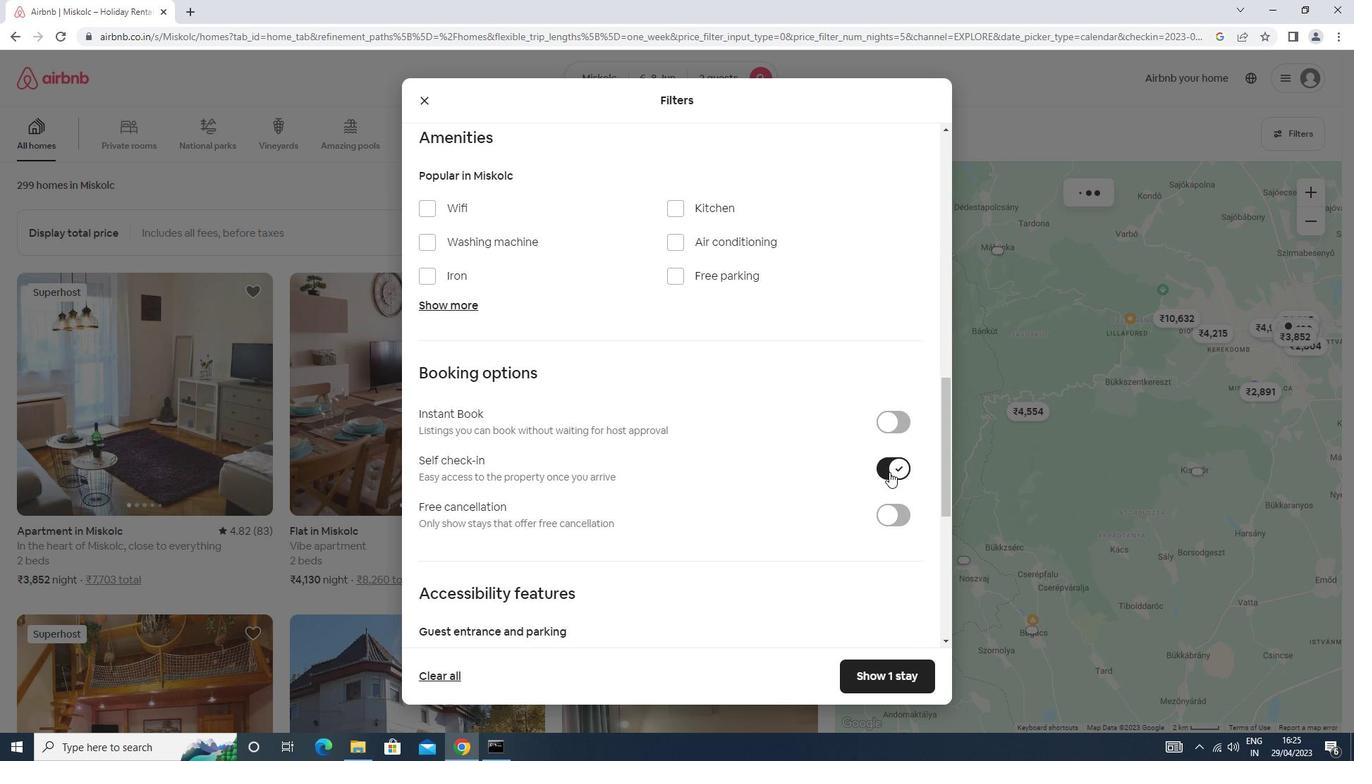 
Action: Mouse scrolled (889, 472) with delta (0, 0)
Screenshot: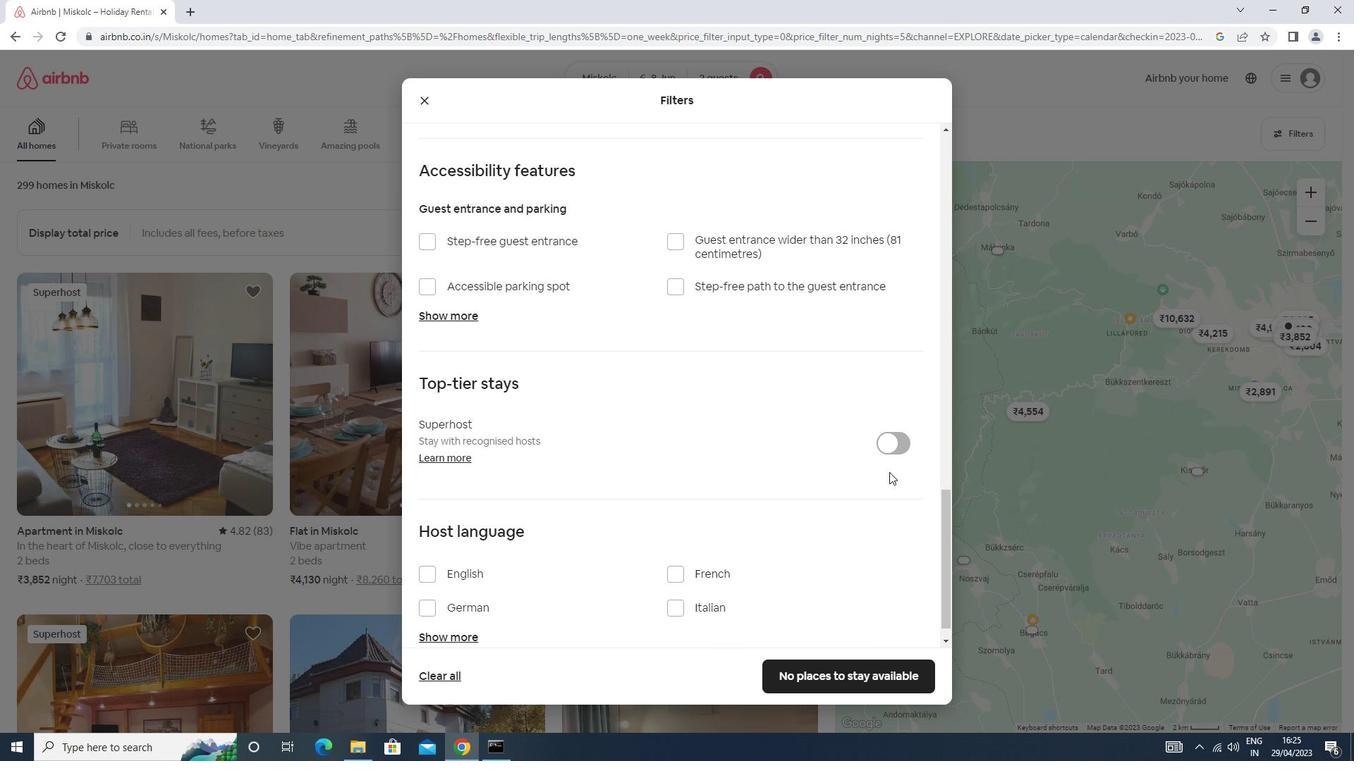 
Action: Mouse scrolled (889, 472) with delta (0, 0)
Screenshot: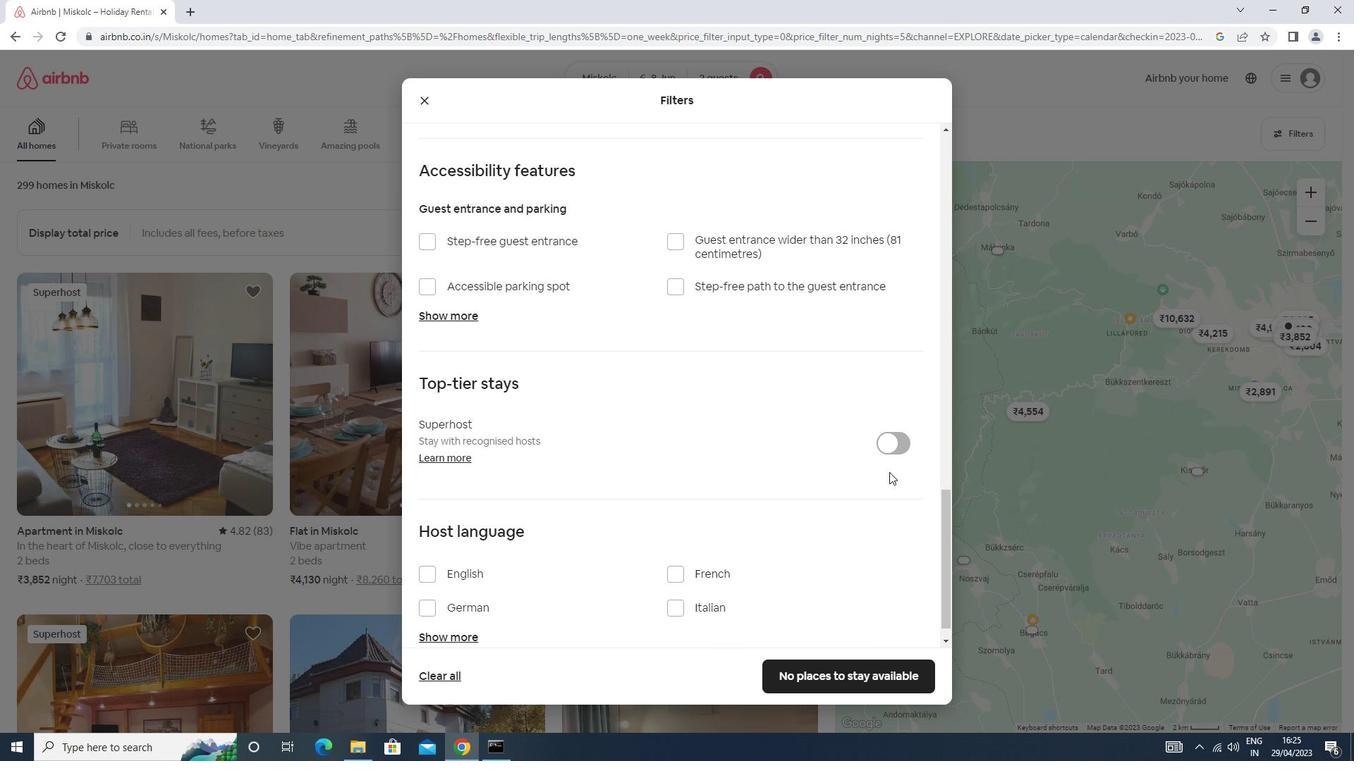
Action: Mouse scrolled (889, 472) with delta (0, 0)
Screenshot: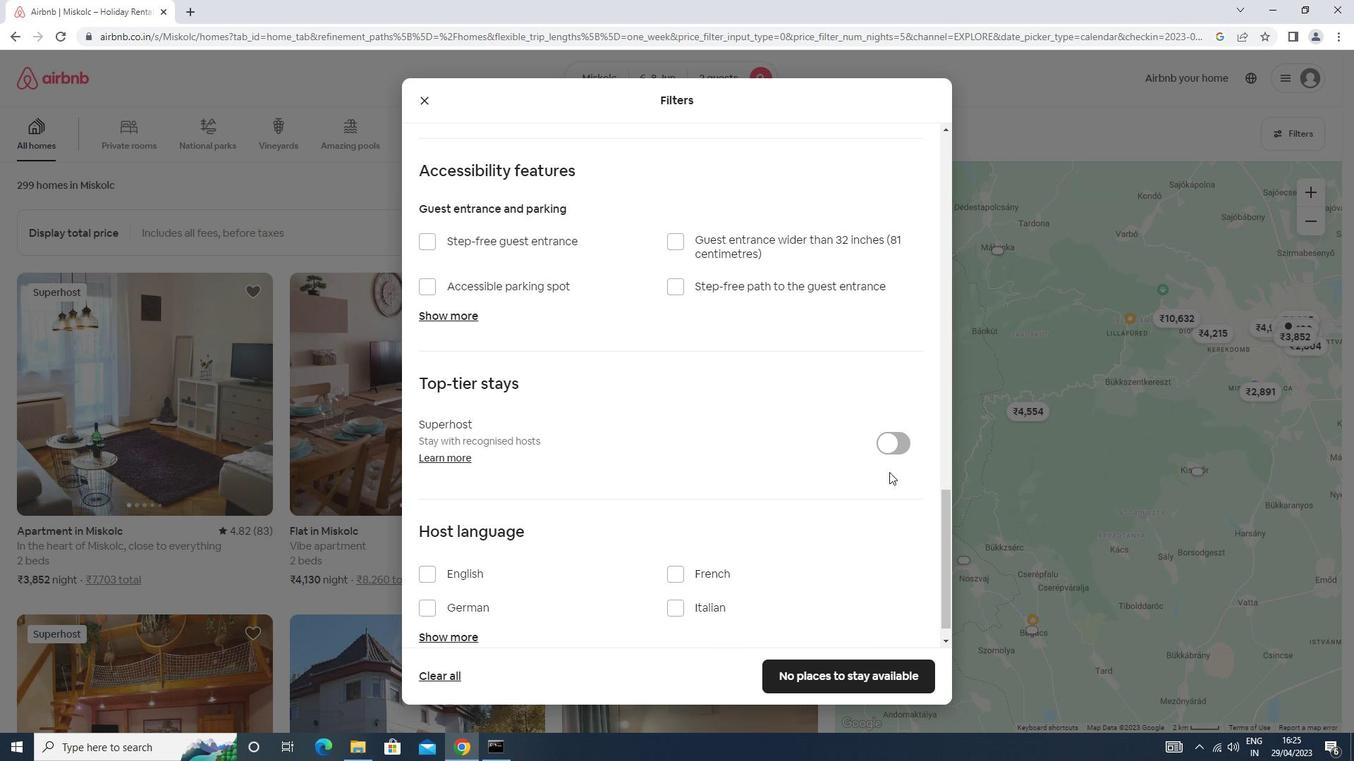 
Action: Mouse scrolled (889, 472) with delta (0, 0)
Screenshot: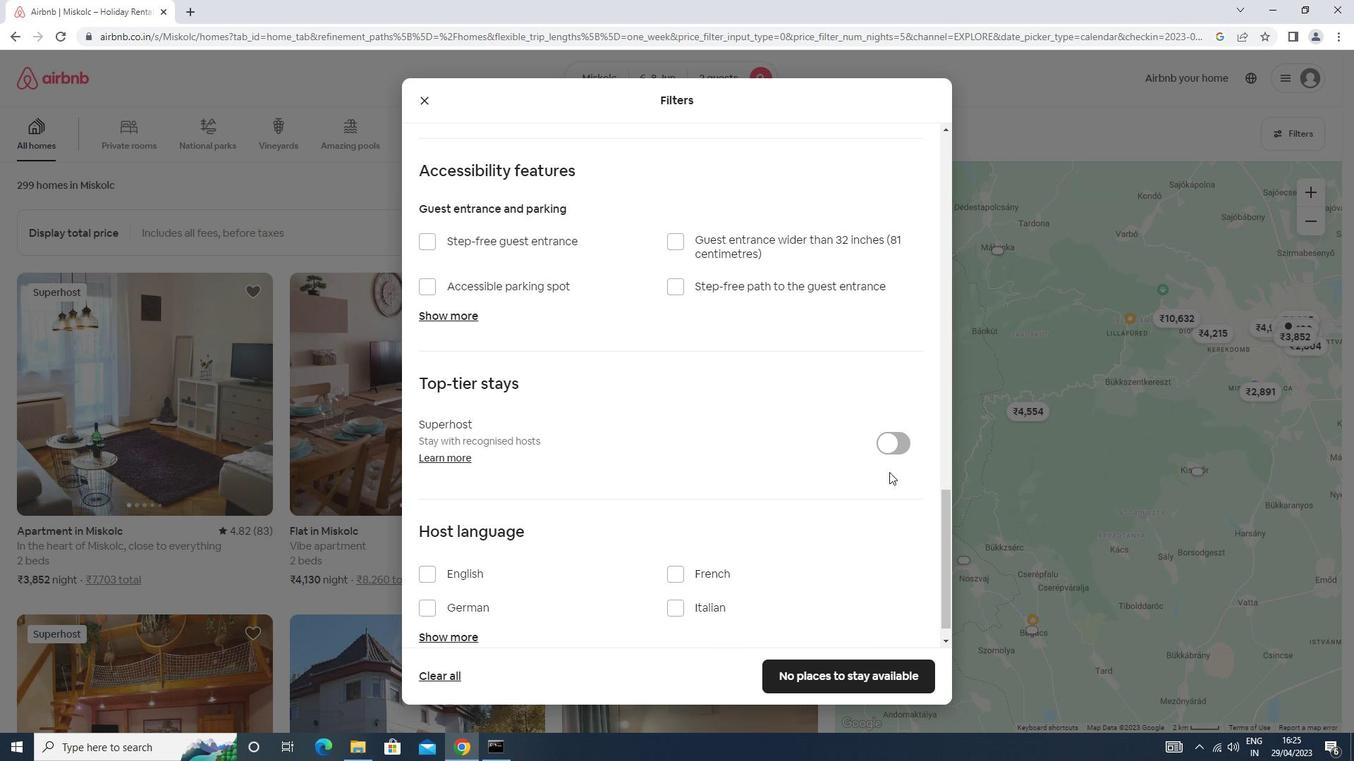 
Action: Mouse moved to (444, 551)
Screenshot: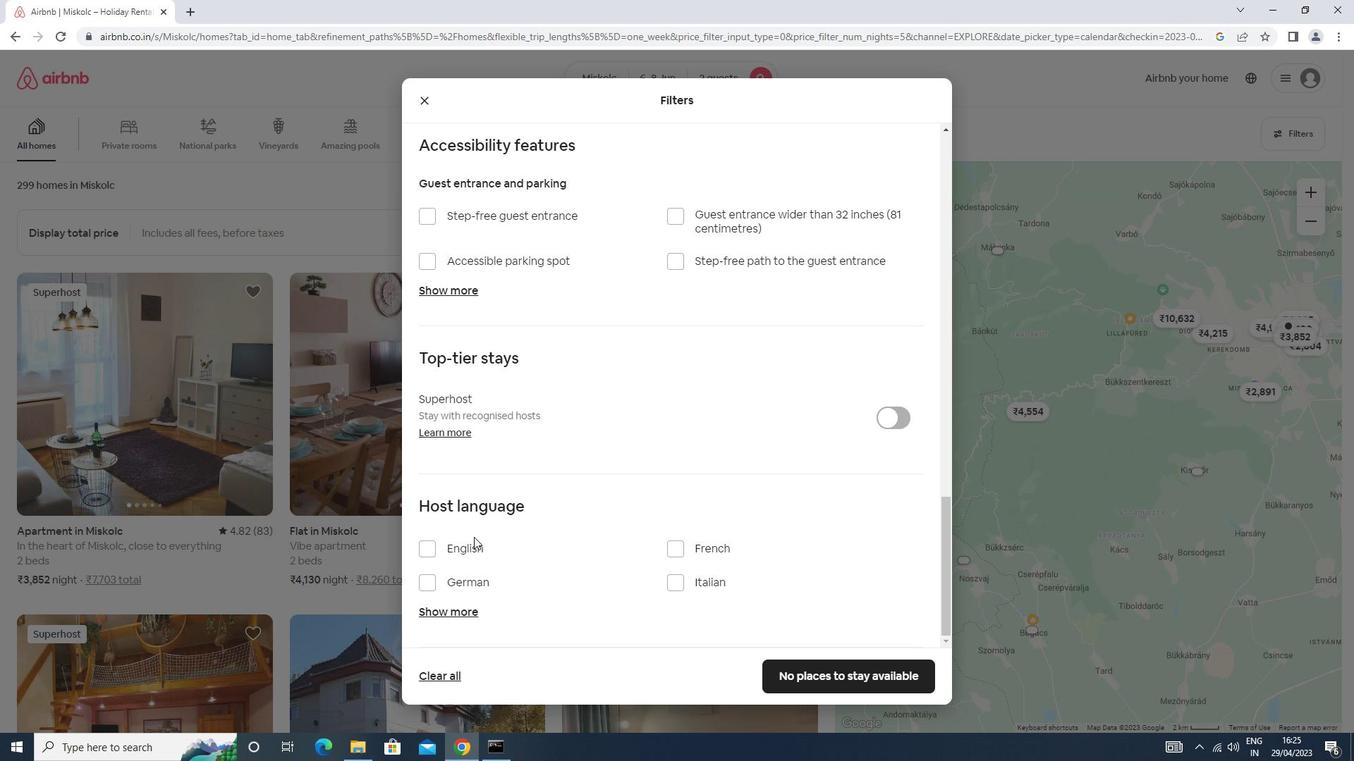 
Action: Mouse pressed left at (444, 551)
Screenshot: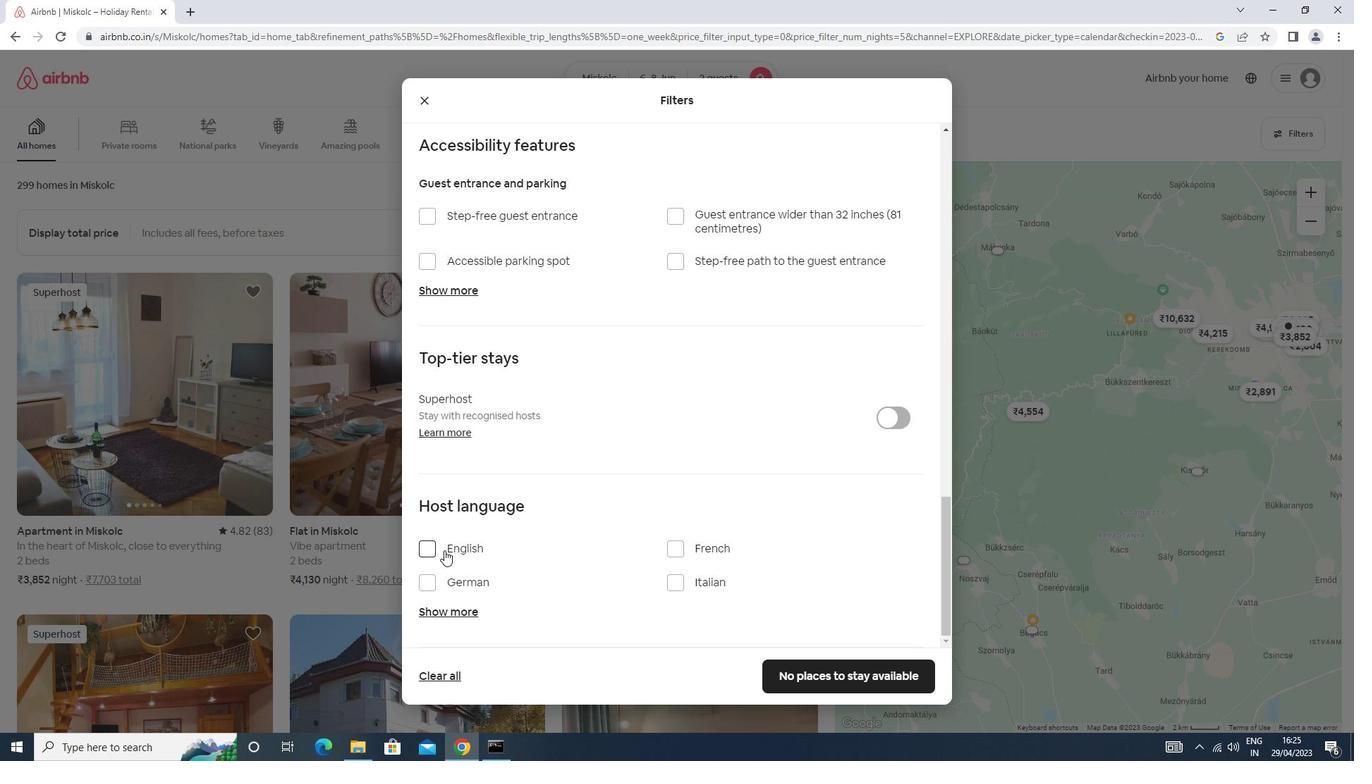 
Action: Mouse moved to (800, 672)
Screenshot: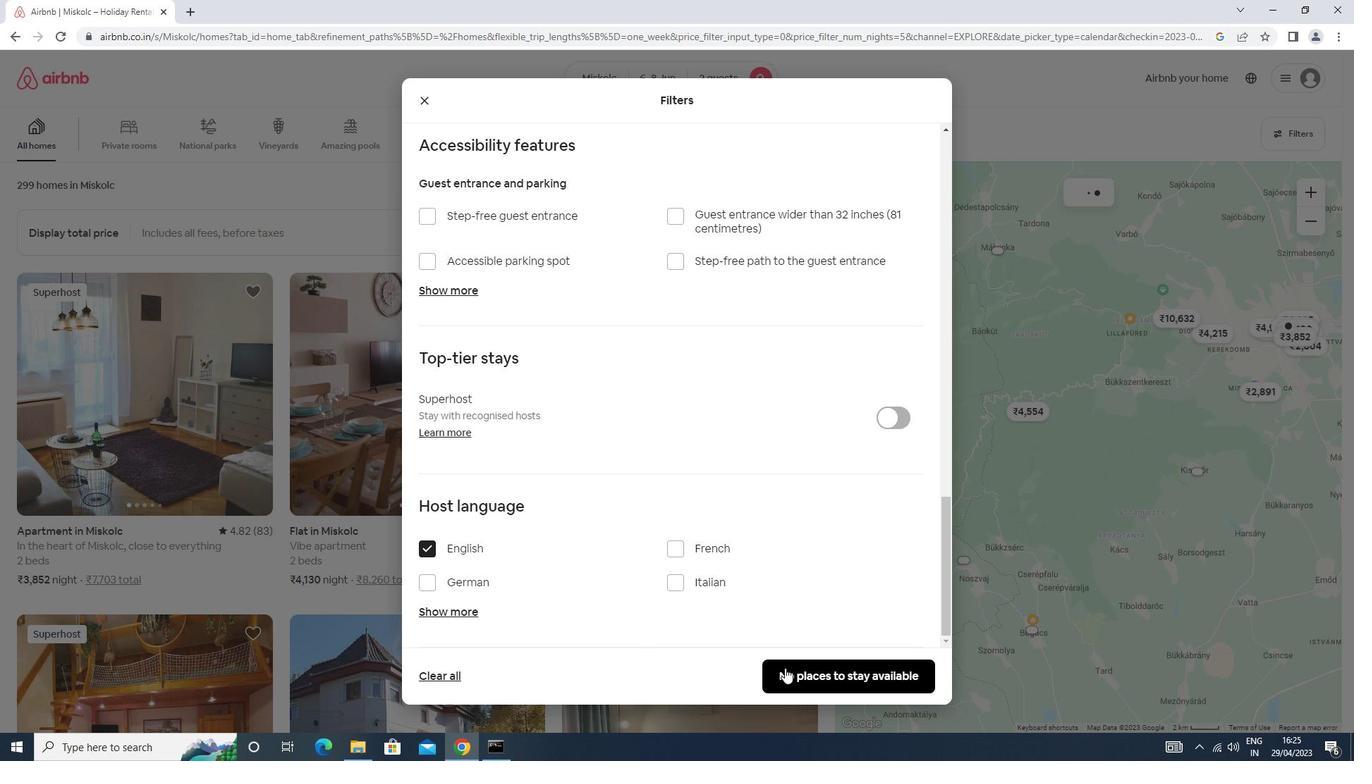 
Action: Mouse pressed left at (800, 672)
Screenshot: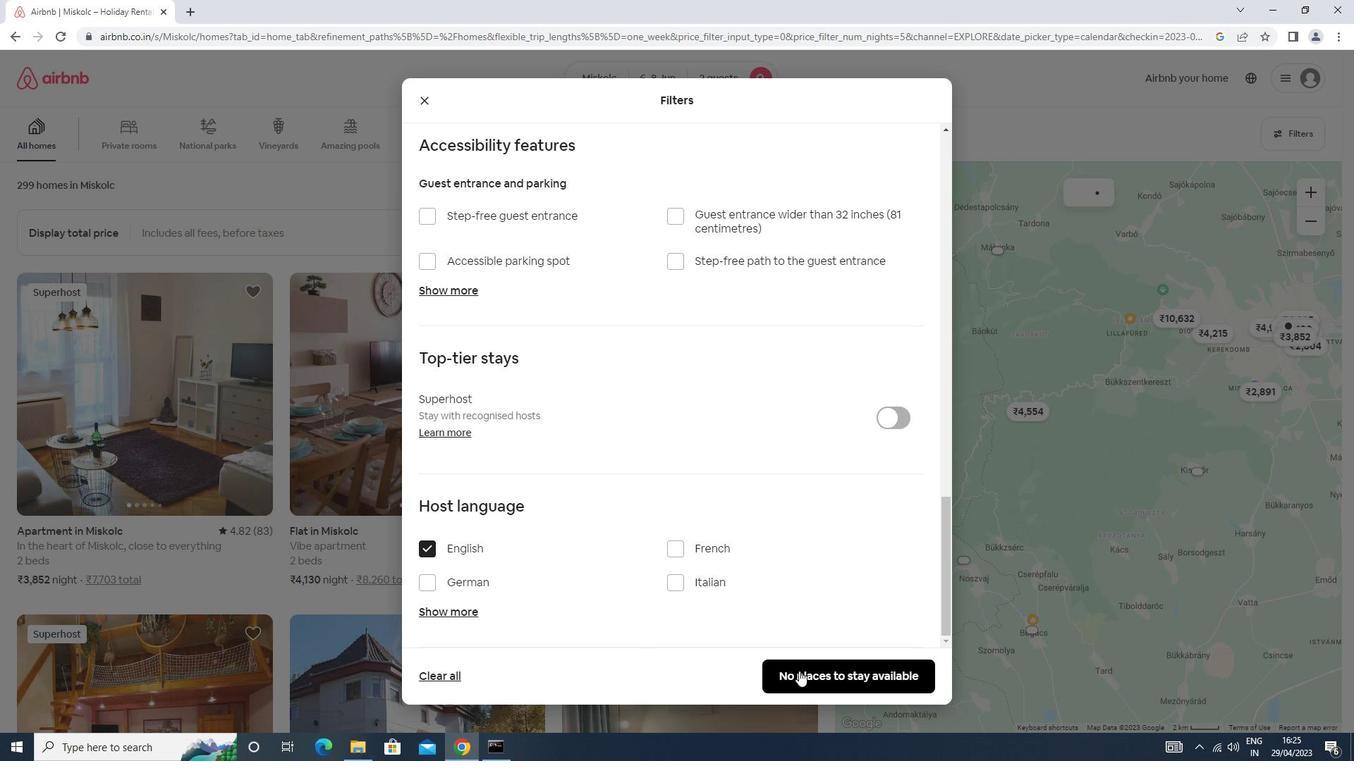 
Action: Mouse moved to (797, 673)
Screenshot: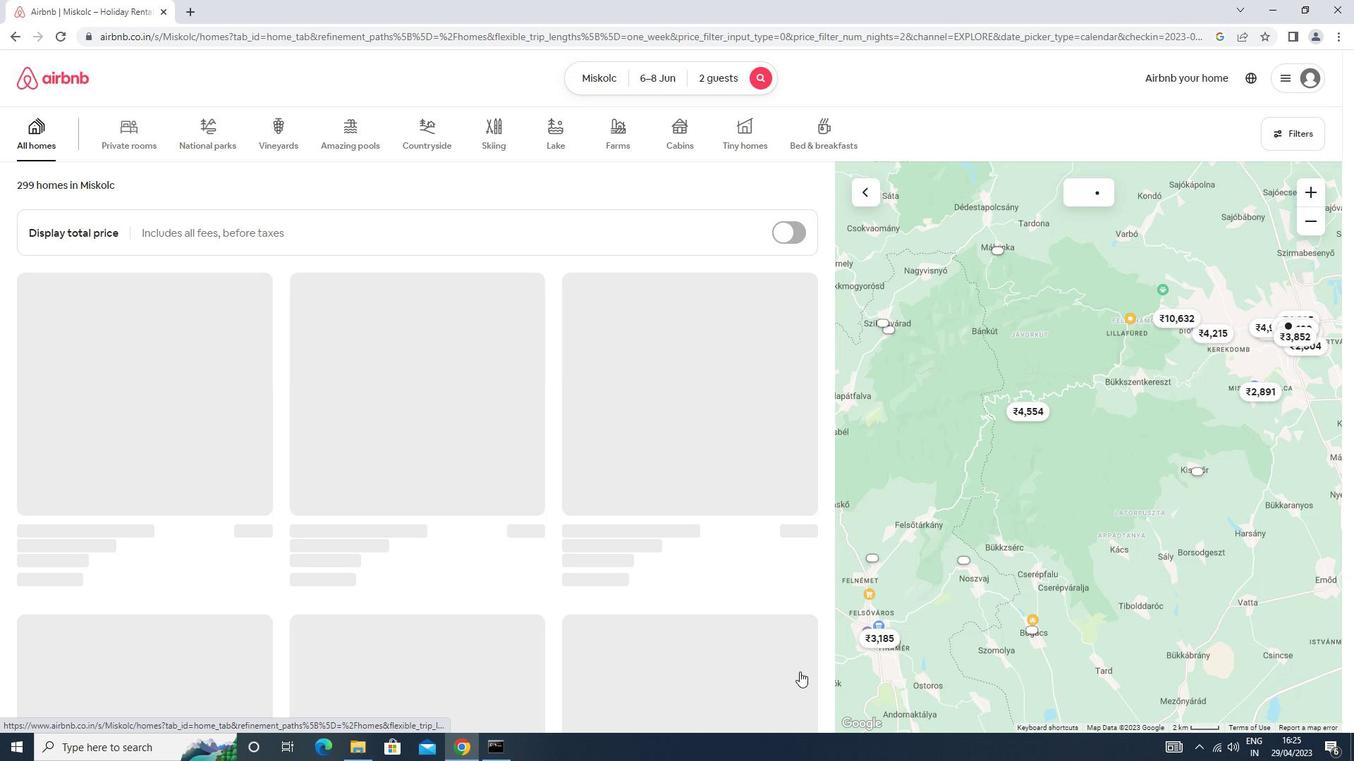 
